 Task: Find connections with filter location Kaga Bandoro with filter topic #socialentrepreneurshipwith filter profile language English with filter current company Cambridge University Press & Assessment with filter school Loyola-ICAM College of Engineering and Technology with filter industry Investment Advice with filter service category Computer Repair with filter keywords title Actuary
Action: Mouse moved to (619, 95)
Screenshot: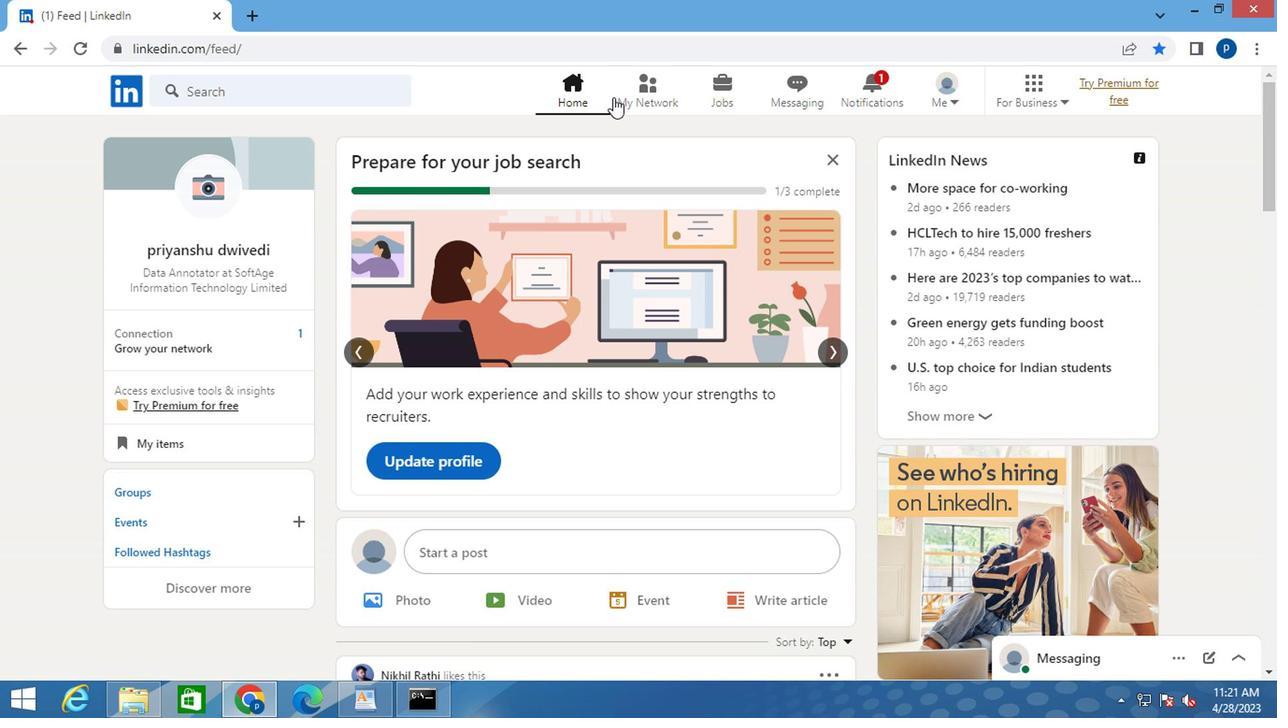 
Action: Mouse pressed left at (619, 95)
Screenshot: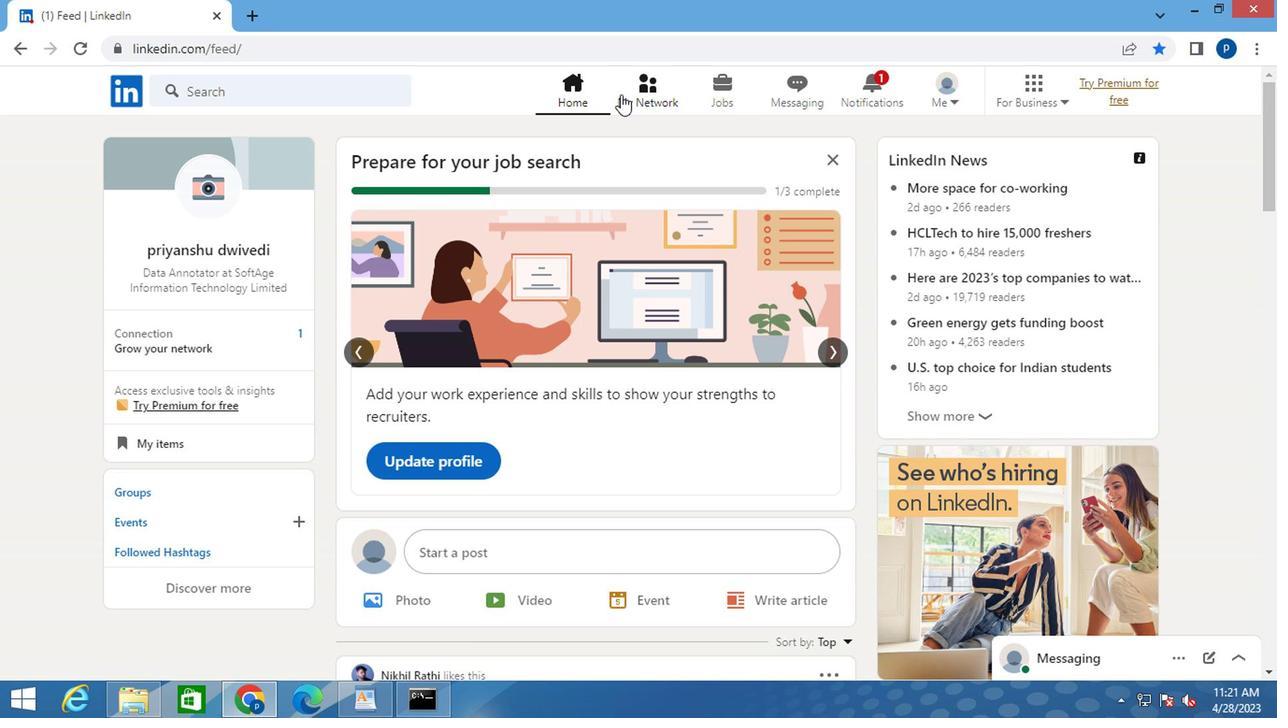 
Action: Mouse moved to (222, 196)
Screenshot: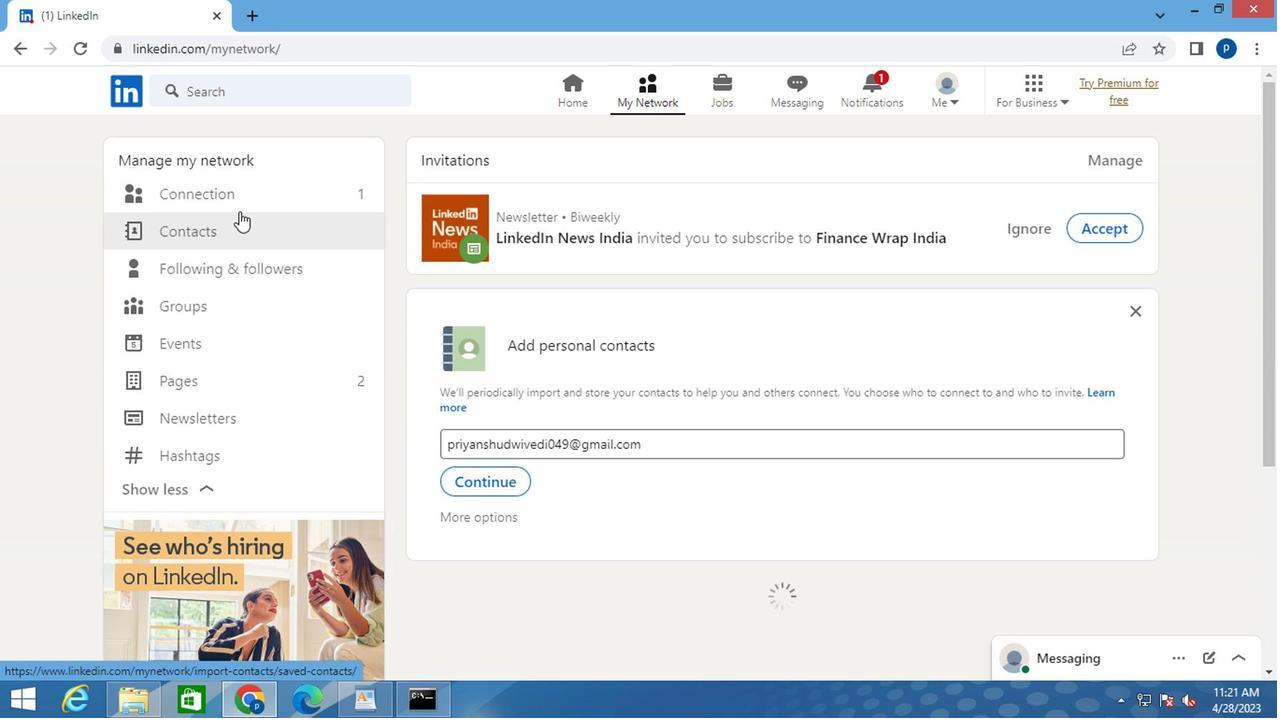 
Action: Mouse pressed left at (222, 196)
Screenshot: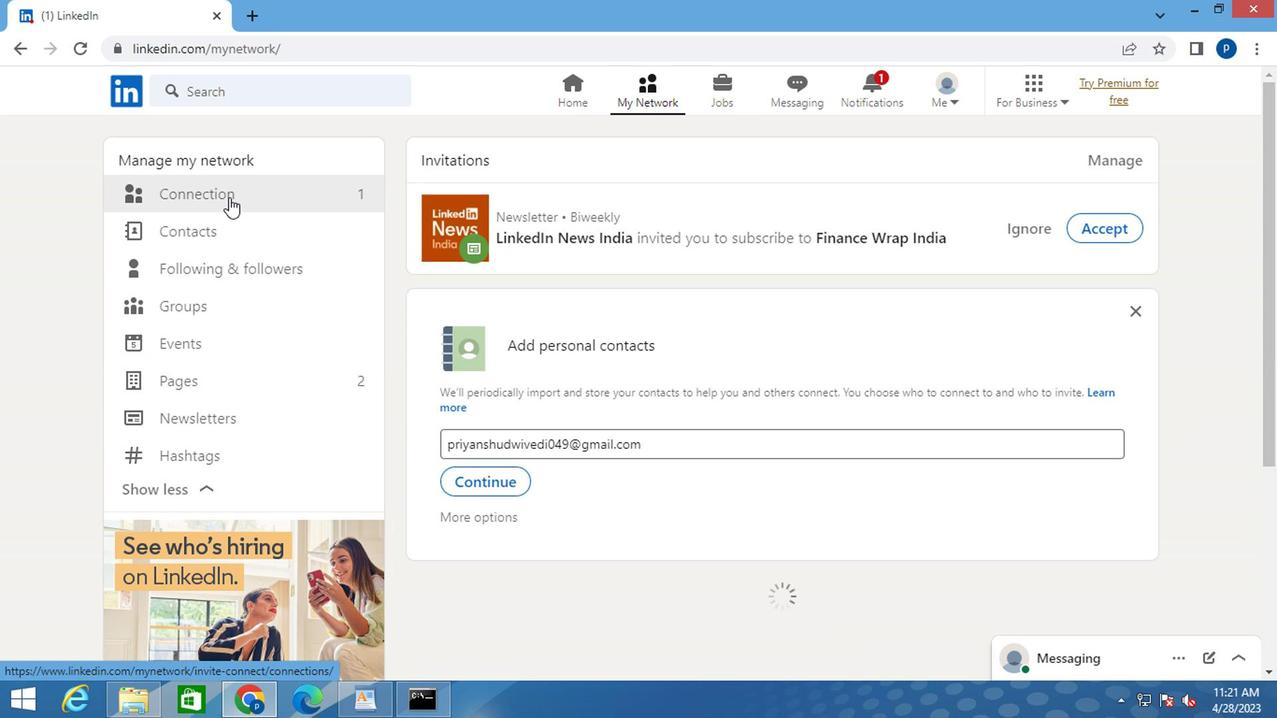
Action: Mouse moved to (776, 199)
Screenshot: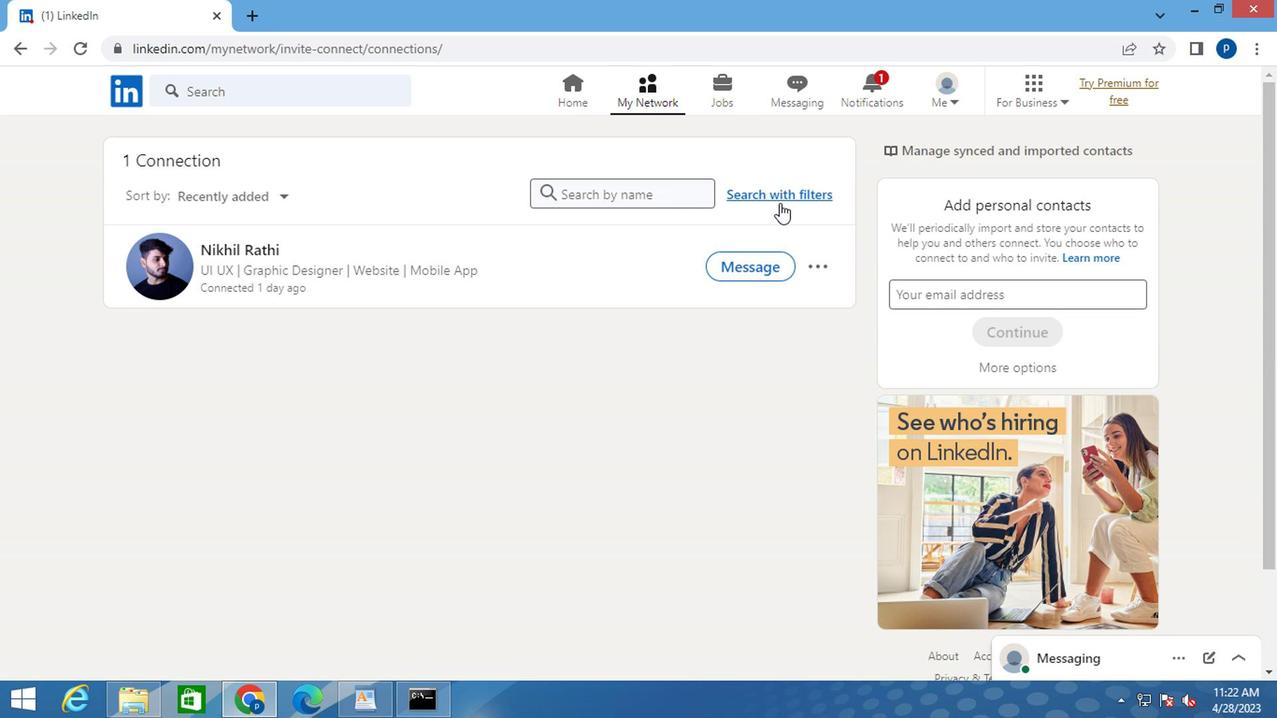 
Action: Mouse pressed left at (776, 199)
Screenshot: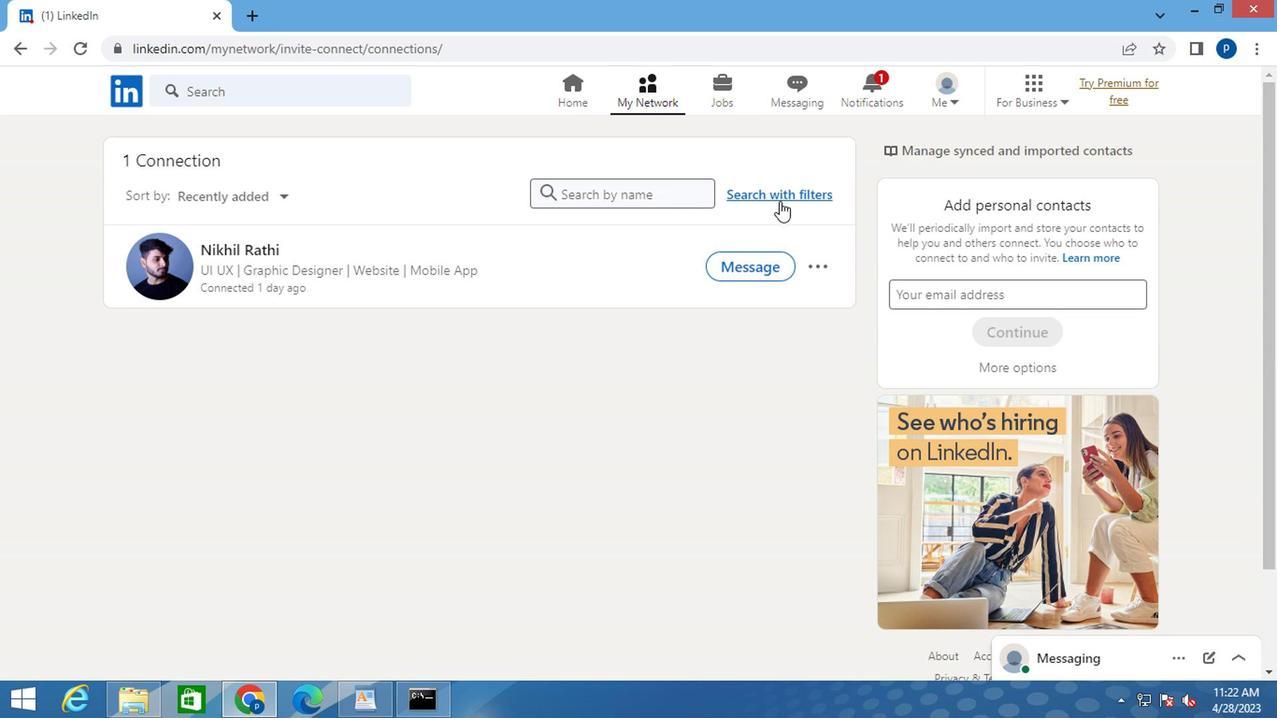 
Action: Mouse moved to (695, 149)
Screenshot: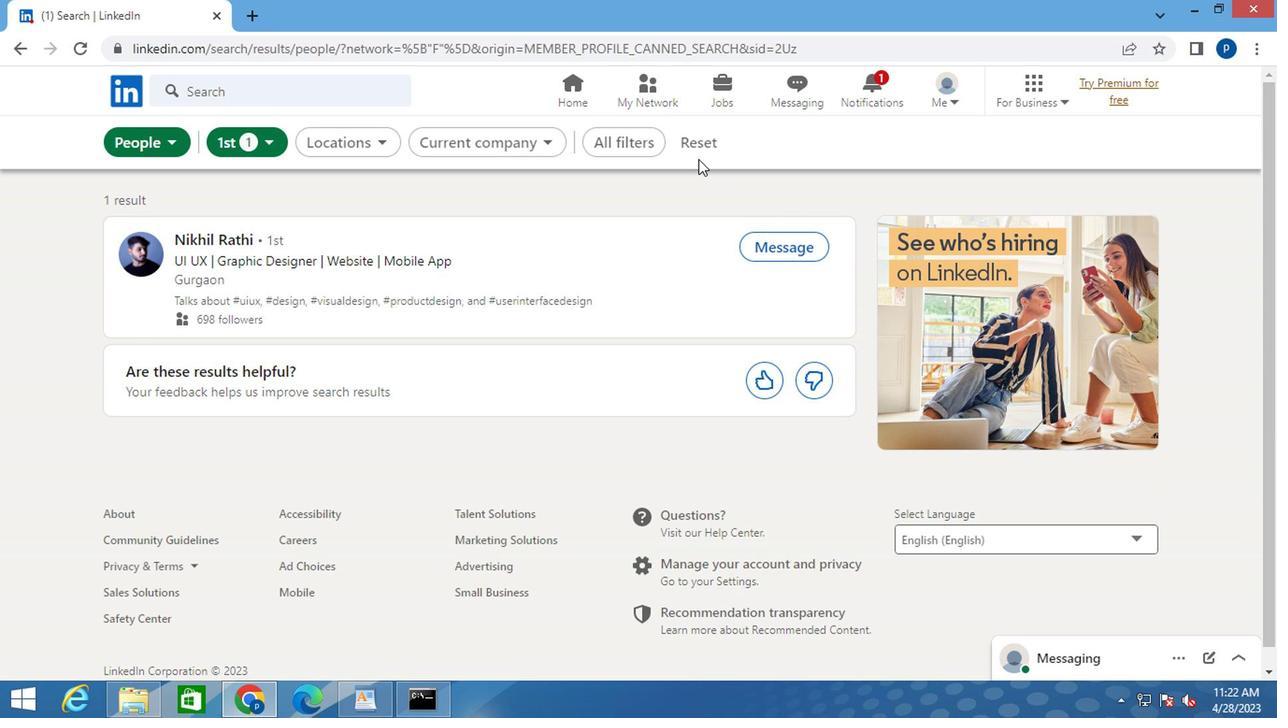 
Action: Mouse pressed left at (695, 149)
Screenshot: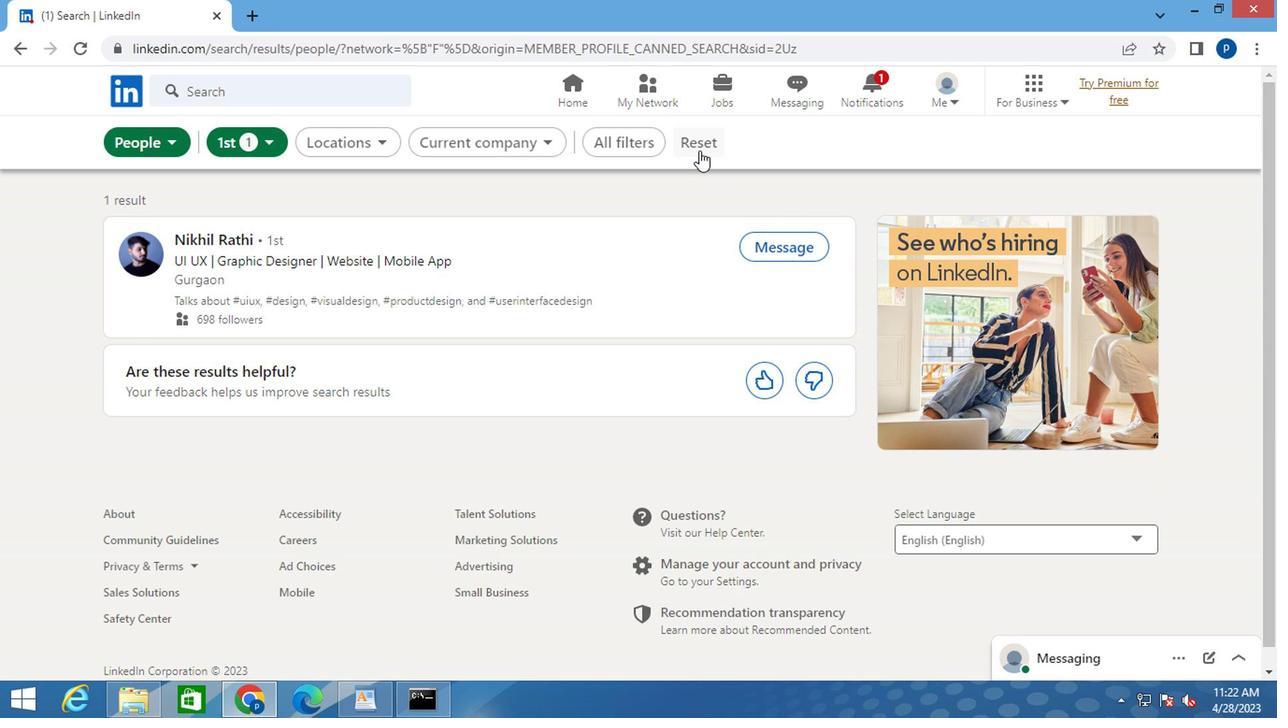 
Action: Mouse moved to (668, 147)
Screenshot: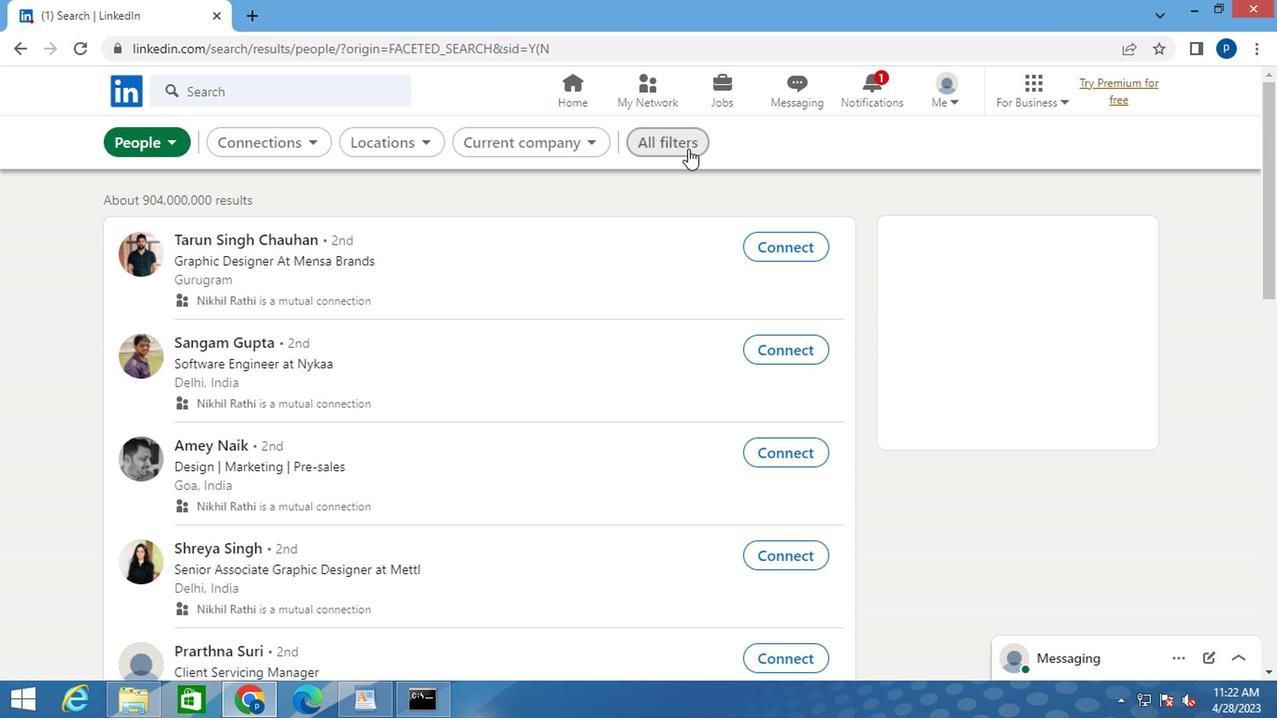 
Action: Mouse pressed left at (668, 147)
Screenshot: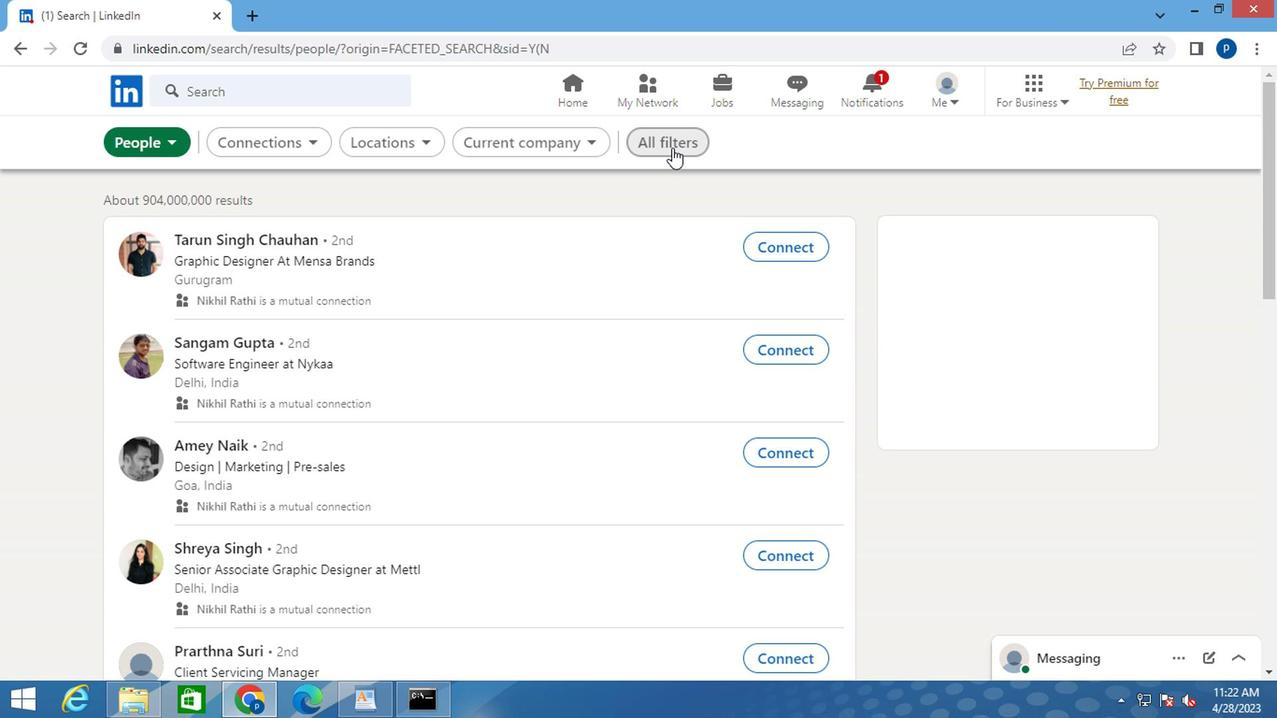 
Action: Mouse moved to (895, 498)
Screenshot: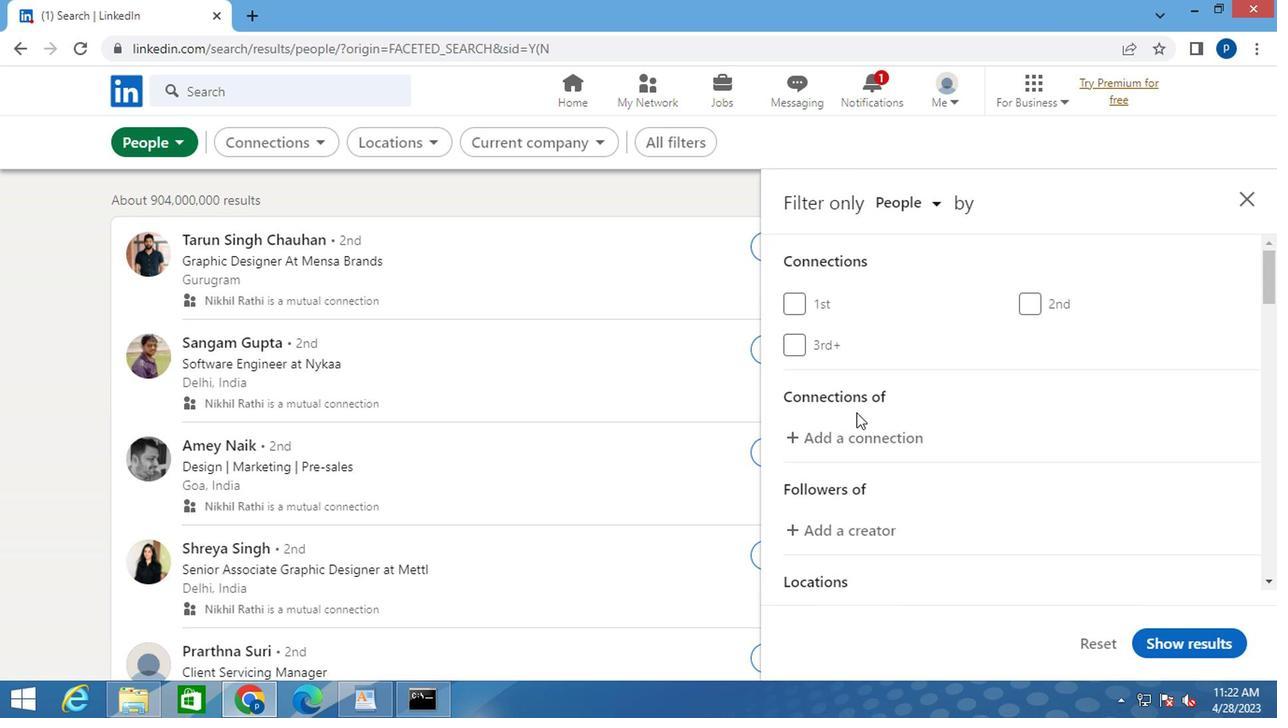 
Action: Mouse scrolled (895, 497) with delta (0, 0)
Screenshot: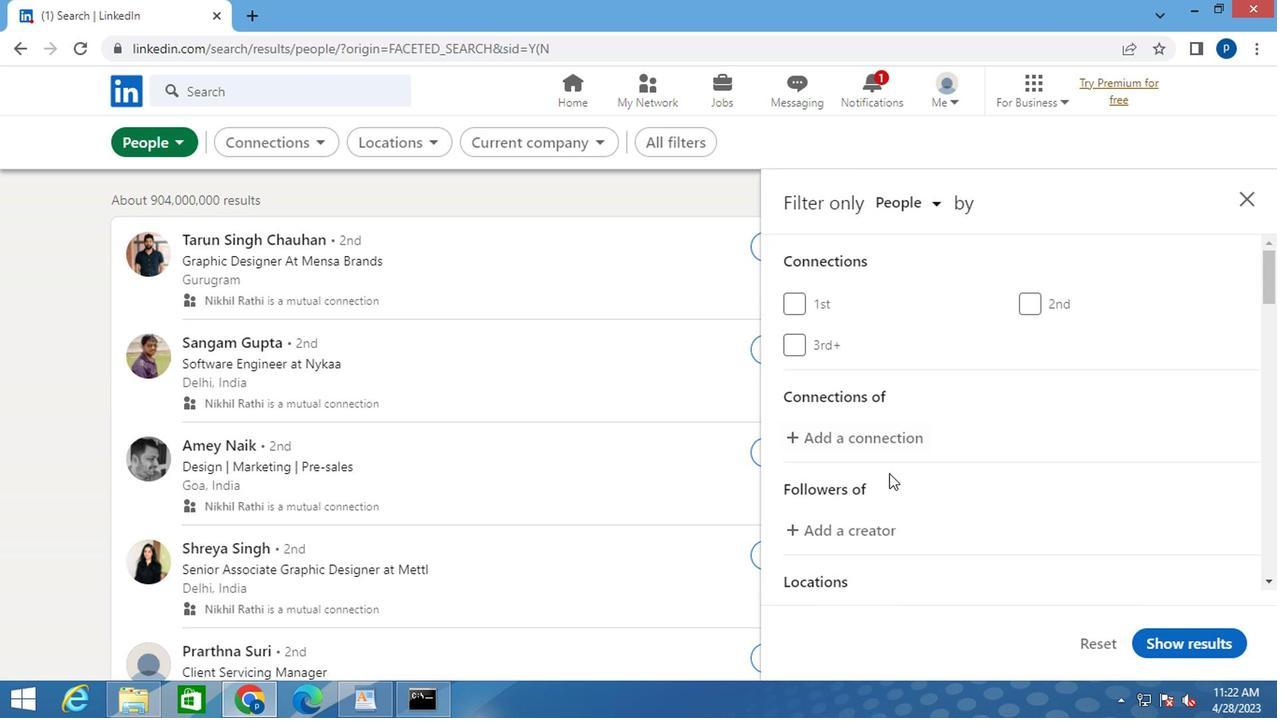 
Action: Mouse scrolled (895, 497) with delta (0, 0)
Screenshot: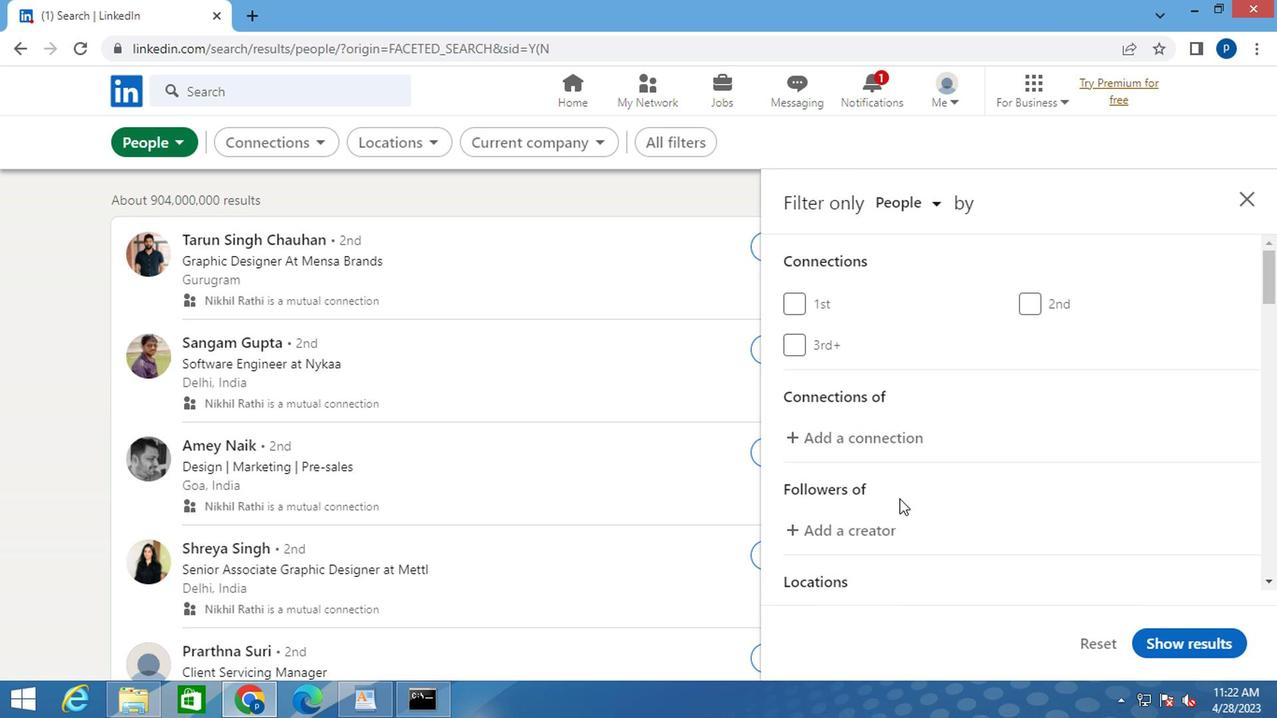 
Action: Mouse scrolled (895, 497) with delta (0, 0)
Screenshot: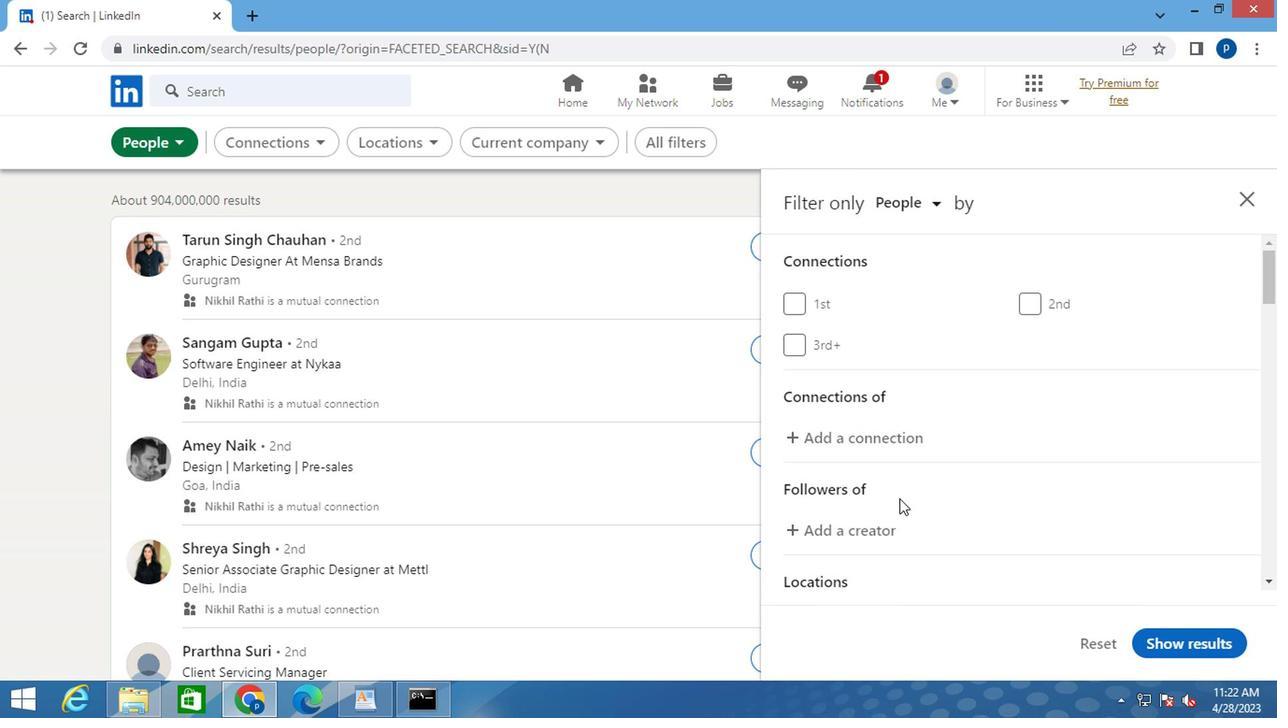 
Action: Mouse moved to (1054, 416)
Screenshot: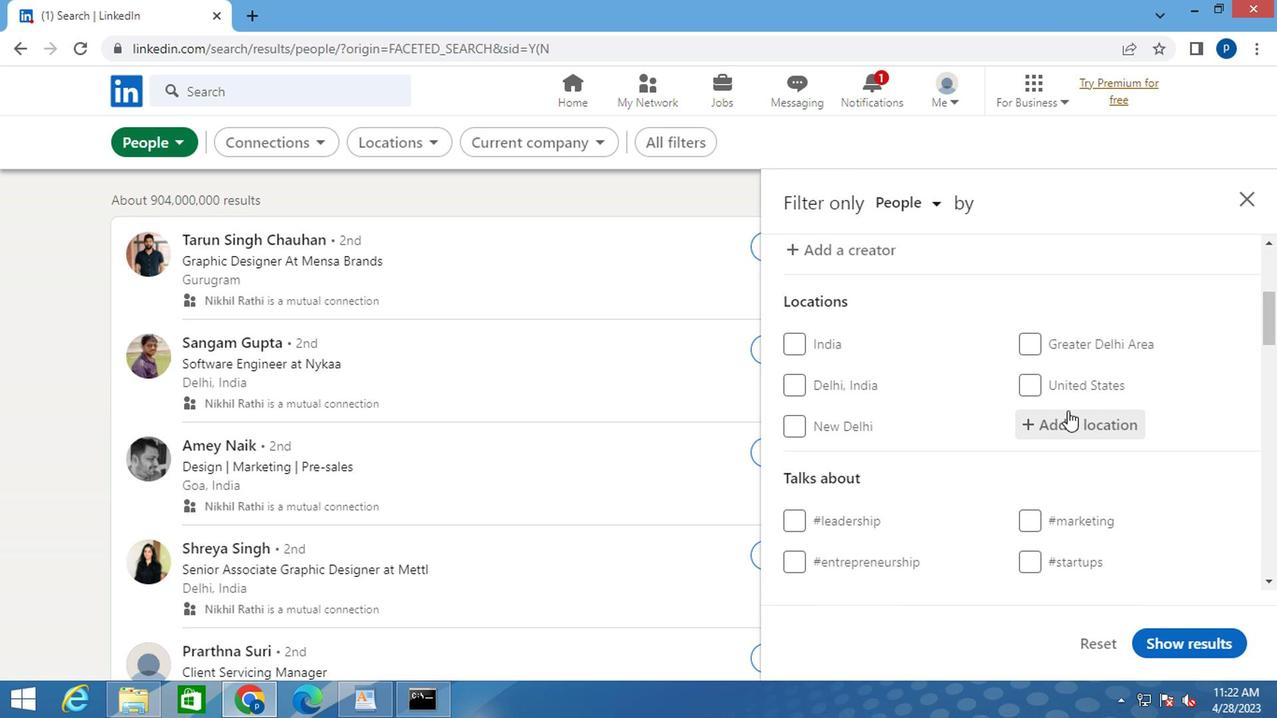 
Action: Mouse pressed left at (1054, 416)
Screenshot: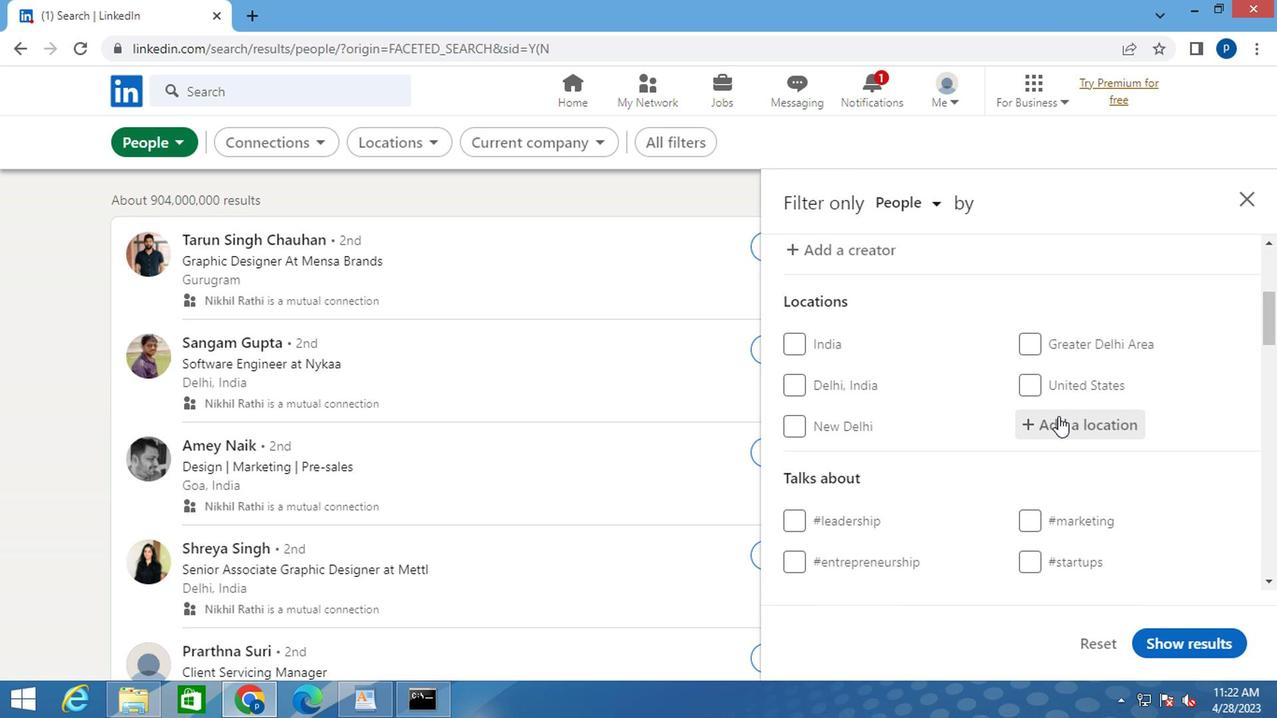 
Action: Mouse moved to (1053, 416)
Screenshot: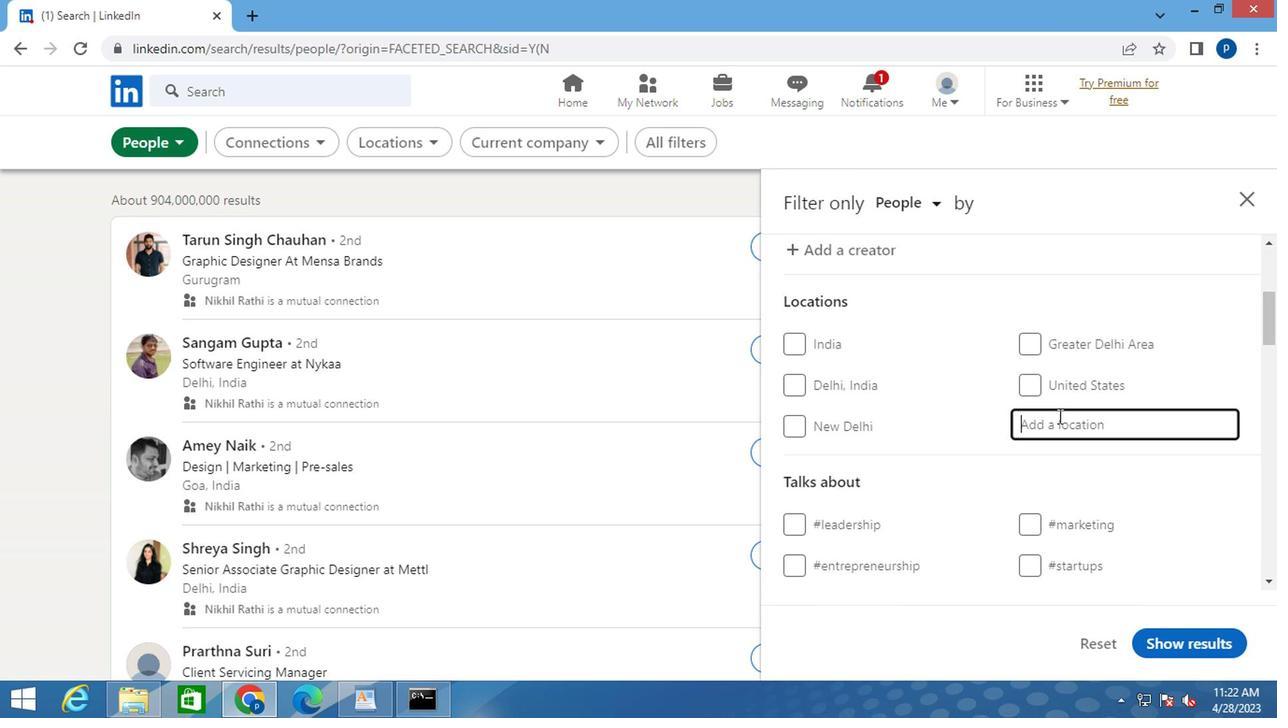 
Action: Key pressed <Key.caps_lock>k<Key.caps_lock>aga<Key.space><Key.caps_lock>b<Key.caps_lock>andoro<Key.space><Key.enter>
Screenshot: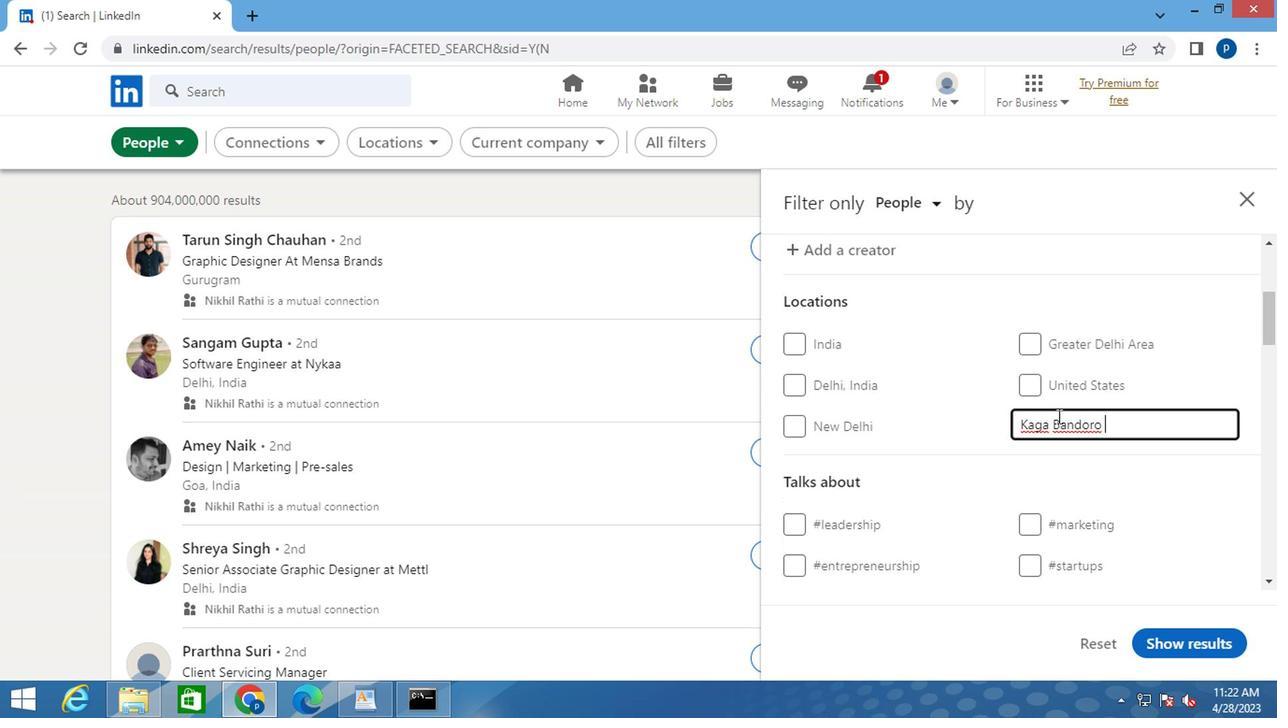 
Action: Mouse moved to (880, 441)
Screenshot: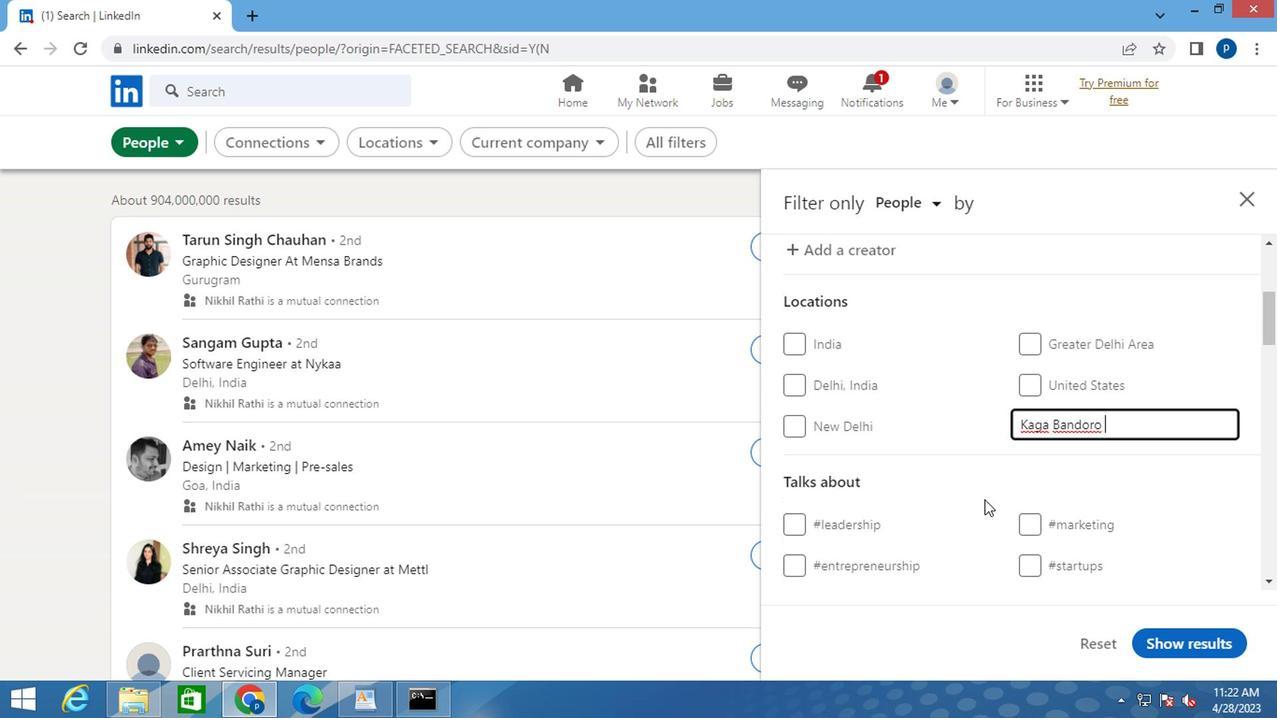 
Action: Mouse scrolled (880, 440) with delta (0, -1)
Screenshot: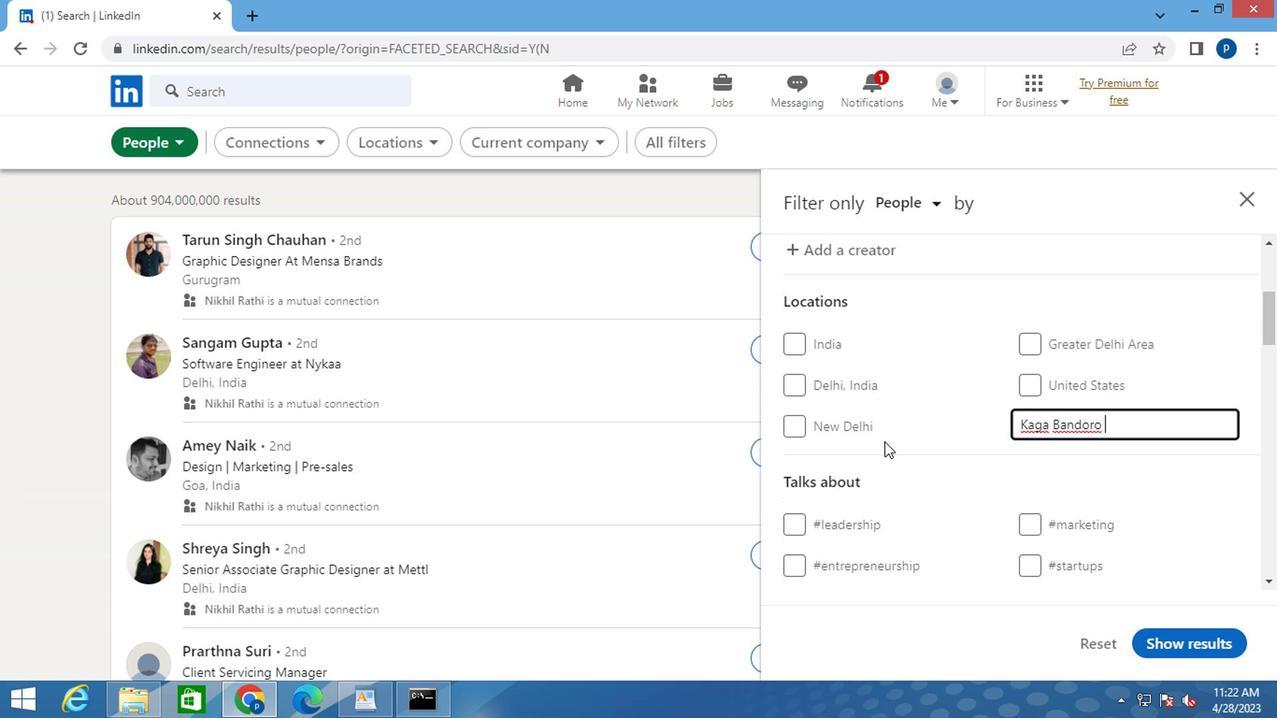
Action: Mouse scrolled (880, 440) with delta (0, -1)
Screenshot: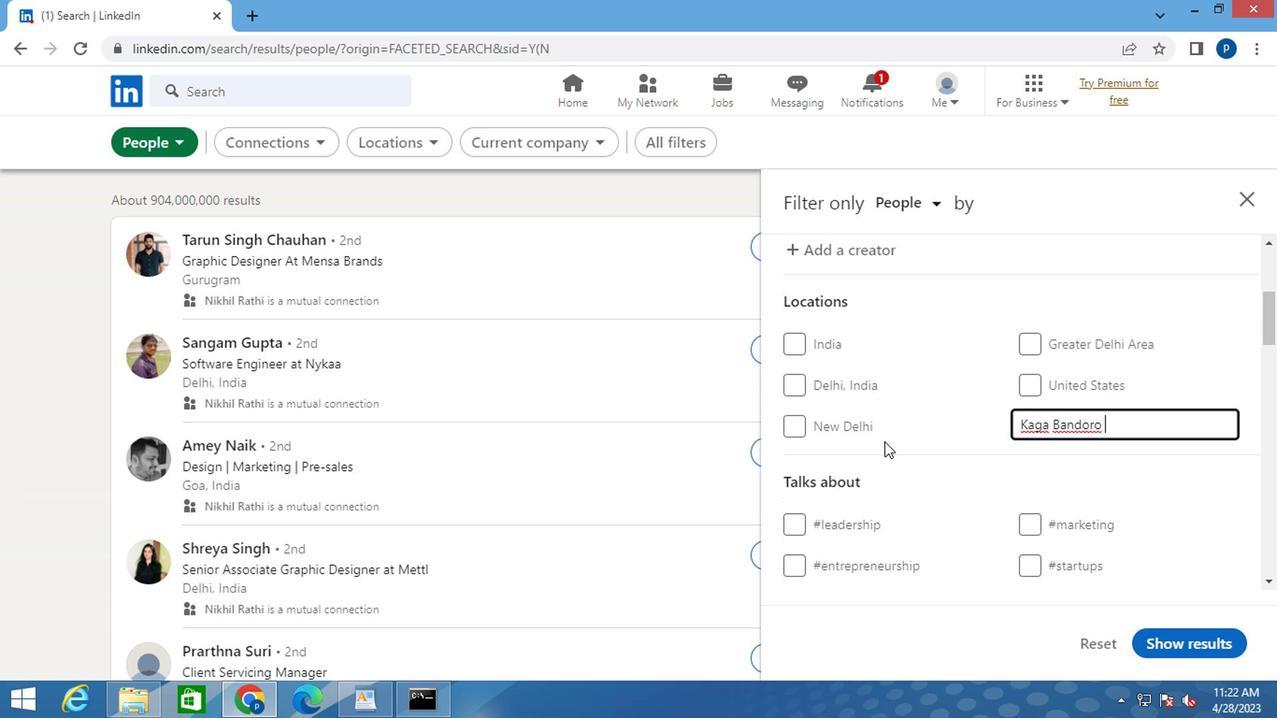 
Action: Mouse moved to (1045, 418)
Screenshot: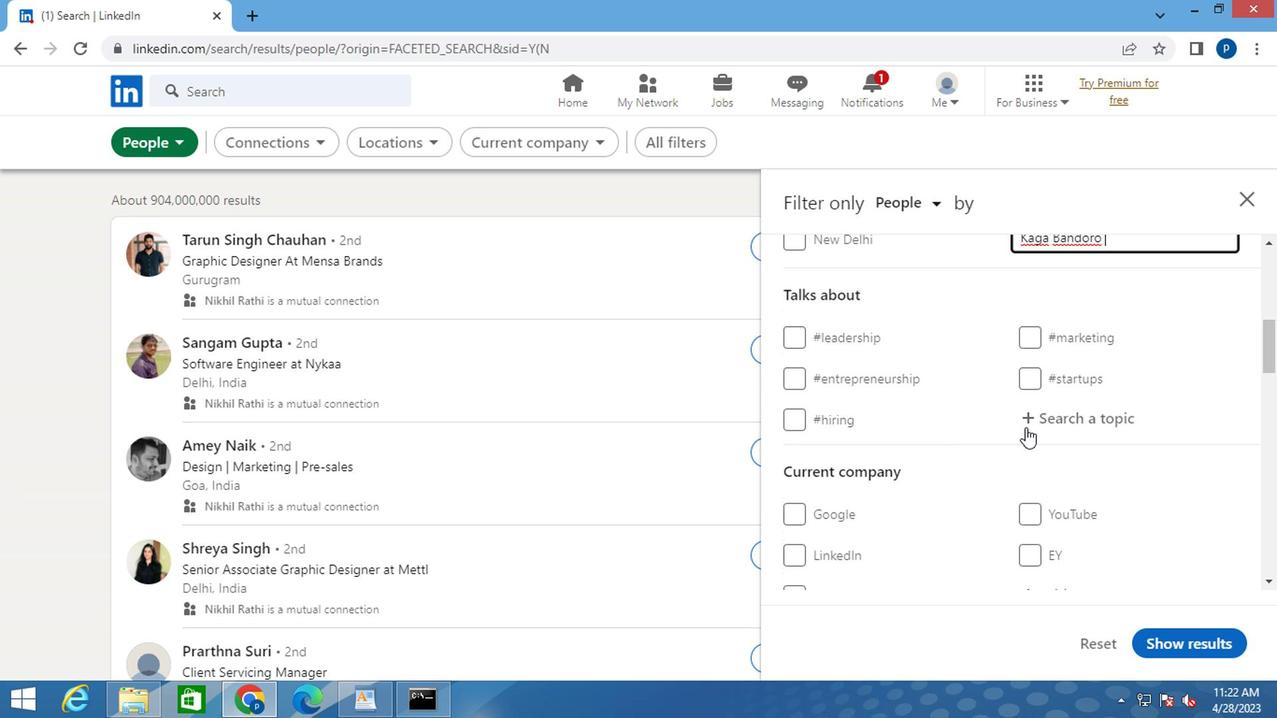 
Action: Mouse pressed left at (1045, 418)
Screenshot: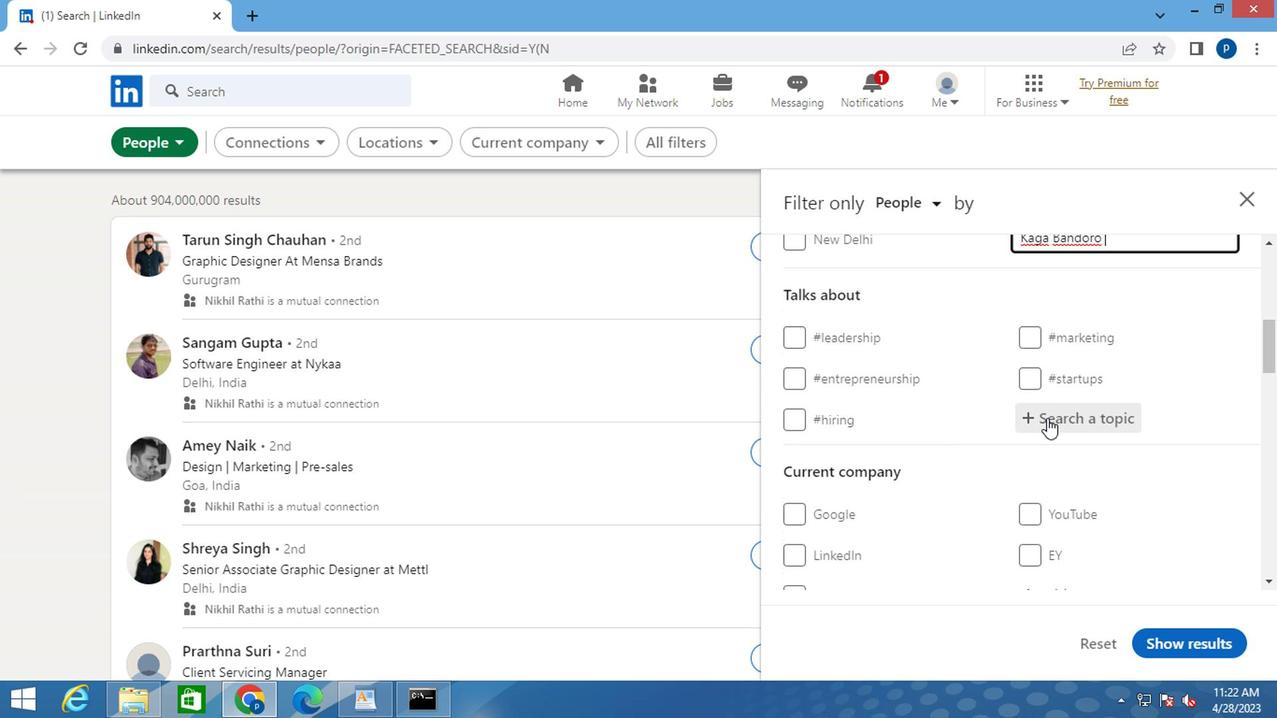 
Action: Mouse moved to (1045, 419)
Screenshot: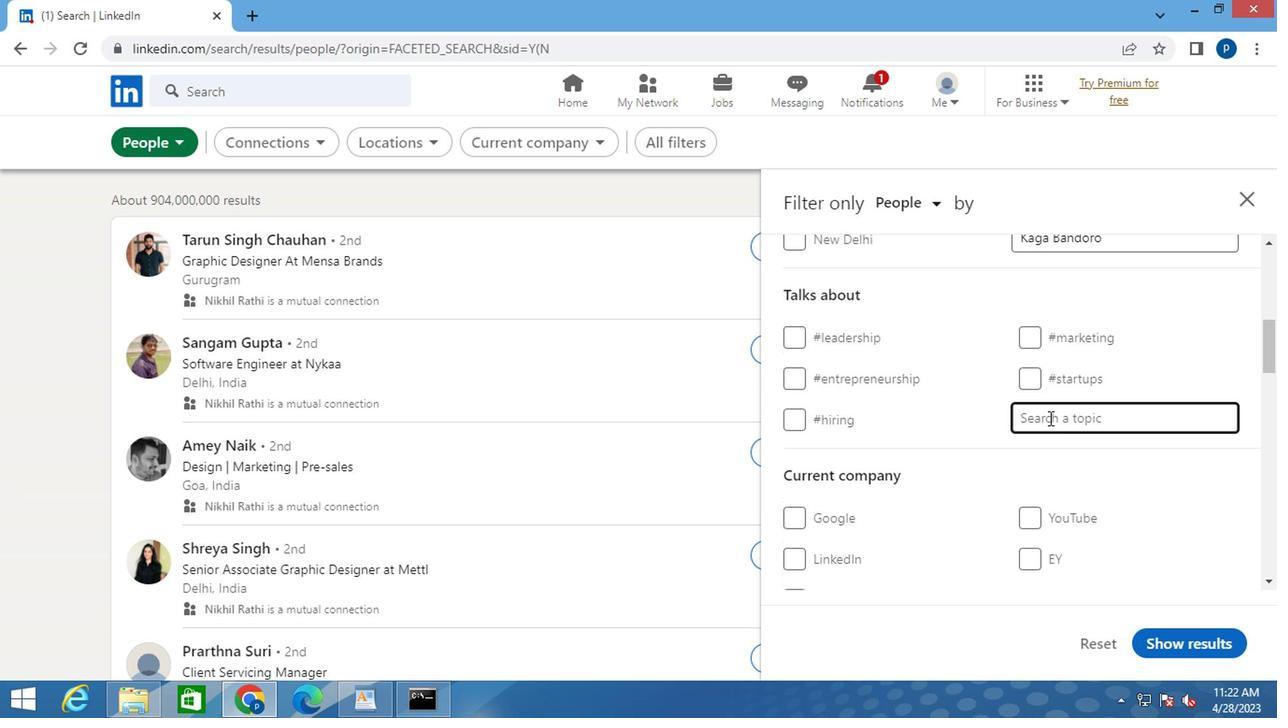 
Action: Key pressed <Key.shift>#SIC<Key.backspace><Key.backspace>OCIALENTREPRENUERSHIP
Screenshot: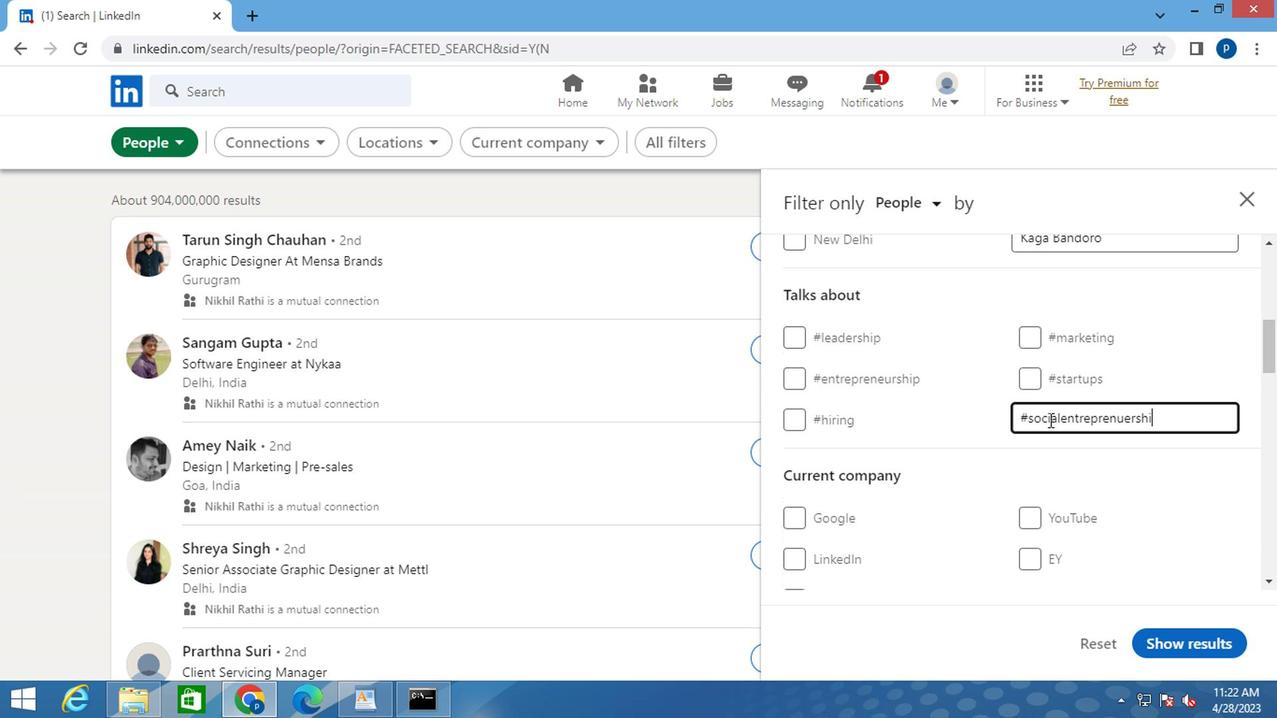 
Action: Mouse moved to (967, 445)
Screenshot: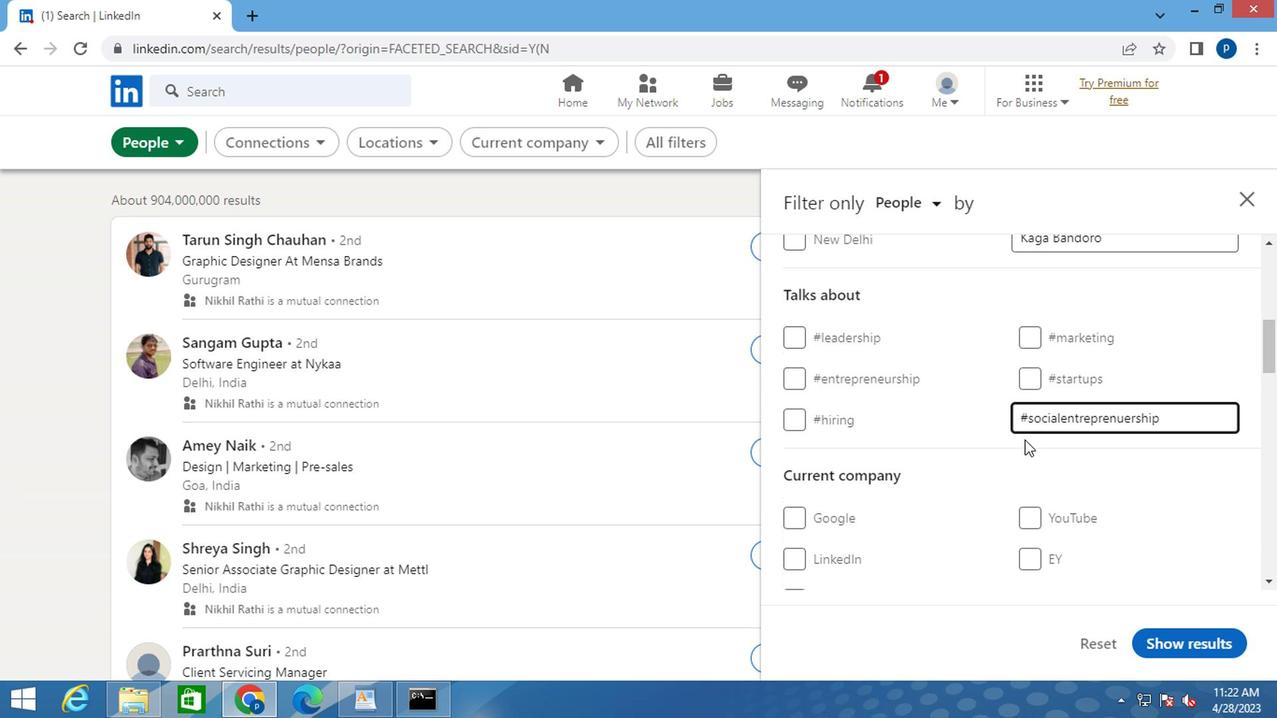 
Action: Mouse scrolled (967, 444) with delta (0, 0)
Screenshot: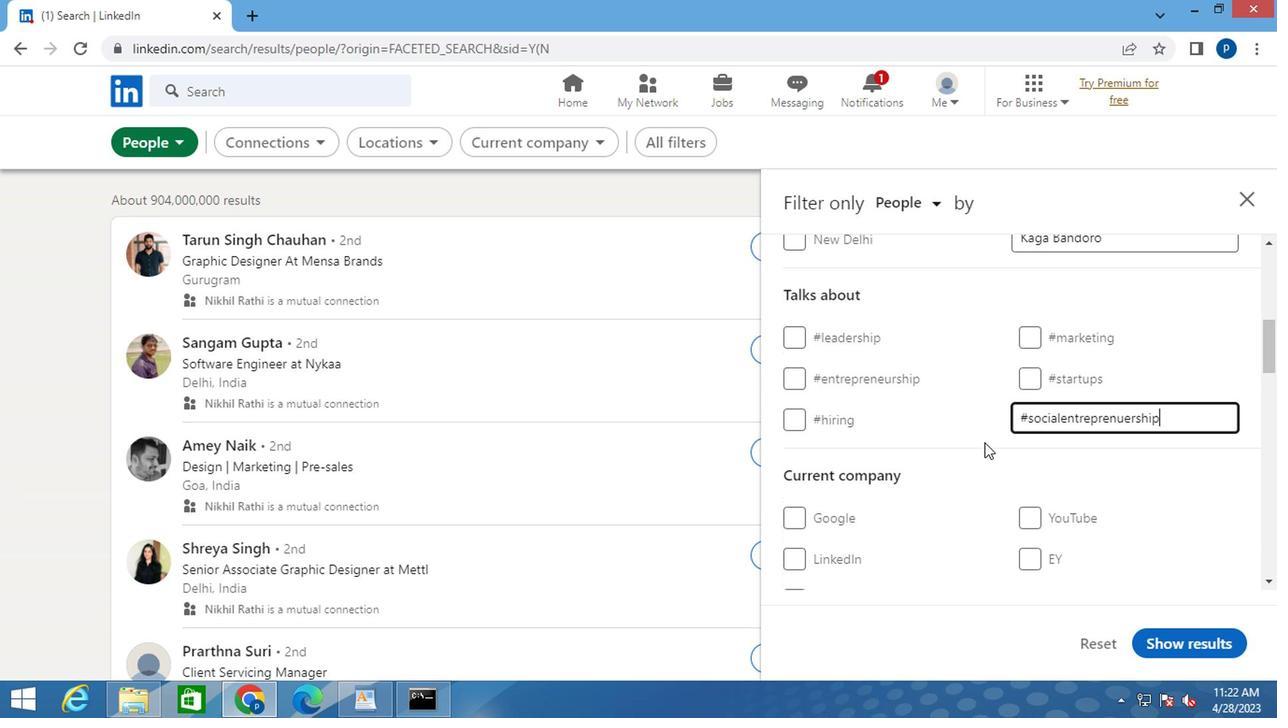 
Action: Mouse moved to (965, 445)
Screenshot: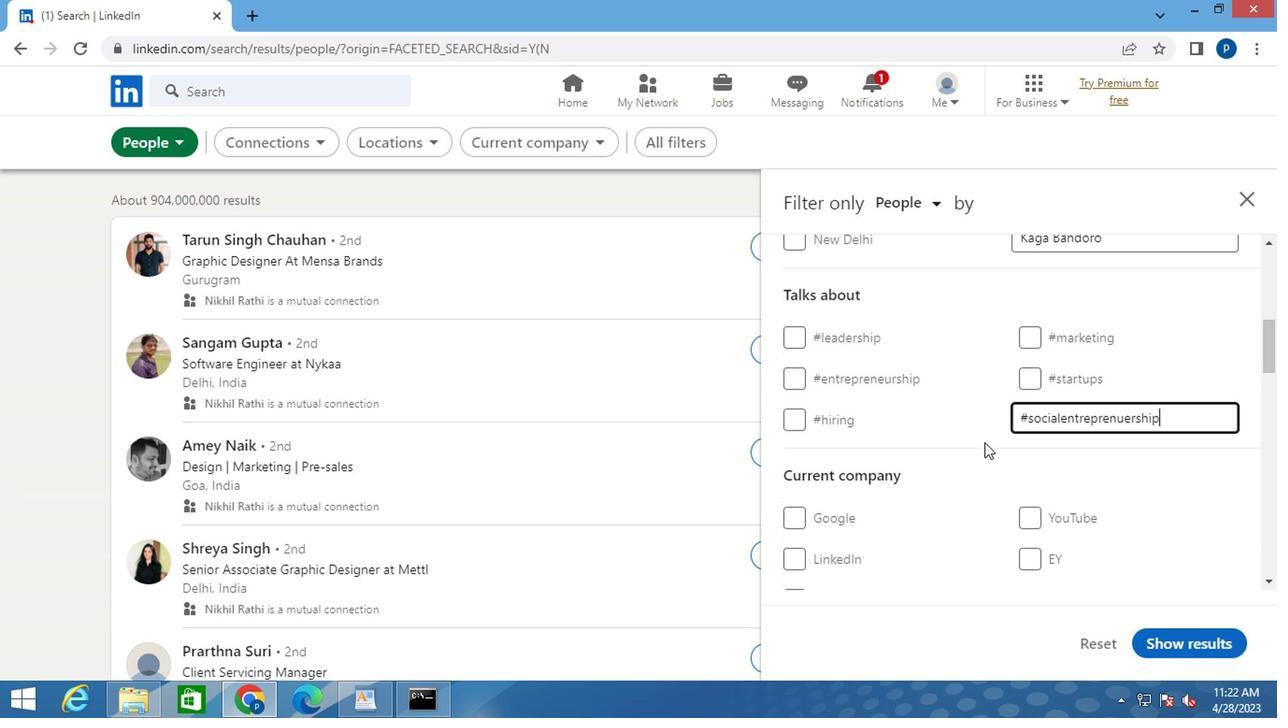 
Action: Mouse scrolled (965, 444) with delta (0, 0)
Screenshot: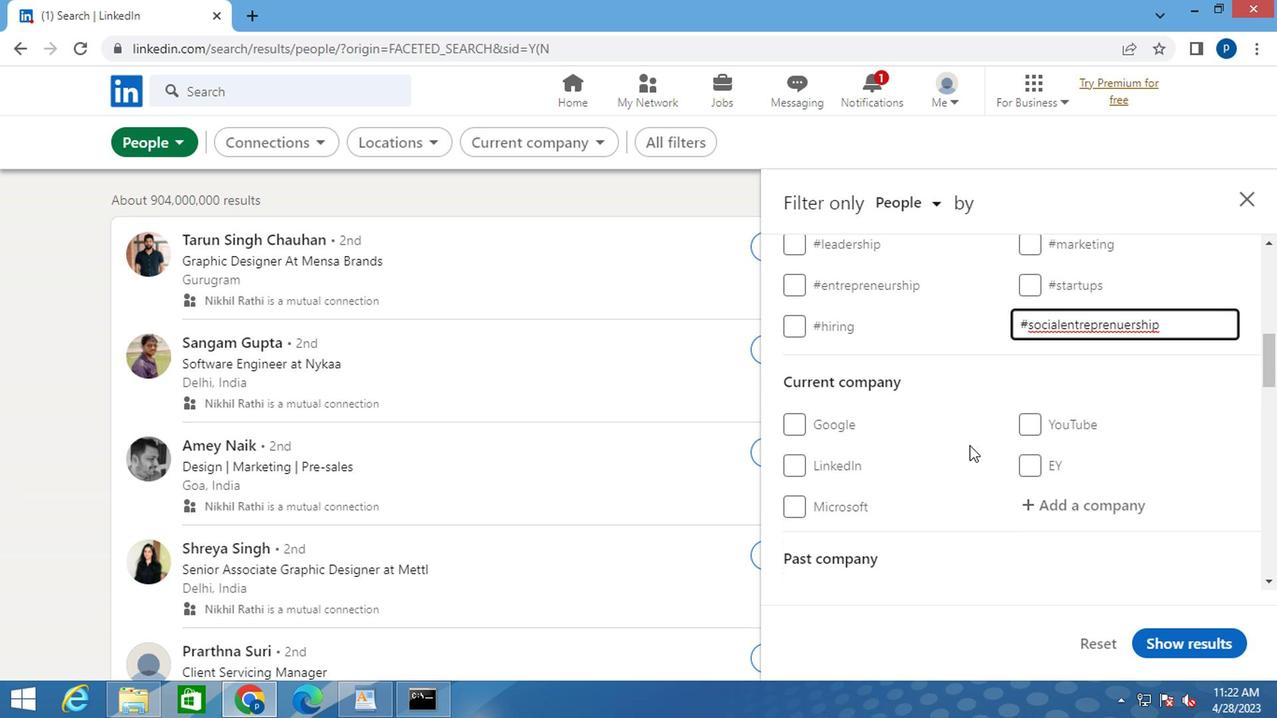 
Action: Mouse scrolled (965, 444) with delta (0, 0)
Screenshot: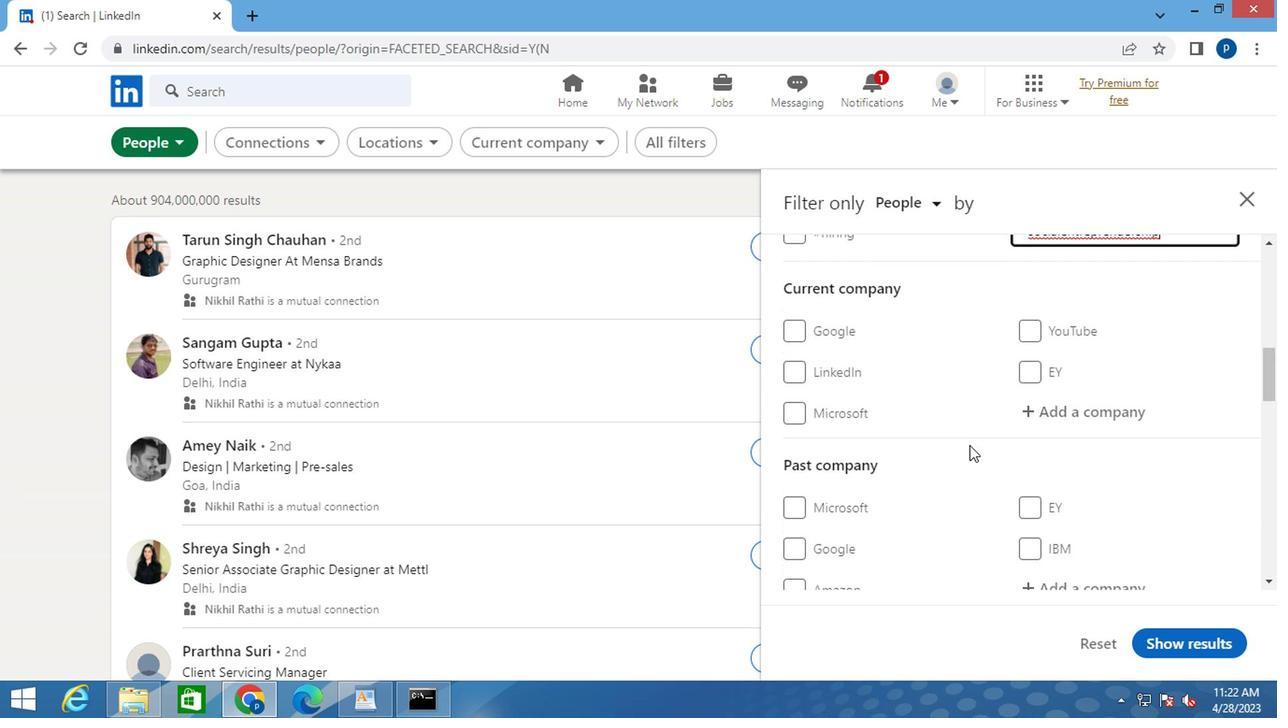
Action: Mouse scrolled (965, 444) with delta (0, 0)
Screenshot: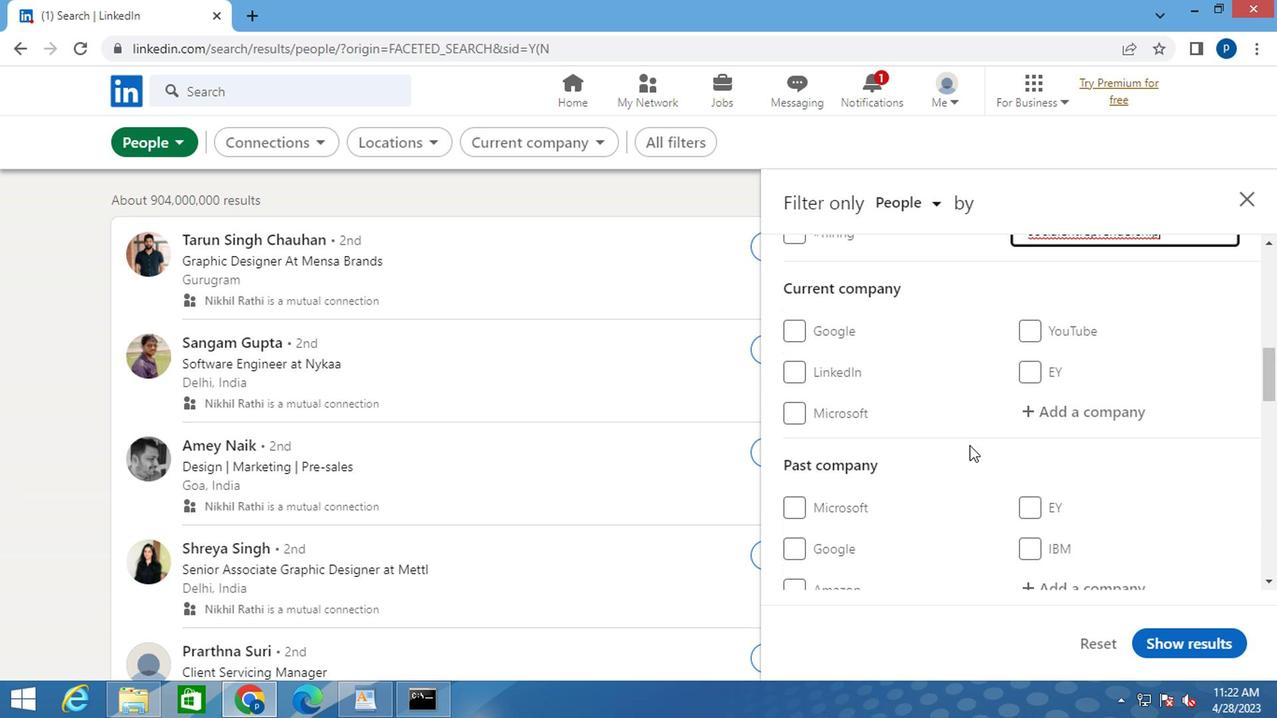
Action: Mouse scrolled (965, 444) with delta (0, 0)
Screenshot: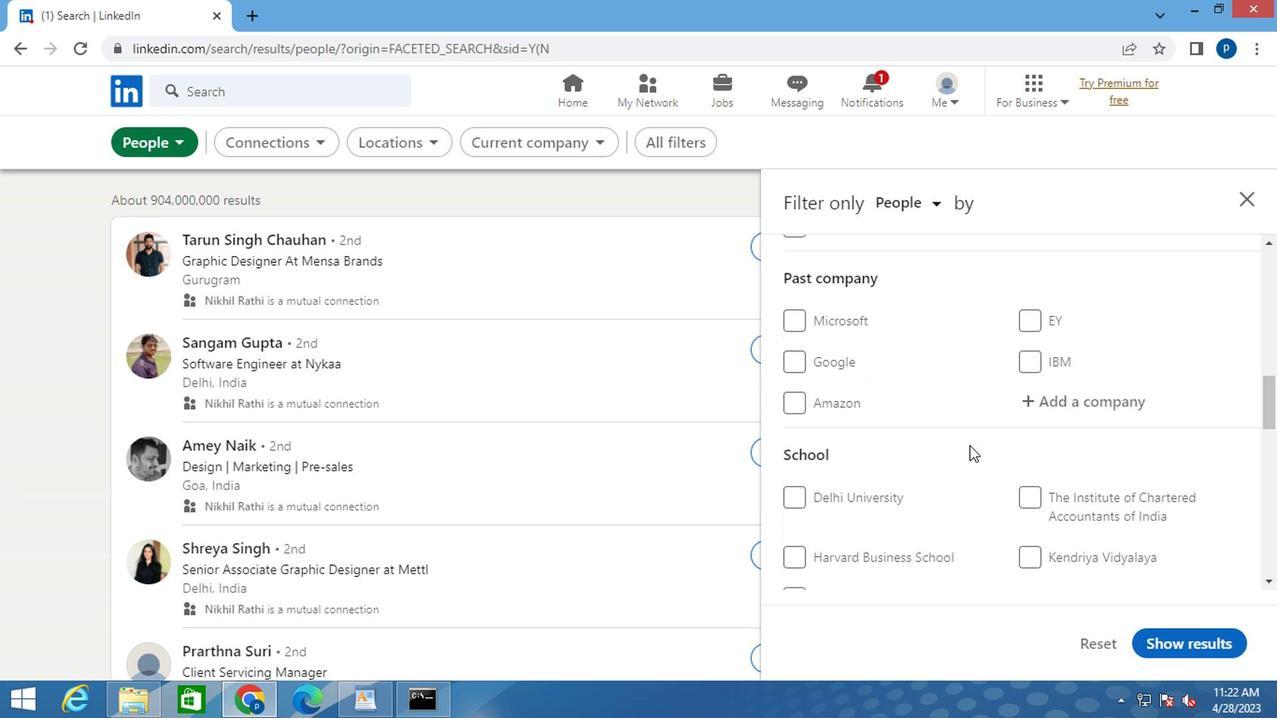 
Action: Mouse moved to (972, 481)
Screenshot: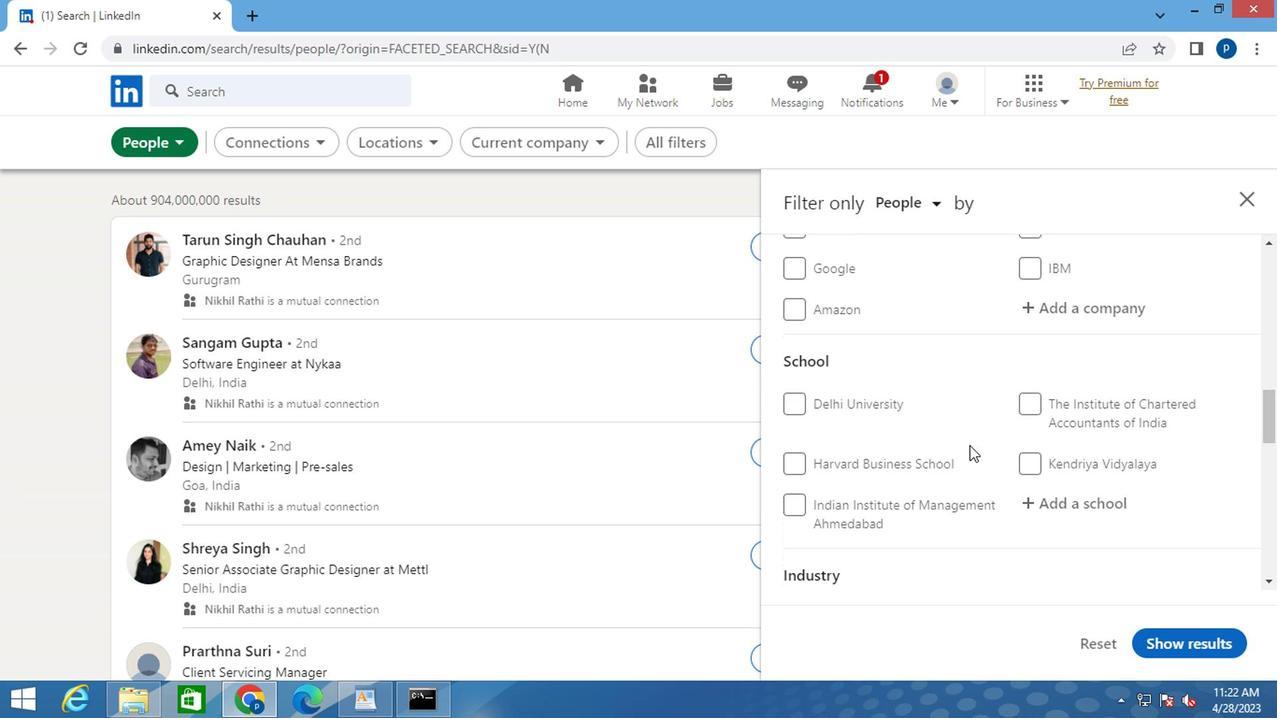 
Action: Mouse scrolled (972, 480) with delta (0, -1)
Screenshot: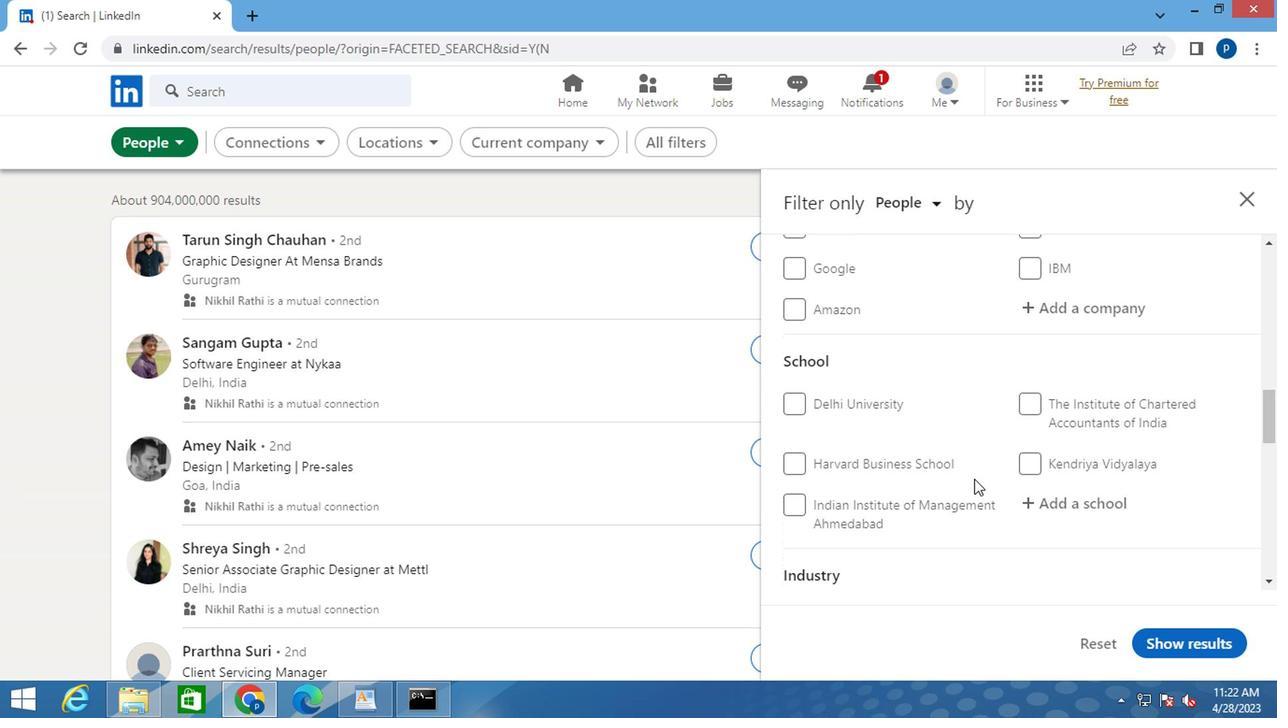 
Action: Mouse scrolled (972, 480) with delta (0, -1)
Screenshot: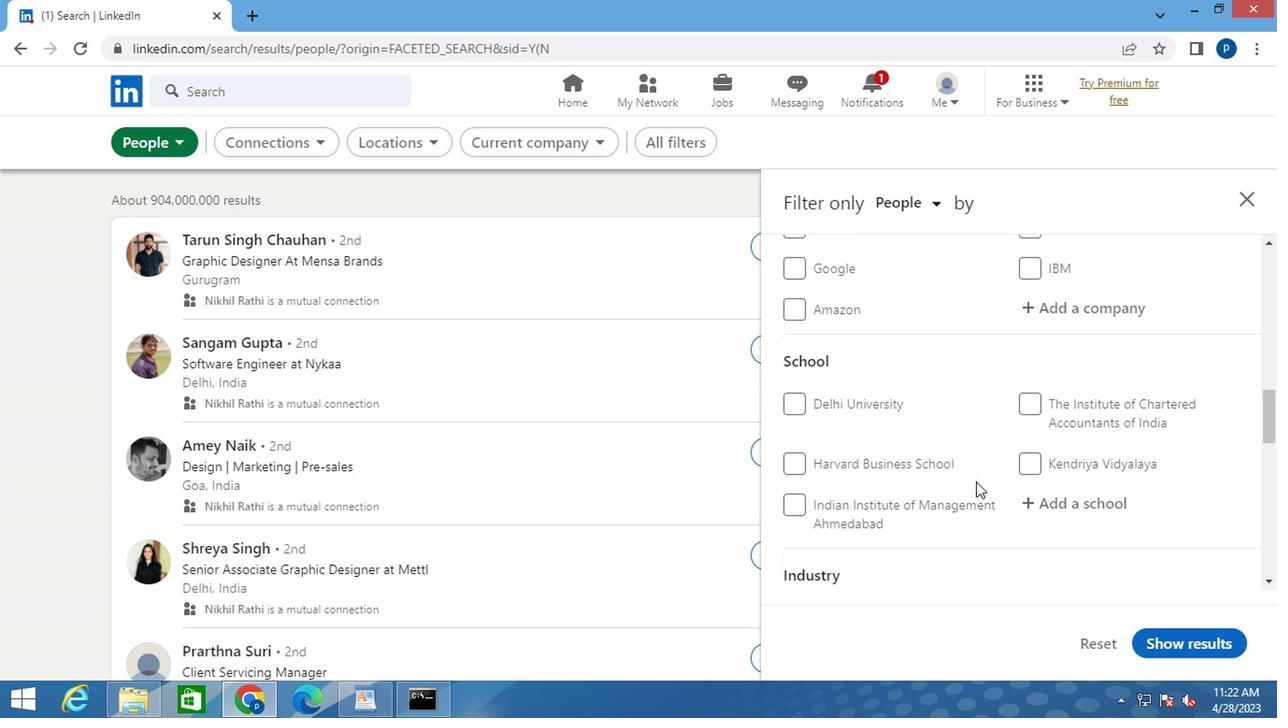 
Action: Mouse moved to (963, 472)
Screenshot: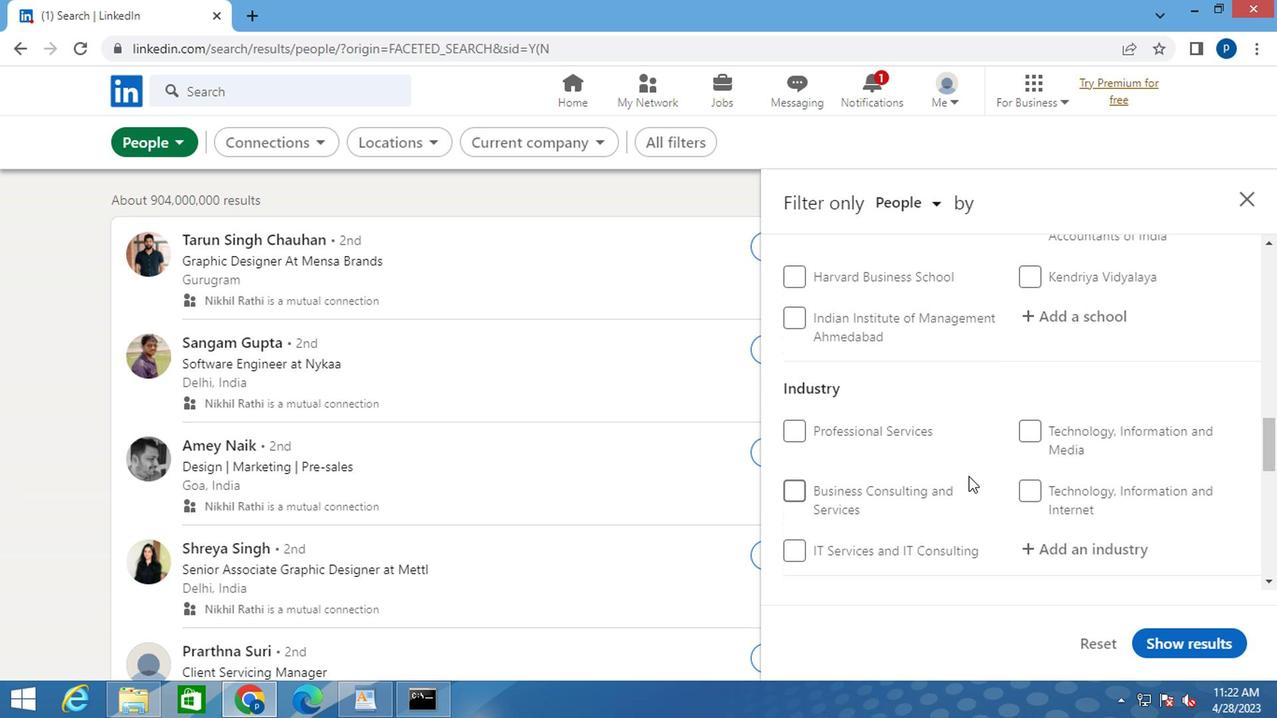 
Action: Mouse scrolled (963, 471) with delta (0, -1)
Screenshot: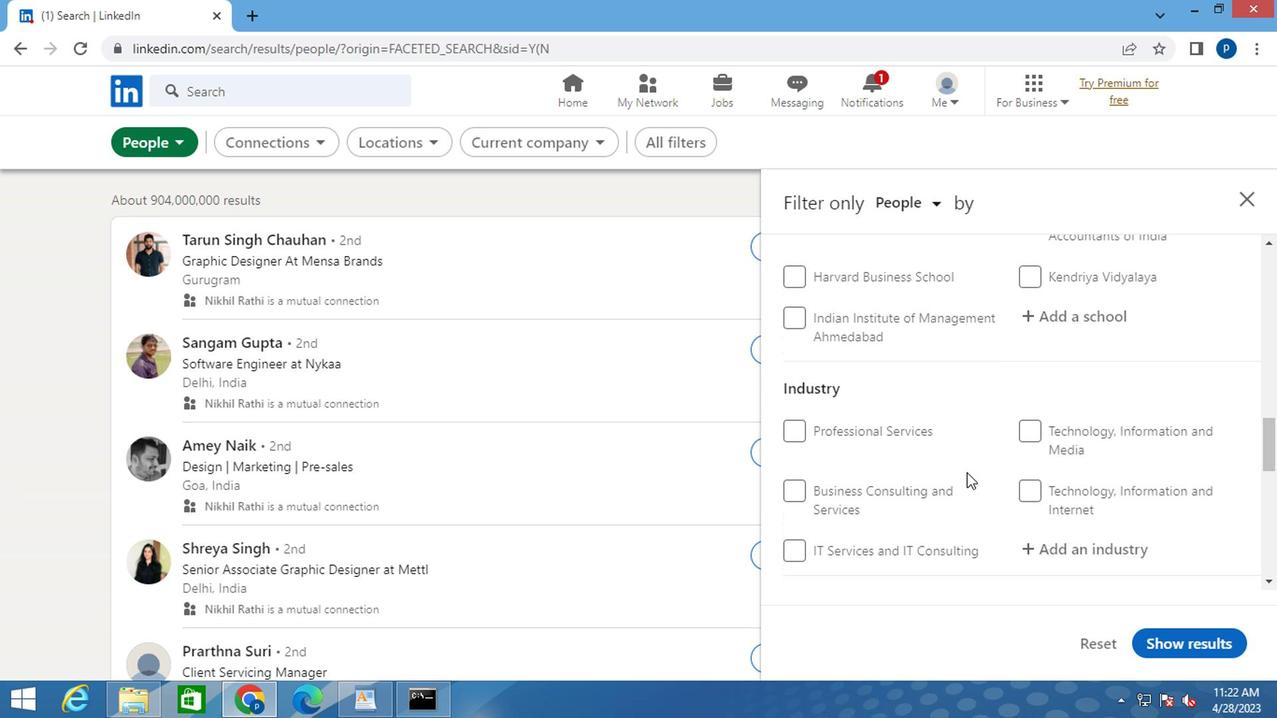
Action: Mouse moved to (977, 463)
Screenshot: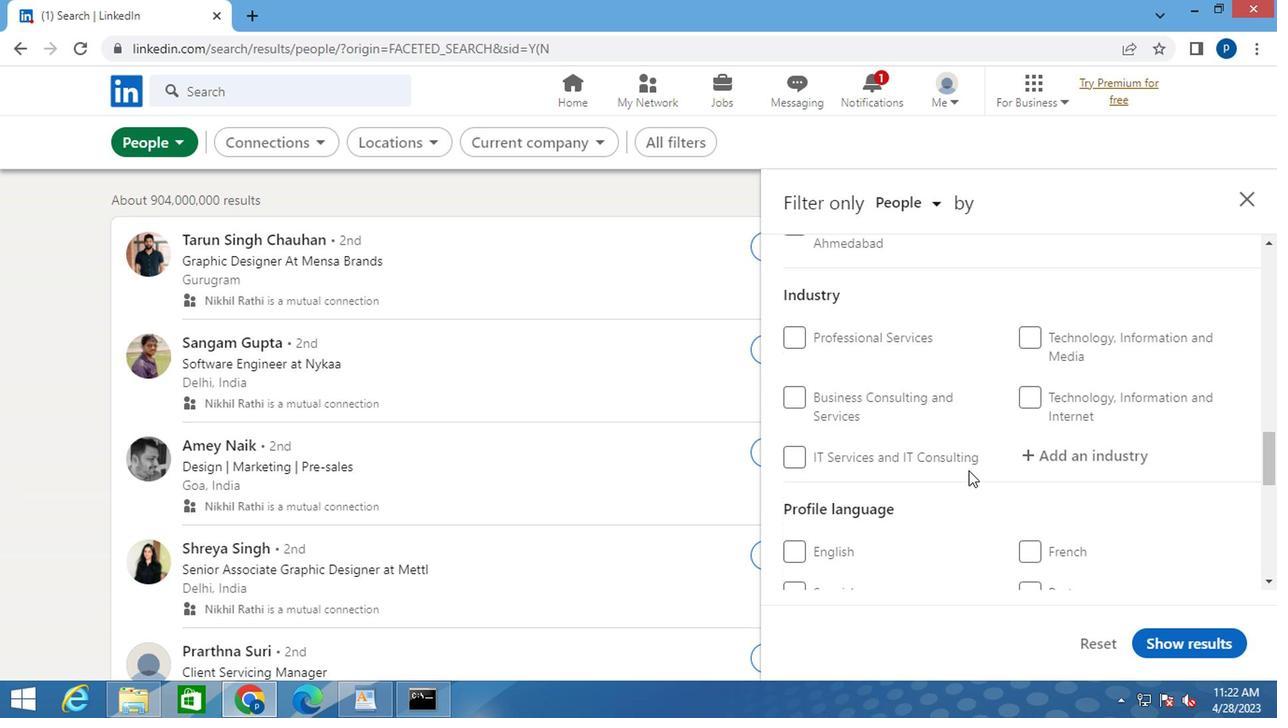 
Action: Mouse scrolled (977, 463) with delta (0, 0)
Screenshot: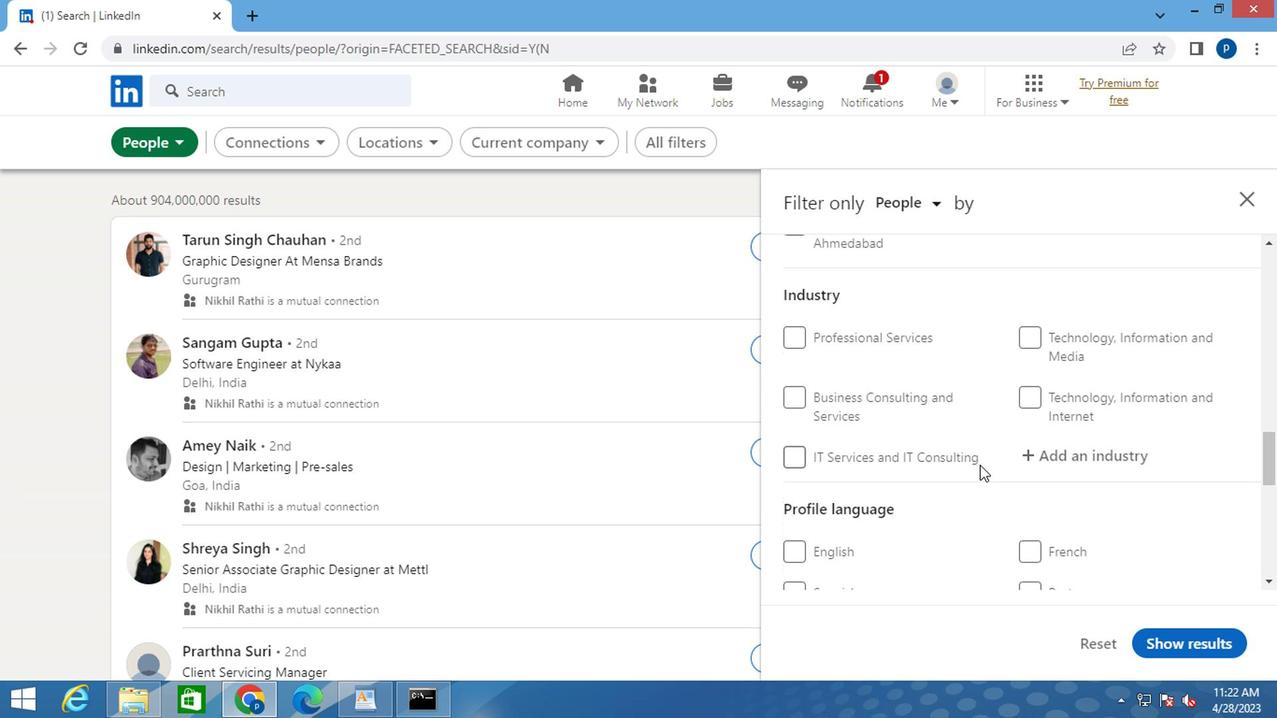 
Action: Mouse scrolled (977, 463) with delta (0, 0)
Screenshot: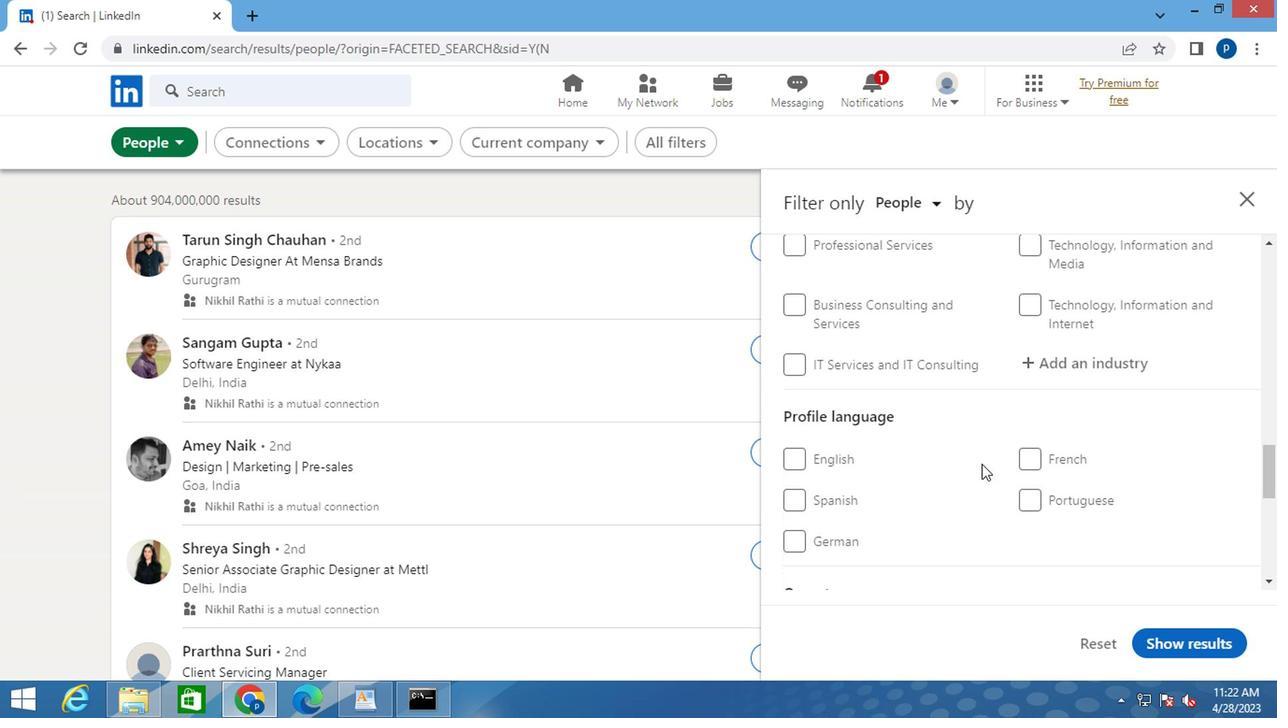 
Action: Mouse moved to (797, 368)
Screenshot: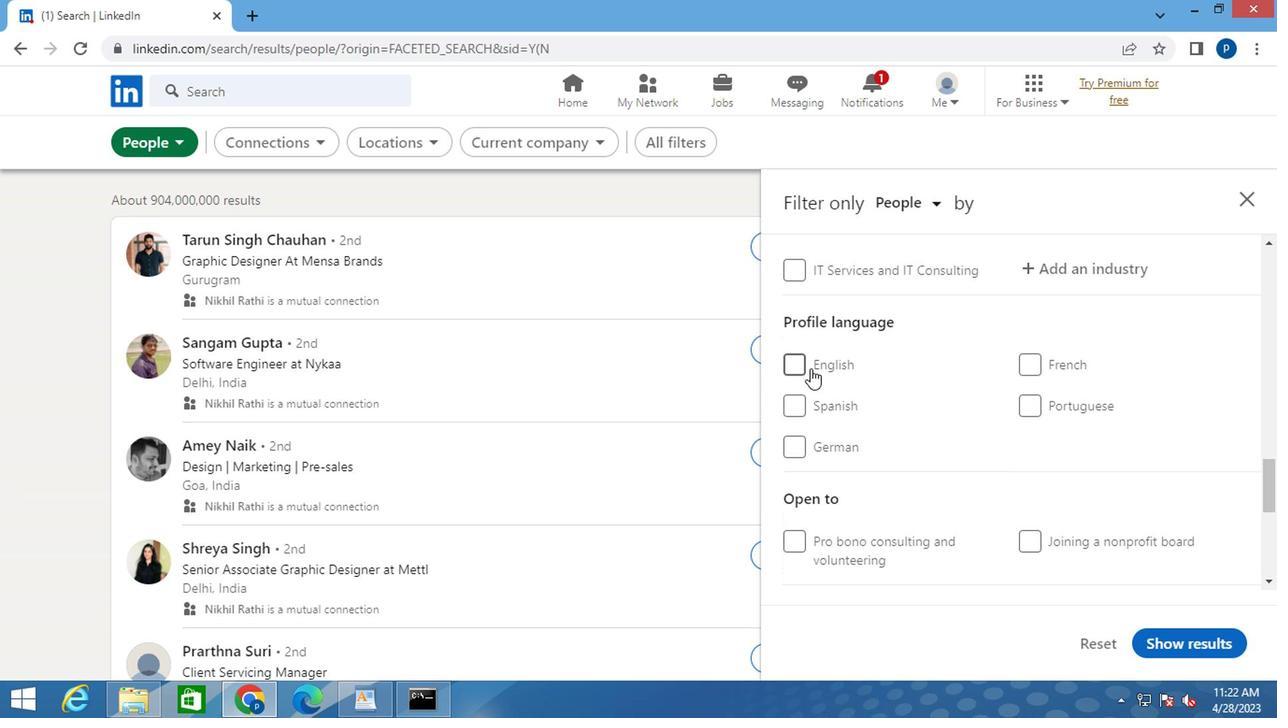 
Action: Mouse pressed left at (797, 368)
Screenshot: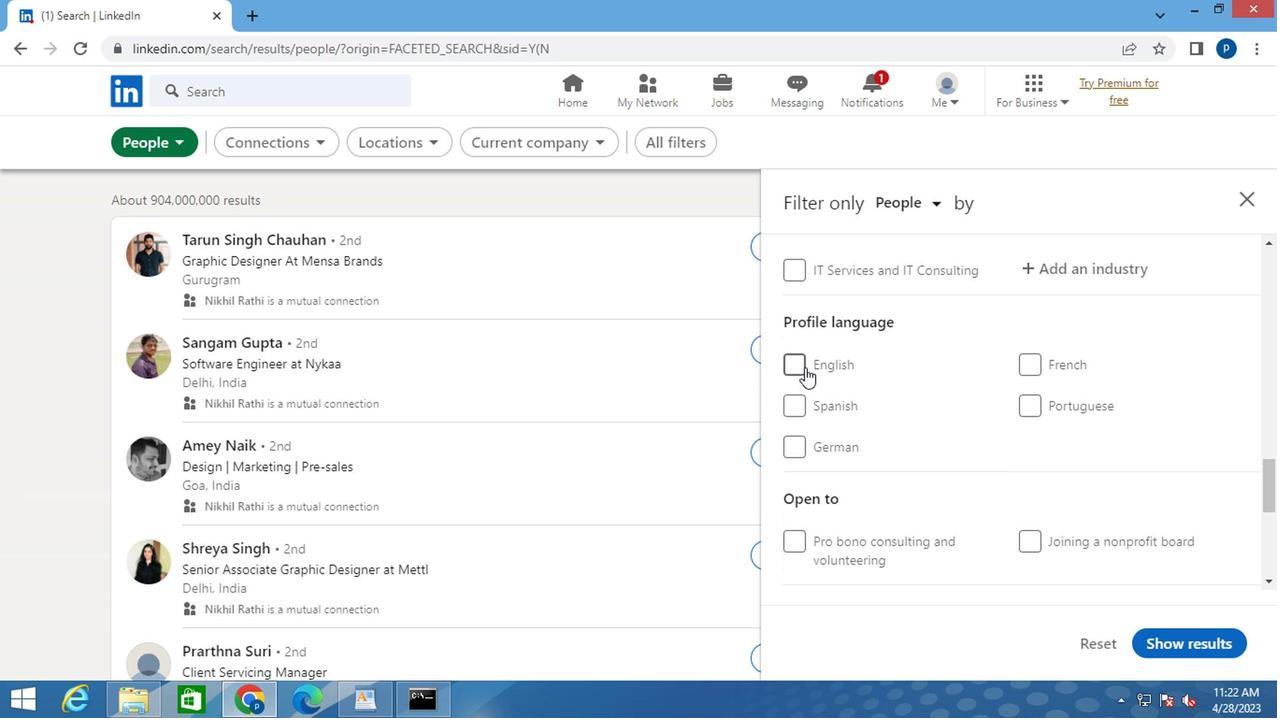 
Action: Mouse moved to (873, 391)
Screenshot: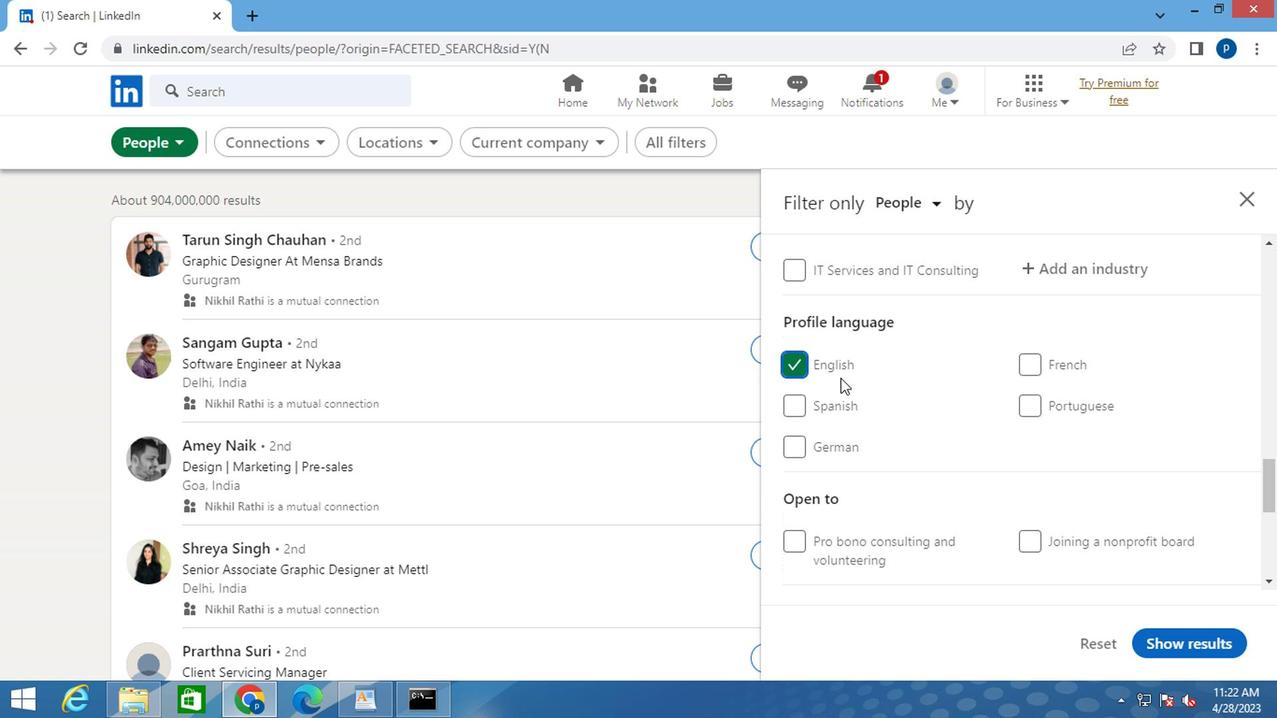 
Action: Mouse scrolled (873, 392) with delta (0, 0)
Screenshot: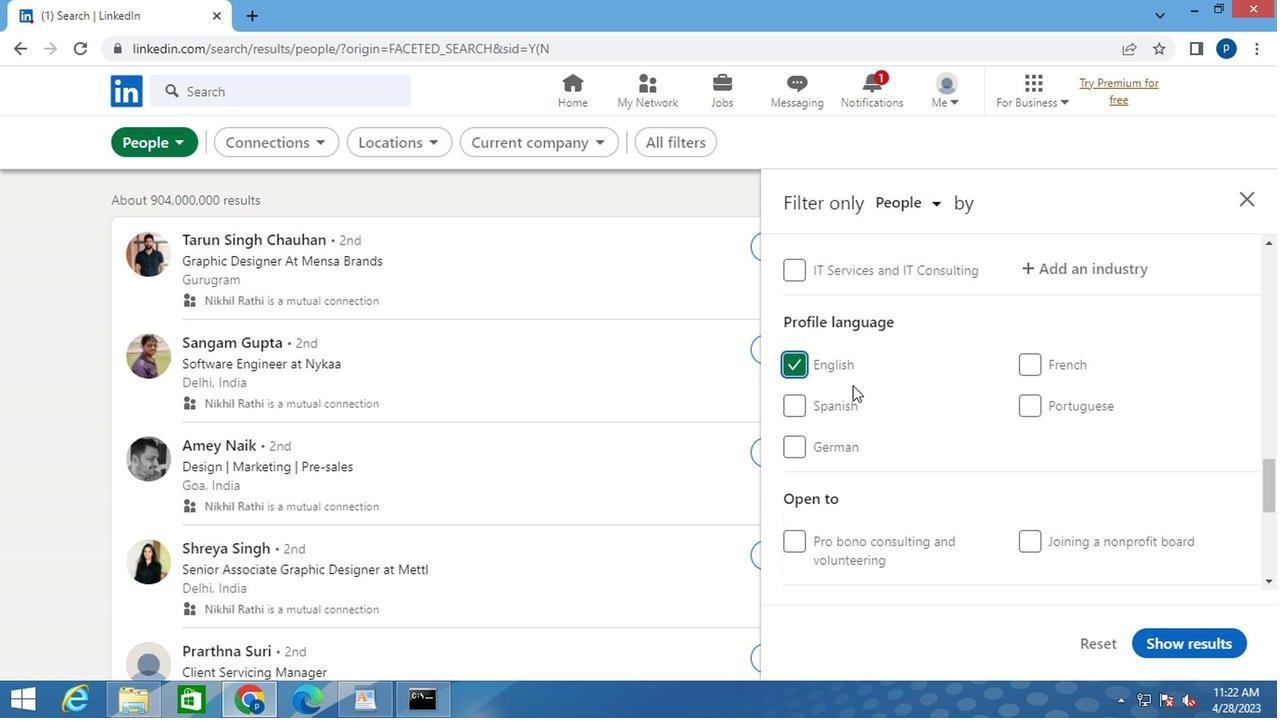 
Action: Mouse scrolled (873, 392) with delta (0, 0)
Screenshot: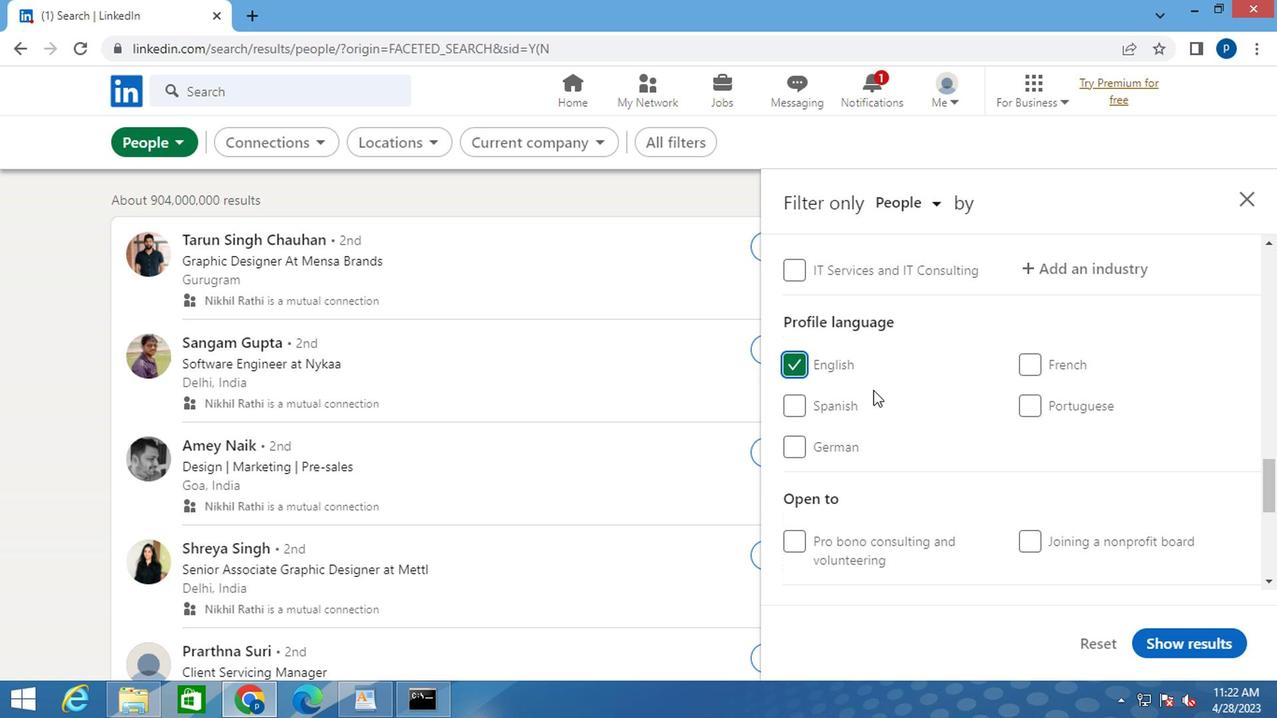 
Action: Mouse moved to (887, 401)
Screenshot: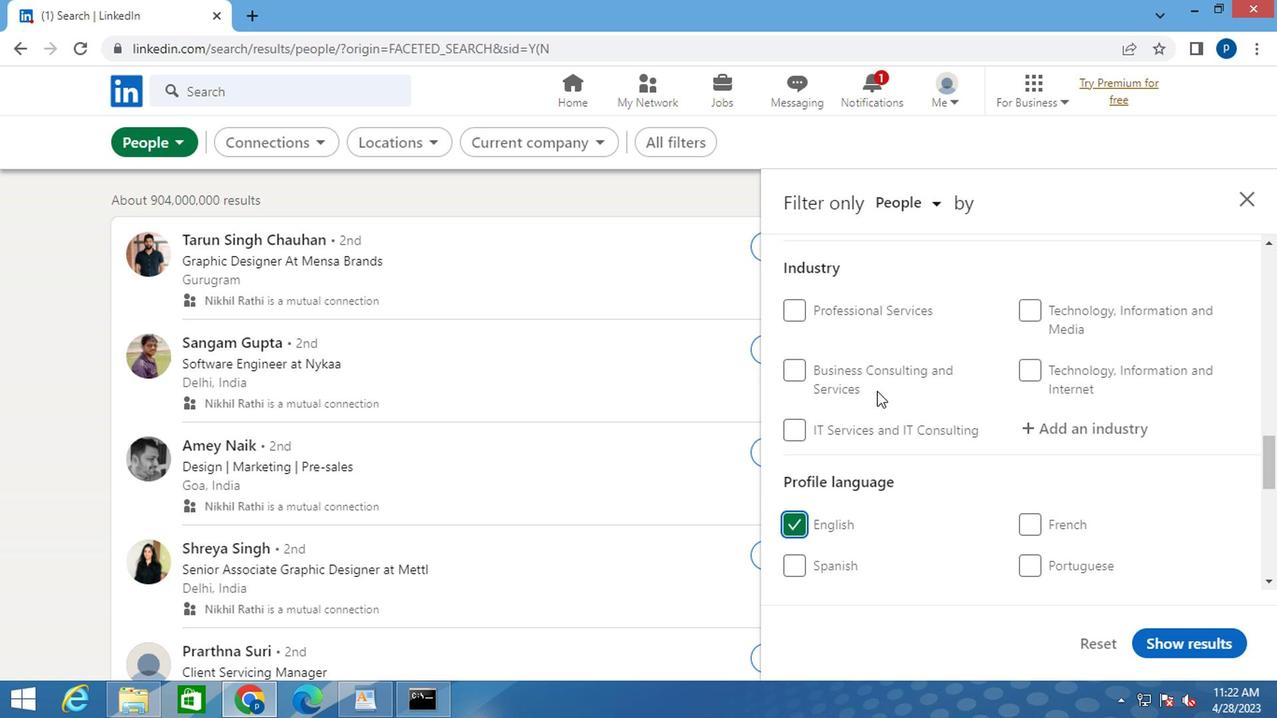 
Action: Mouse scrolled (887, 402) with delta (0, 1)
Screenshot: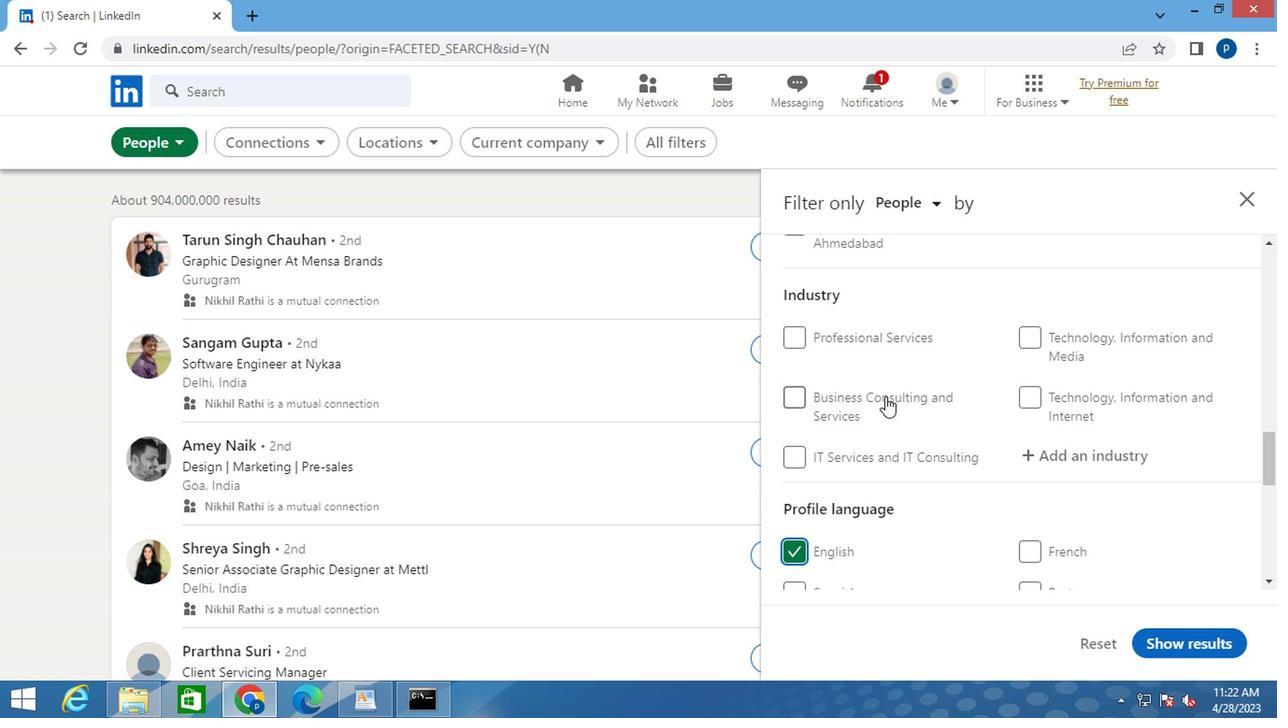 
Action: Mouse scrolled (887, 402) with delta (0, 1)
Screenshot: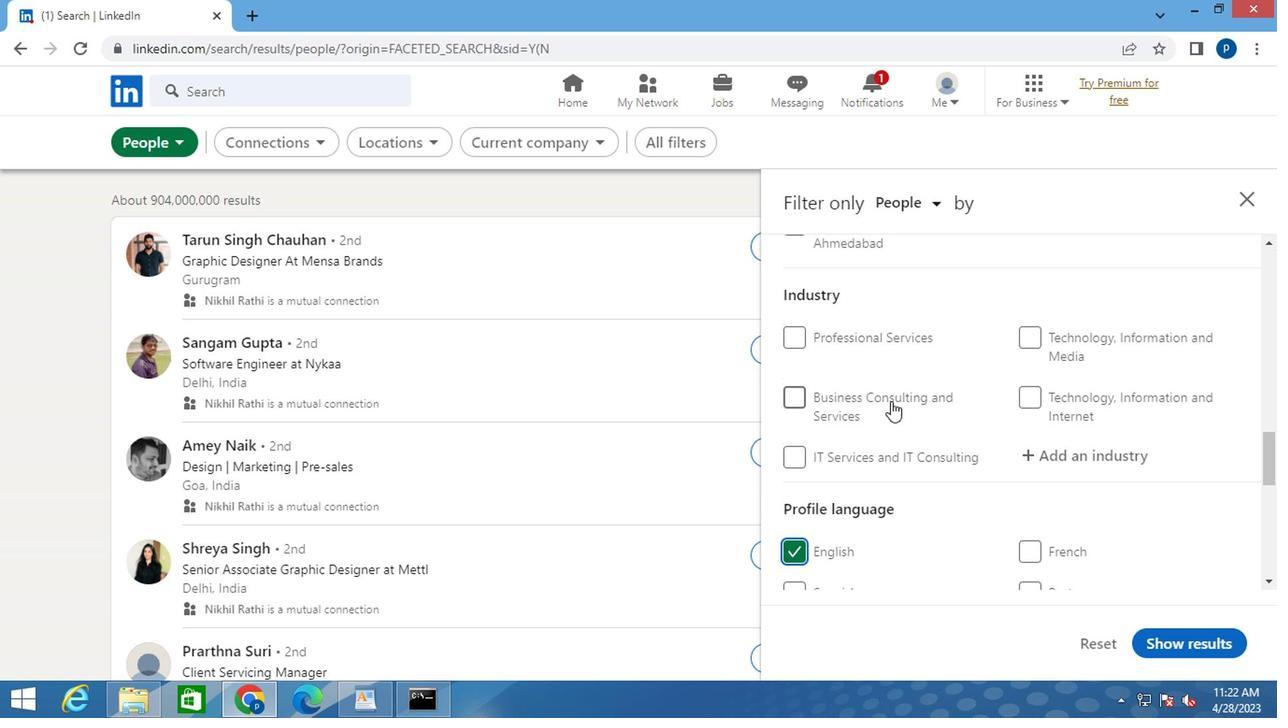 
Action: Mouse moved to (927, 405)
Screenshot: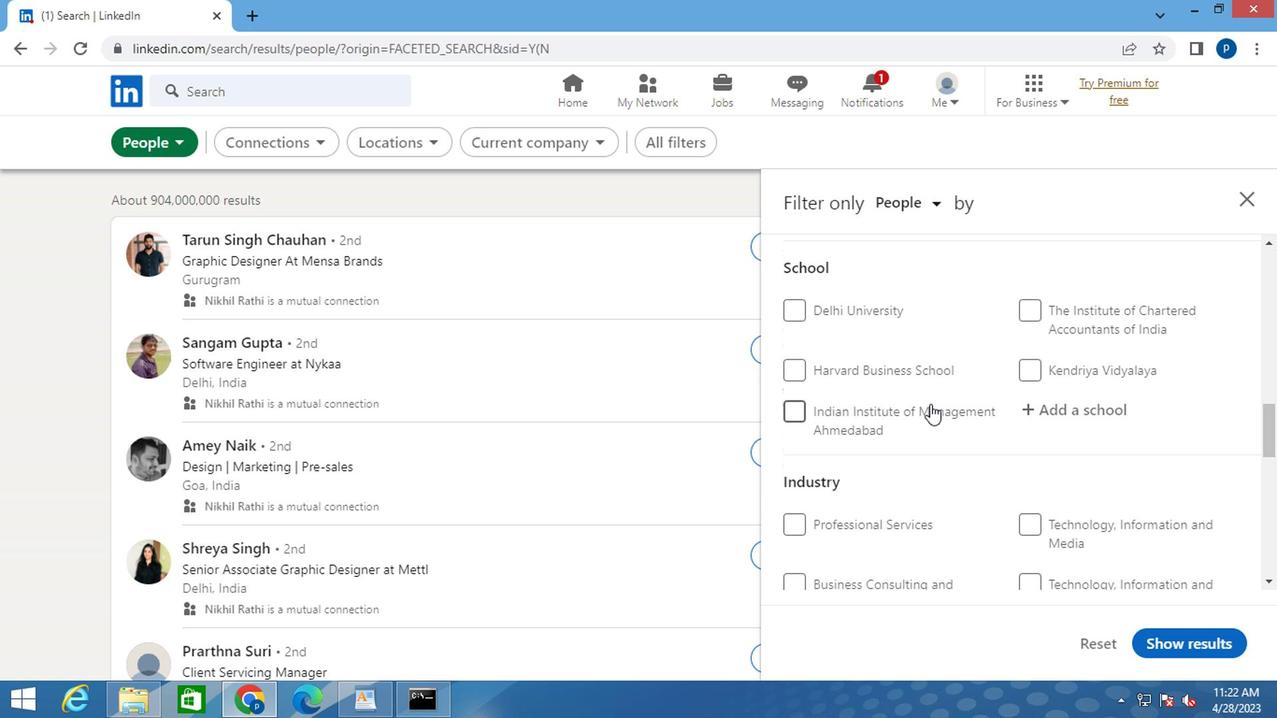 
Action: Mouse scrolled (927, 406) with delta (0, 0)
Screenshot: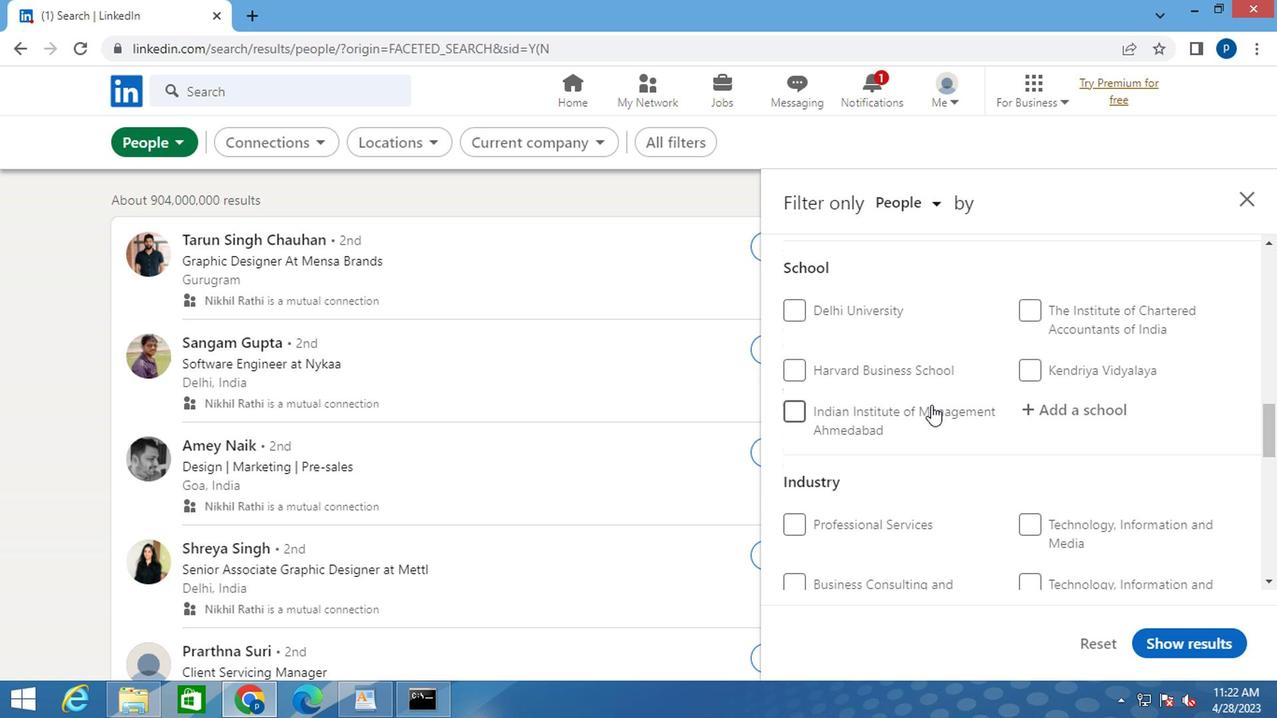
Action: Mouse scrolled (927, 406) with delta (0, 0)
Screenshot: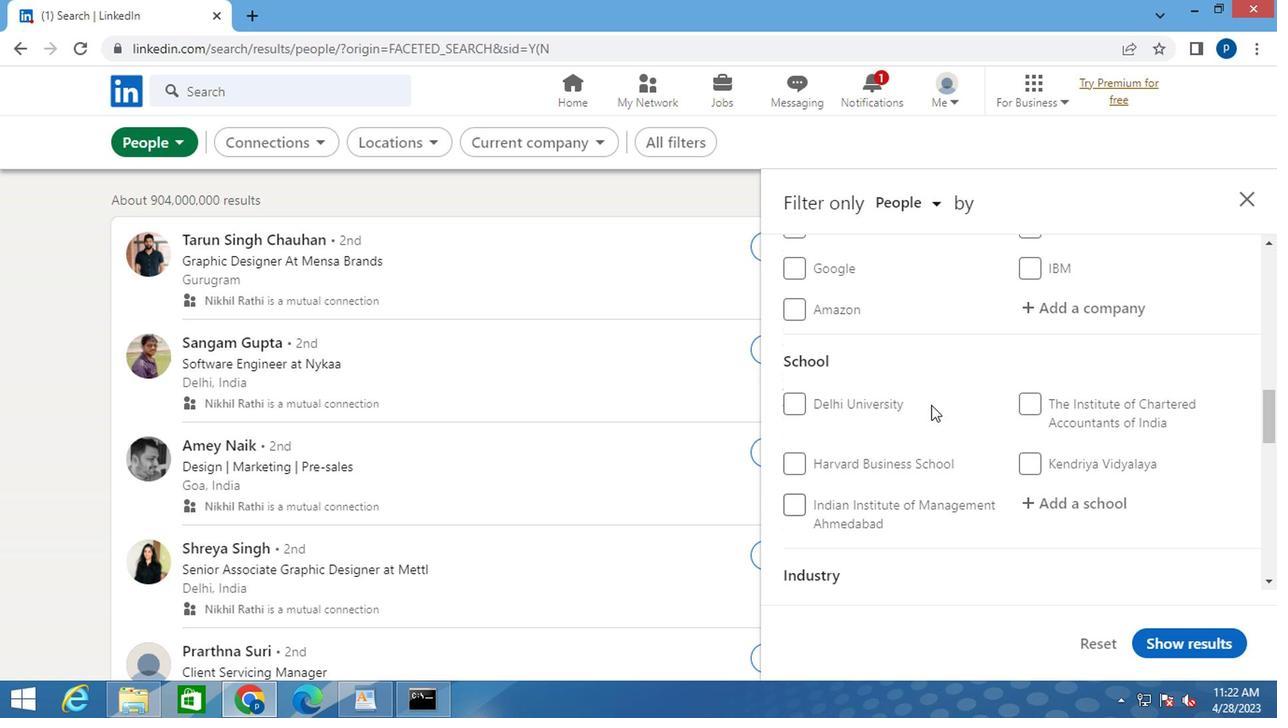 
Action: Mouse moved to (927, 406)
Screenshot: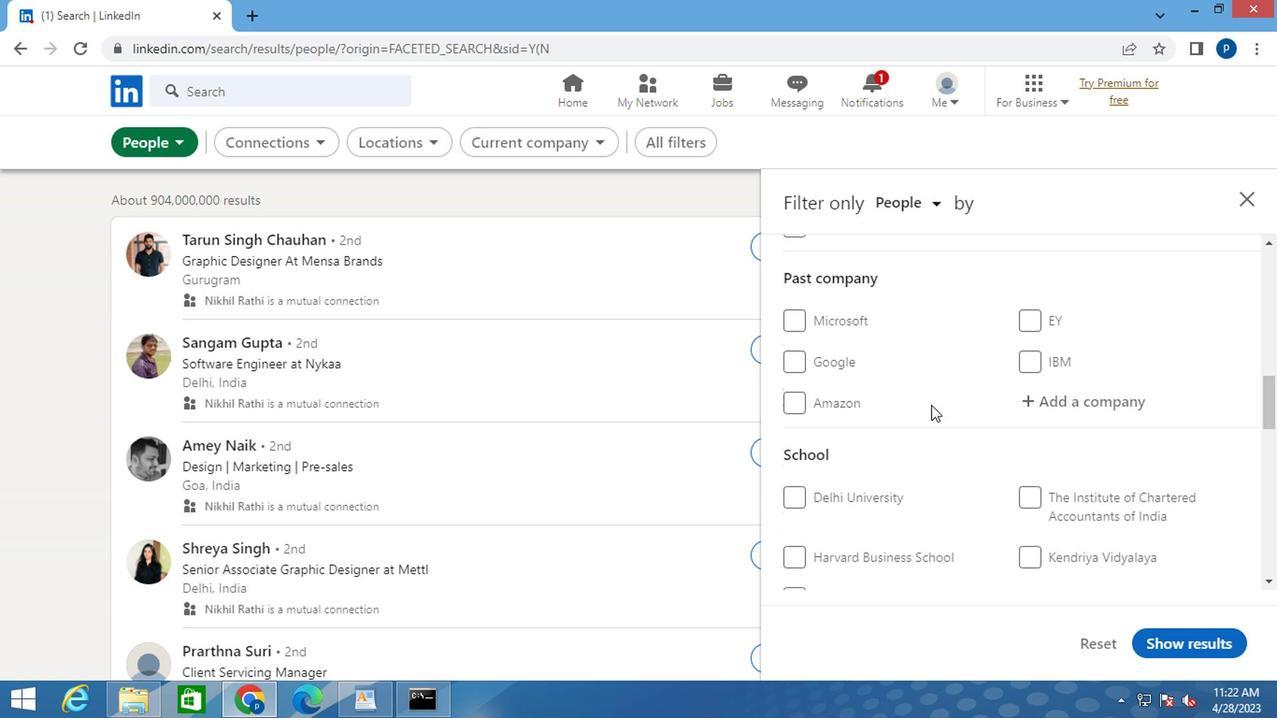 
Action: Mouse scrolled (927, 407) with delta (0, 1)
Screenshot: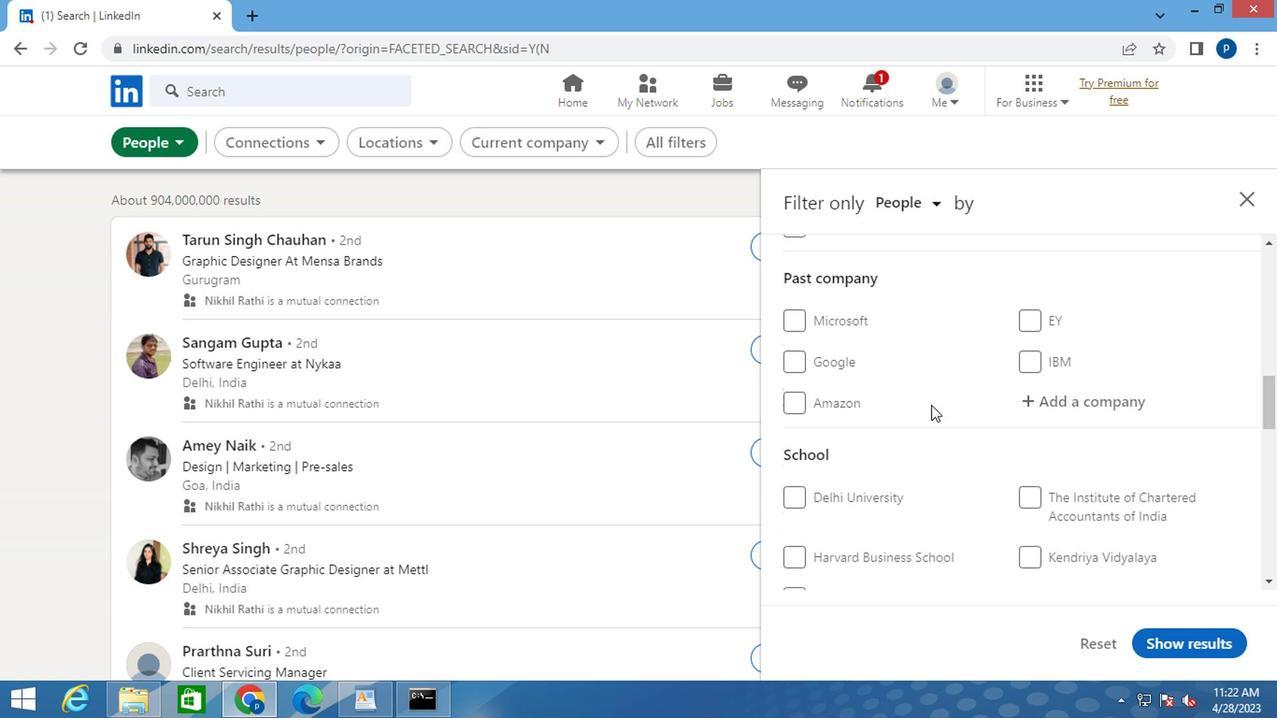 
Action: Mouse moved to (1002, 404)
Screenshot: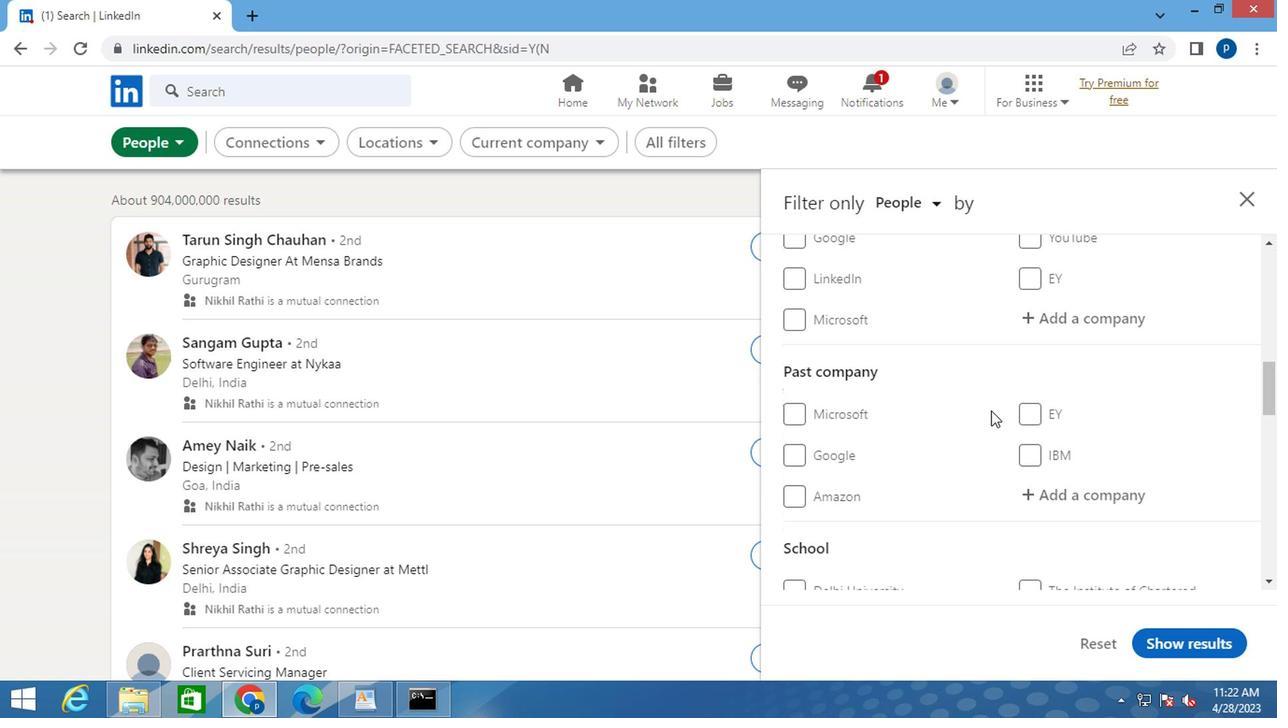 
Action: Mouse scrolled (1002, 405) with delta (0, 0)
Screenshot: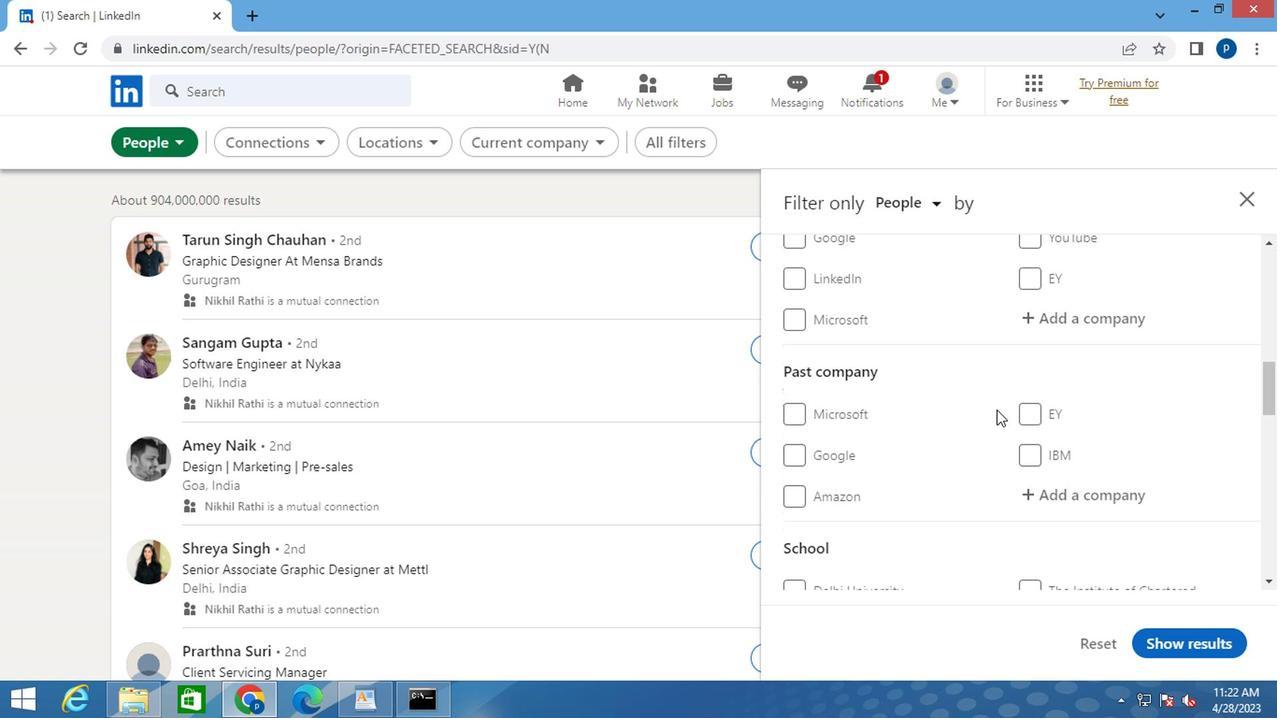 
Action: Mouse moved to (1041, 409)
Screenshot: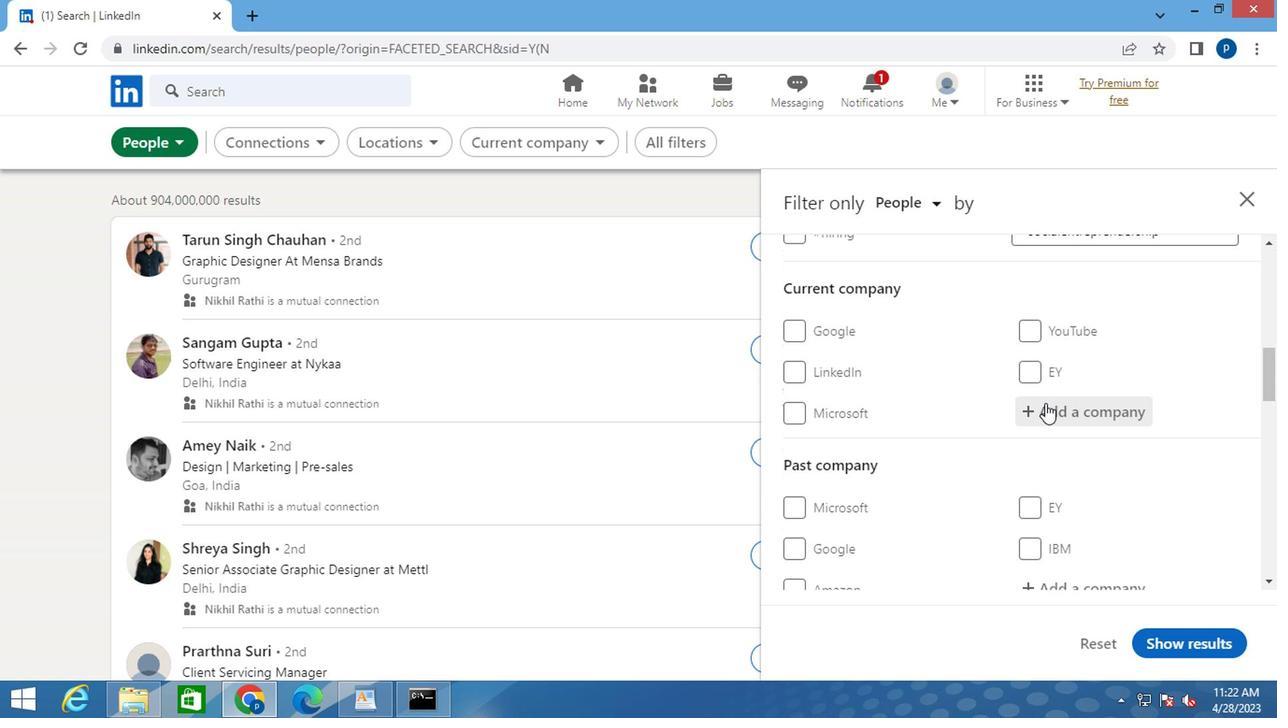 
Action: Mouse pressed left at (1041, 409)
Screenshot: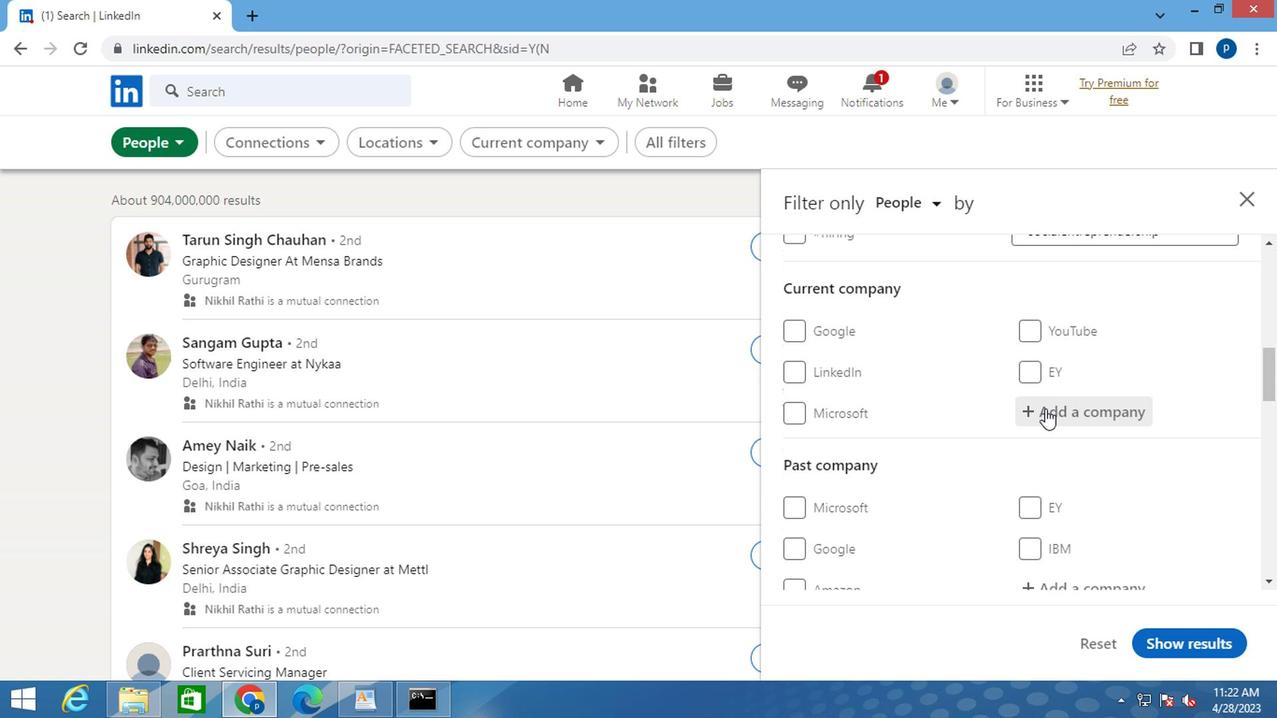 
Action: Key pressed <Key.caps_lock>C<Key.caps_lock>M<Key.backspace>AMBRID<Key.caps_lock>U<Key.caps_lock>NIVERSITY
Screenshot: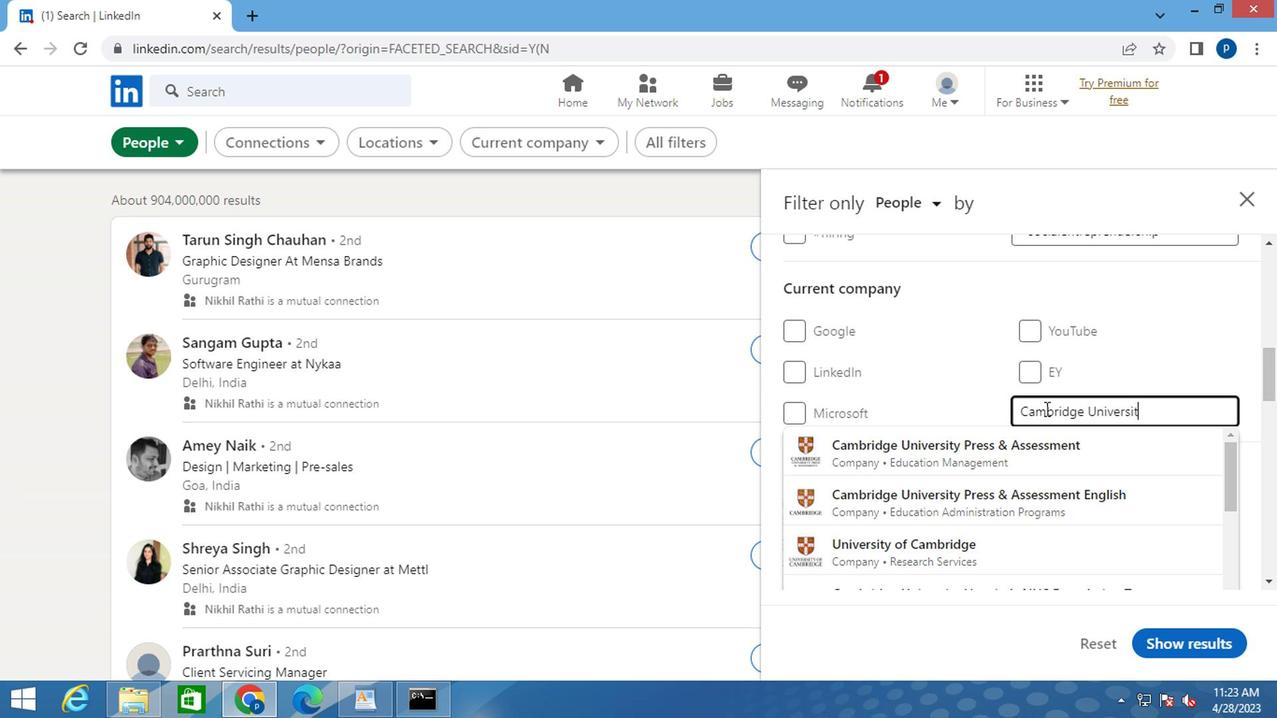 
Action: Mouse moved to (1020, 458)
Screenshot: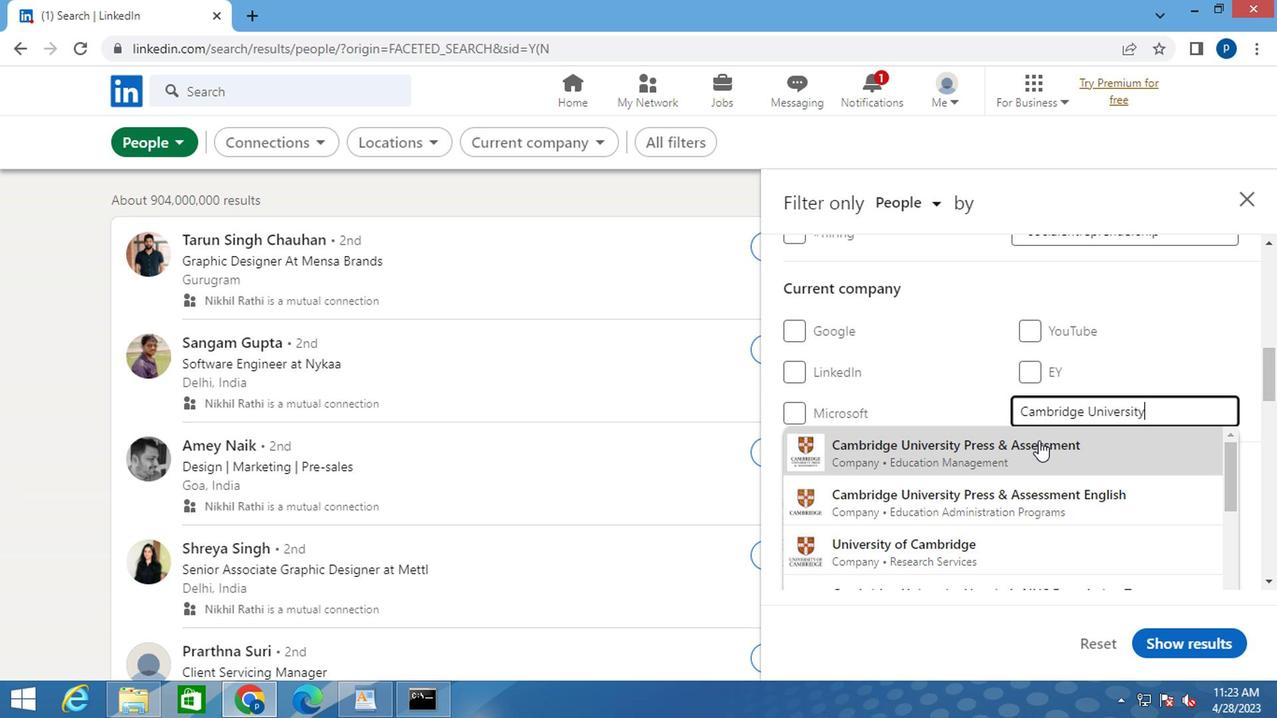 
Action: Mouse pressed left at (1020, 458)
Screenshot: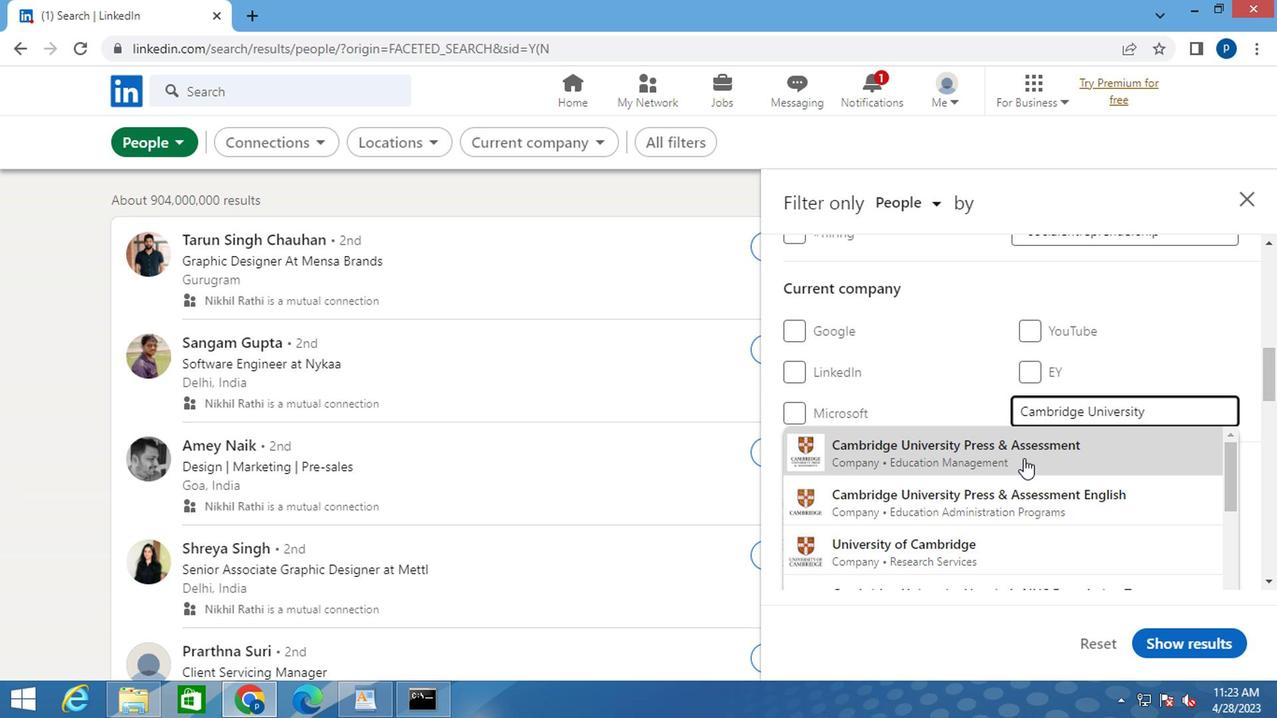 
Action: Mouse moved to (991, 468)
Screenshot: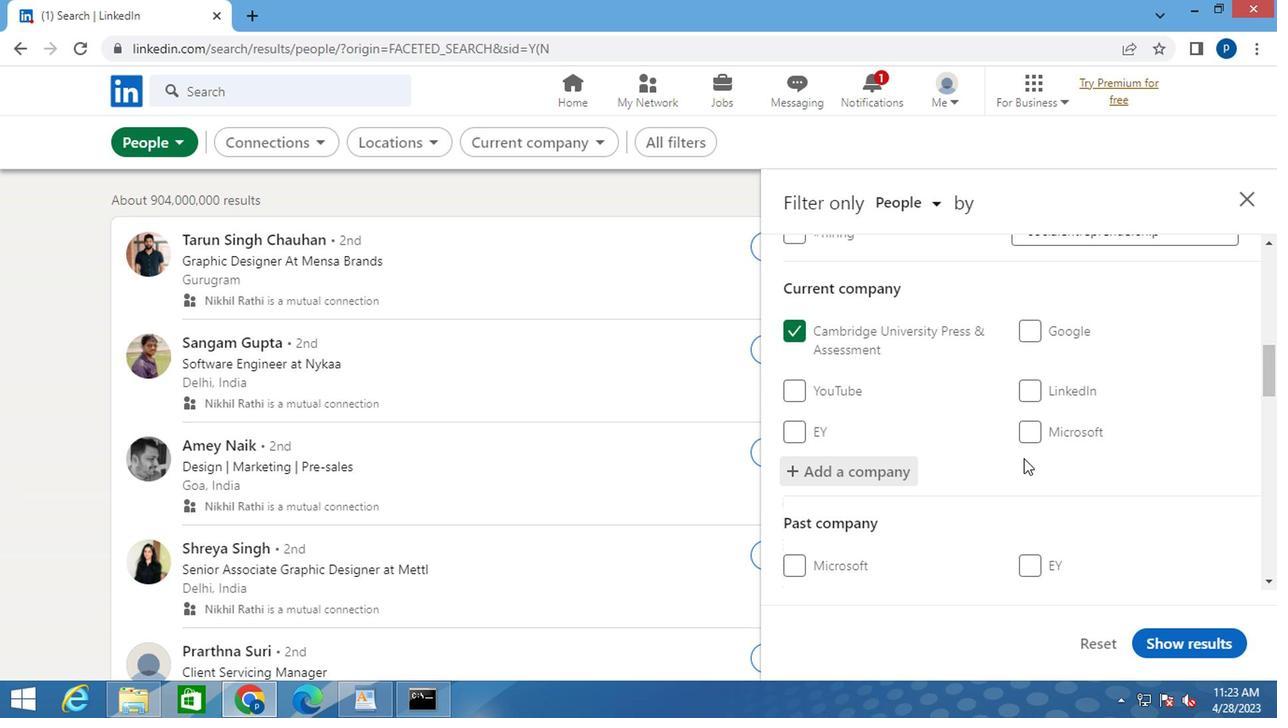 
Action: Mouse scrolled (991, 467) with delta (0, 0)
Screenshot: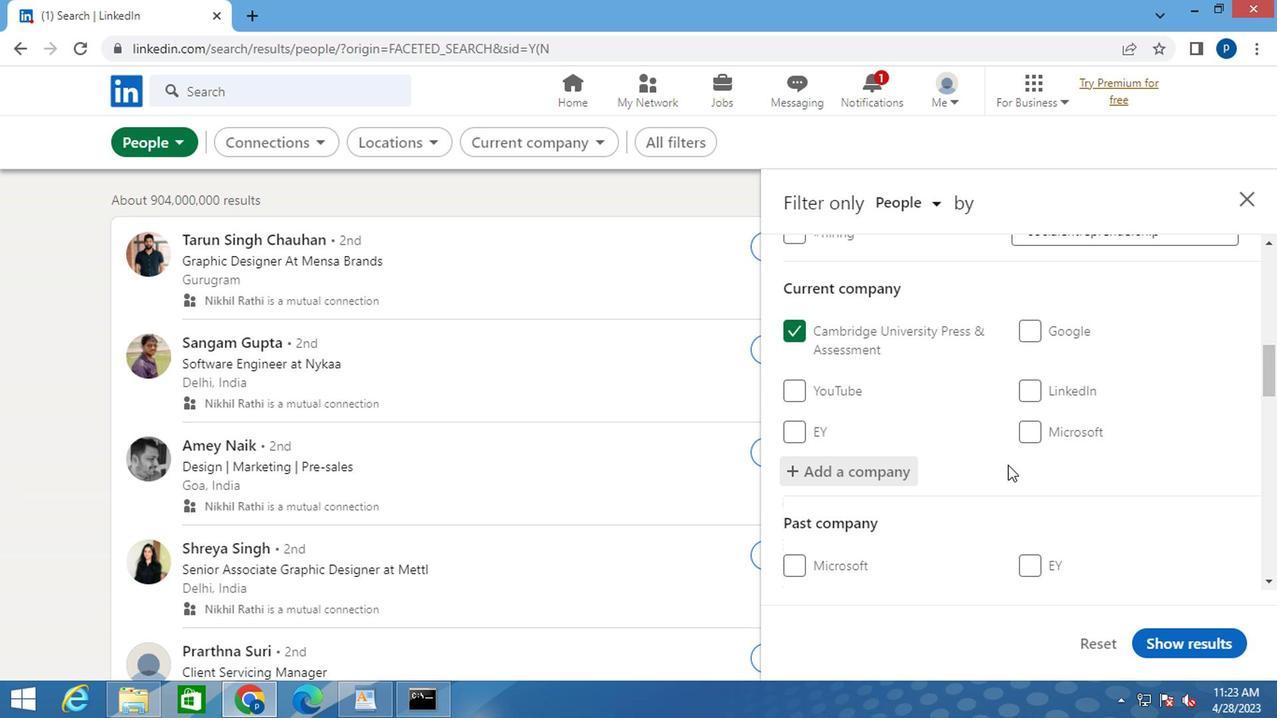 
Action: Mouse moved to (990, 468)
Screenshot: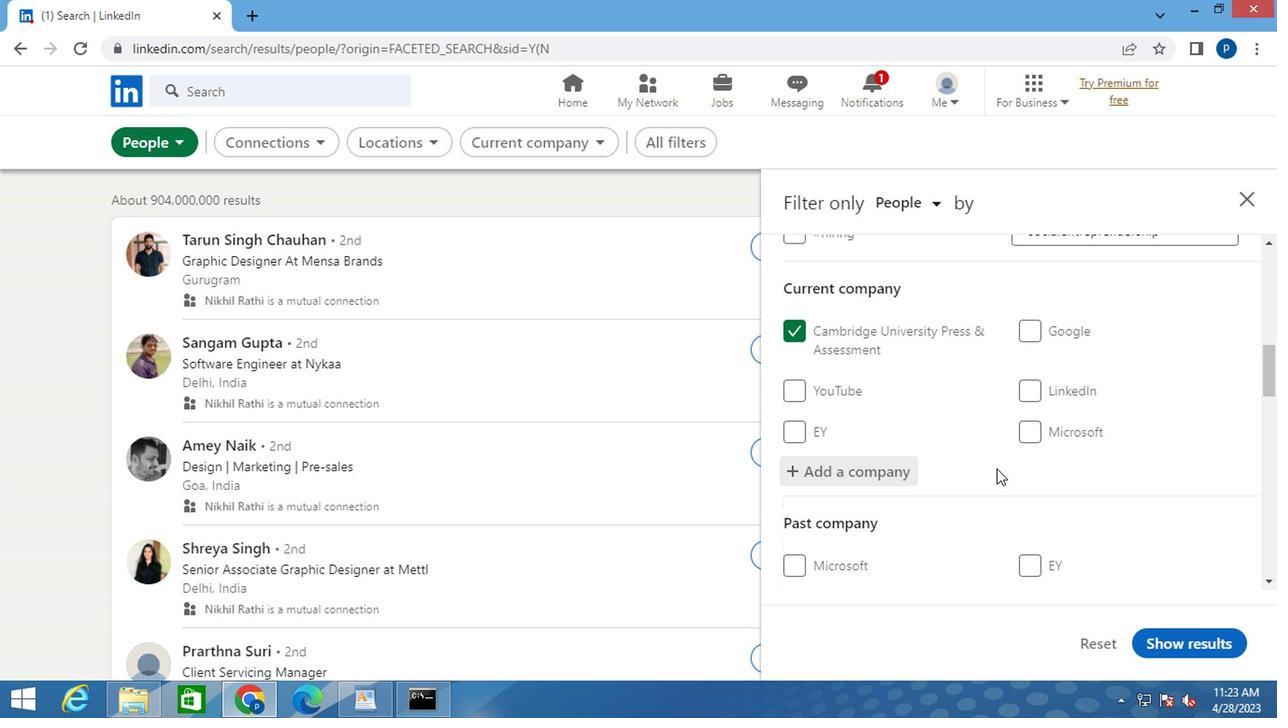 
Action: Mouse scrolled (990, 467) with delta (0, 0)
Screenshot: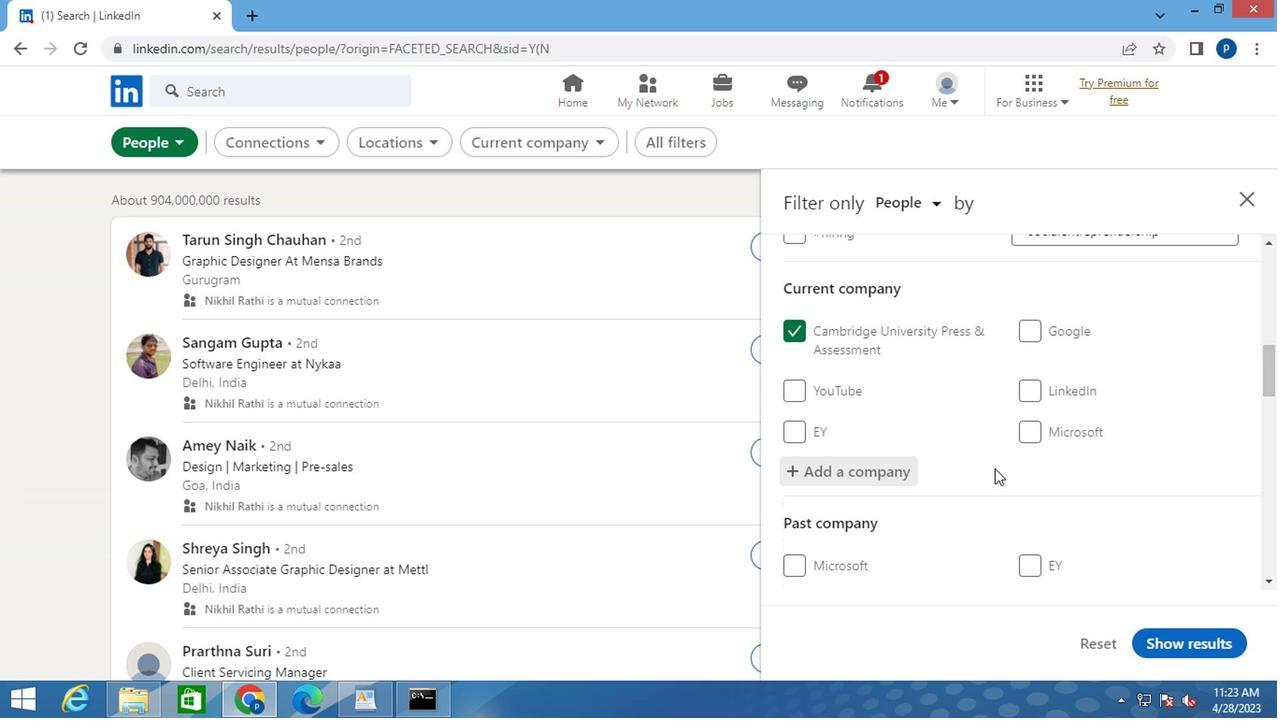 
Action: Mouse moved to (1029, 466)
Screenshot: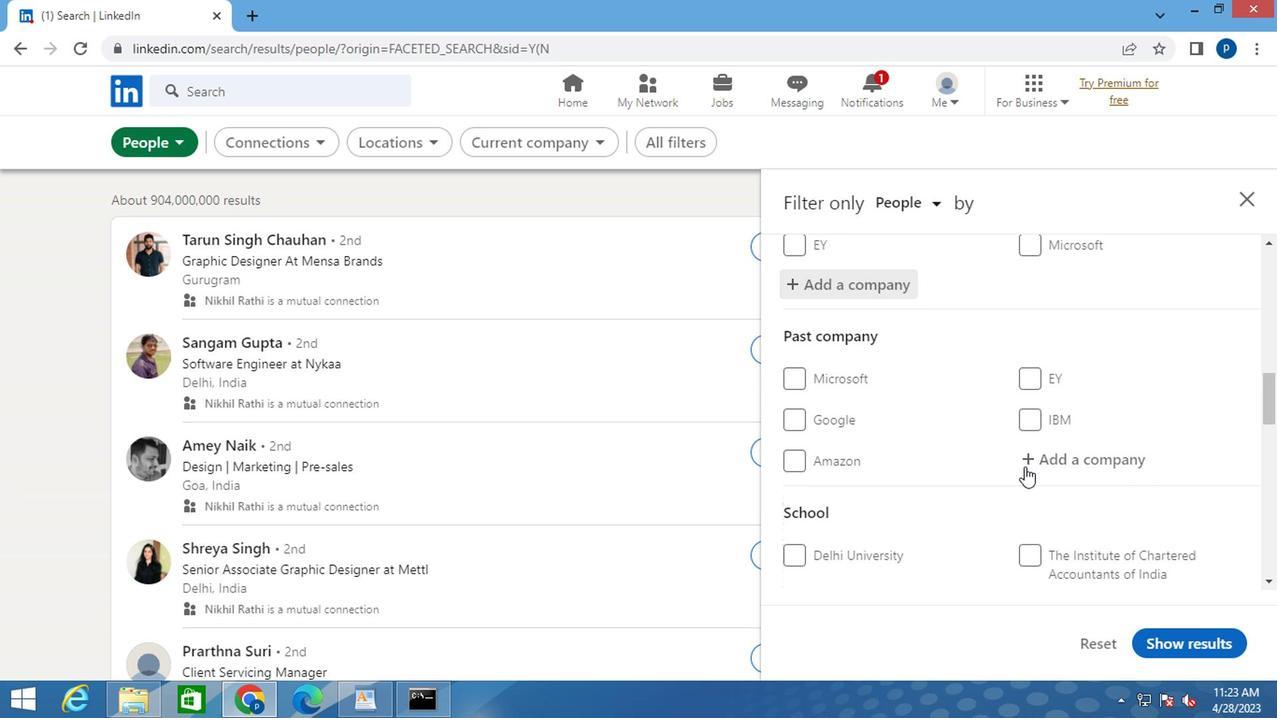 
Action: Mouse scrolled (1029, 465) with delta (0, 0)
Screenshot: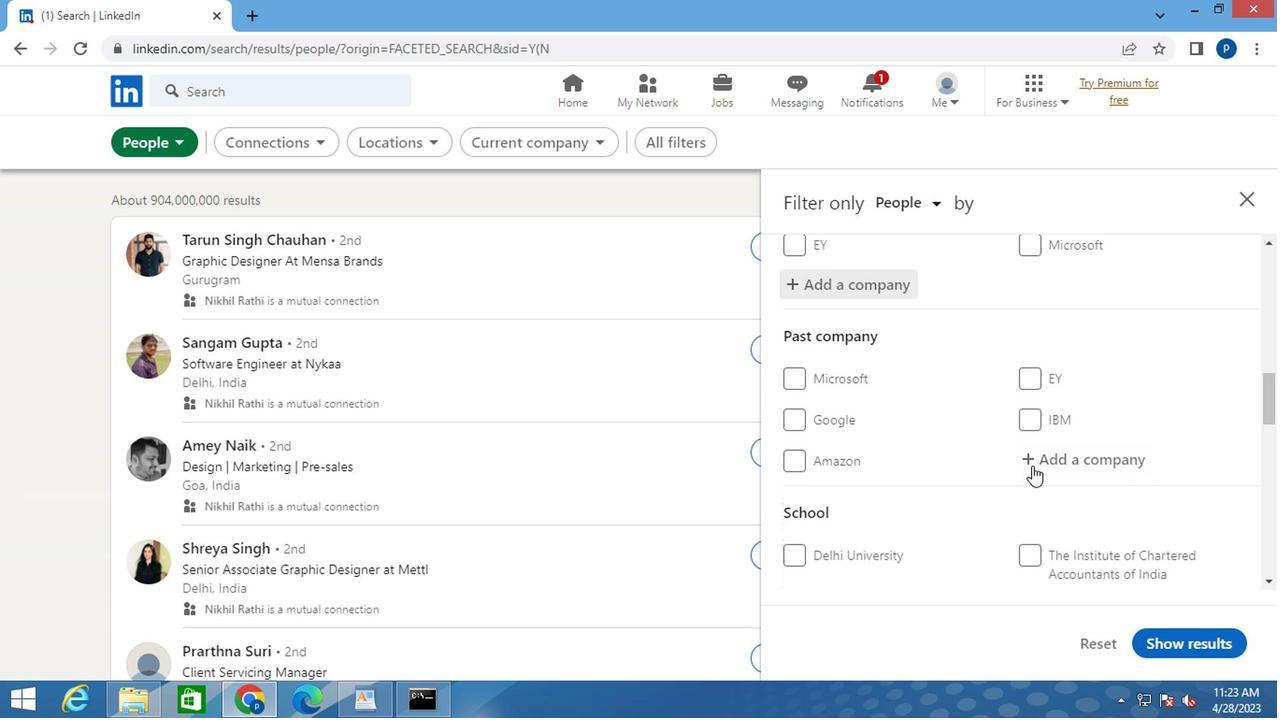 
Action: Mouse moved to (1028, 466)
Screenshot: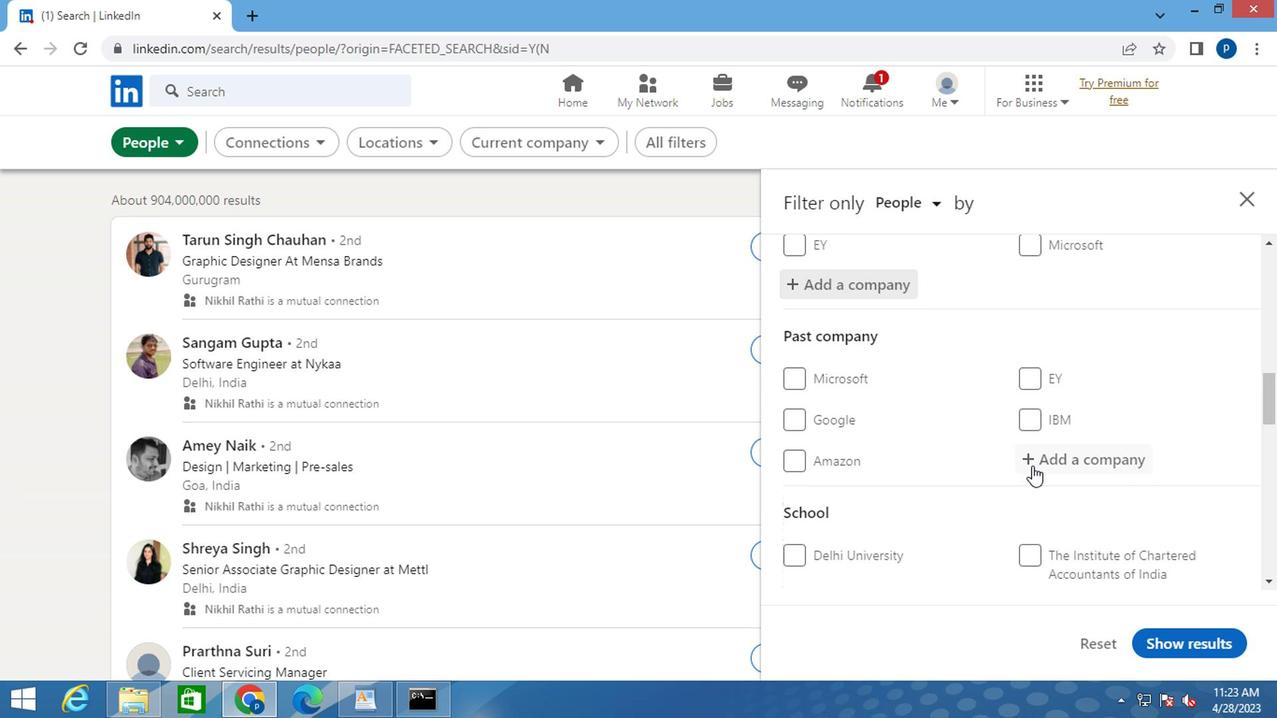 
Action: Mouse scrolled (1028, 465) with delta (0, 0)
Screenshot: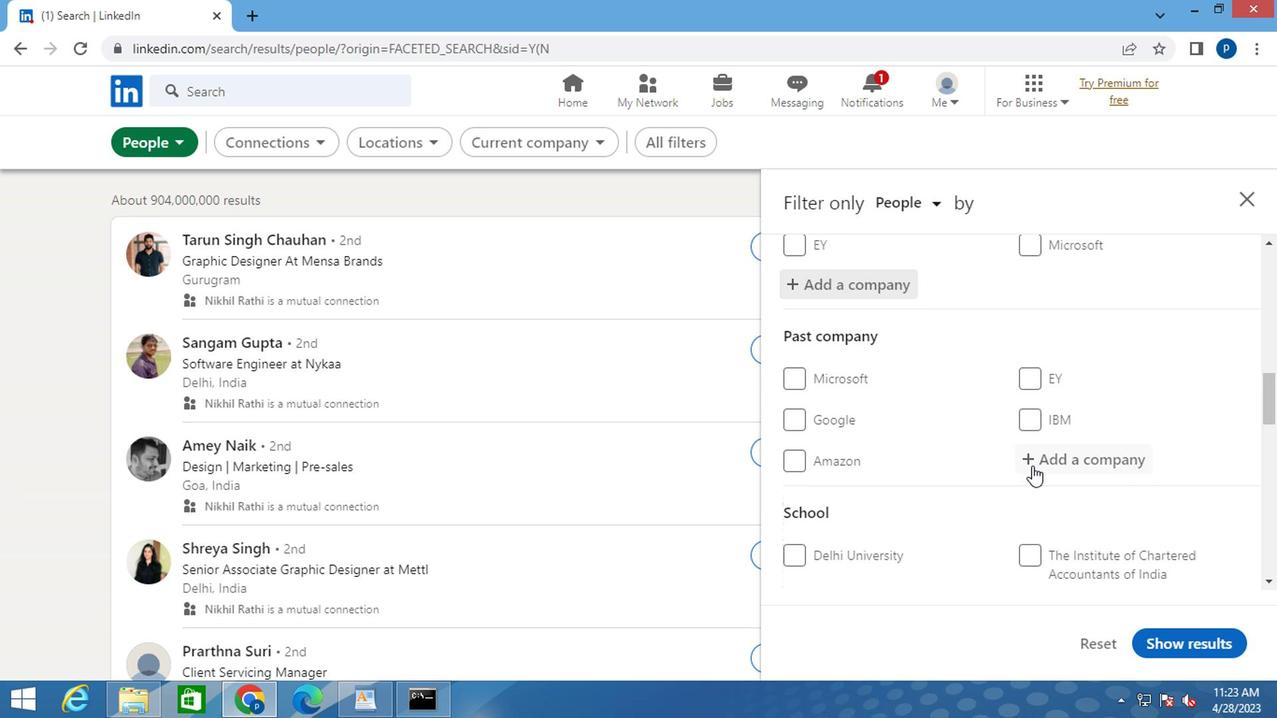 
Action: Mouse moved to (1042, 465)
Screenshot: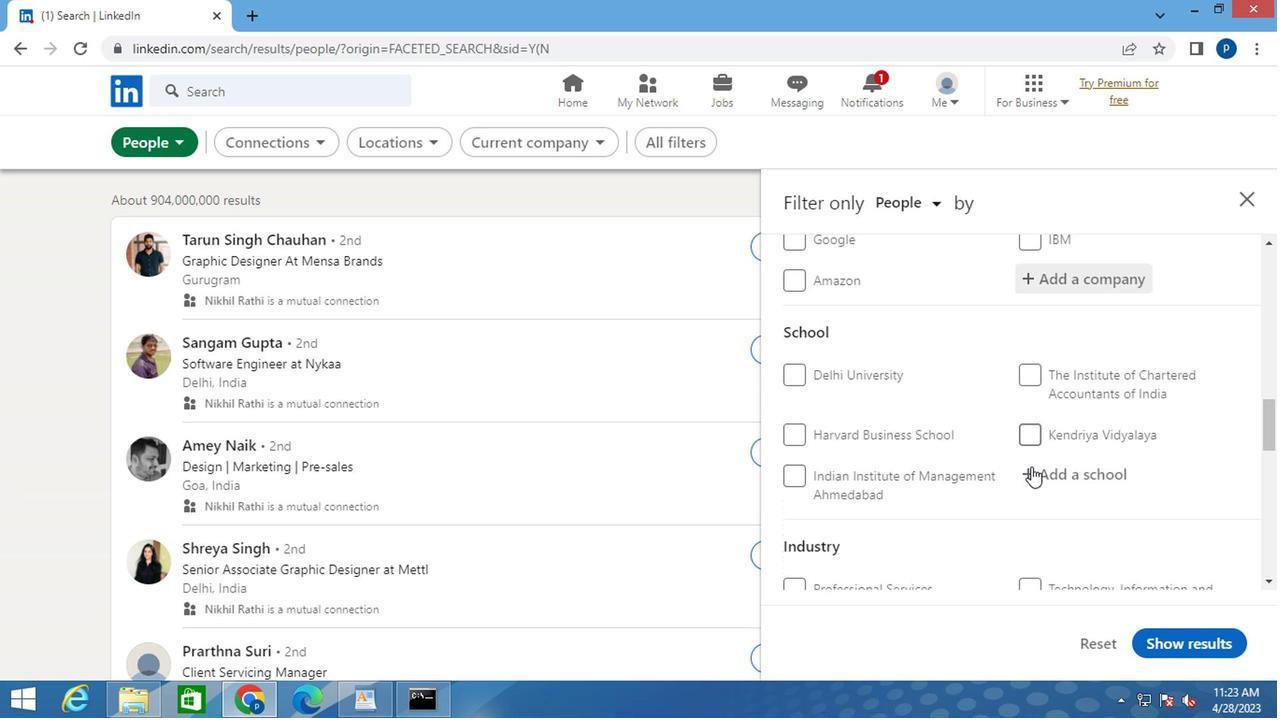 
Action: Mouse pressed left at (1042, 465)
Screenshot: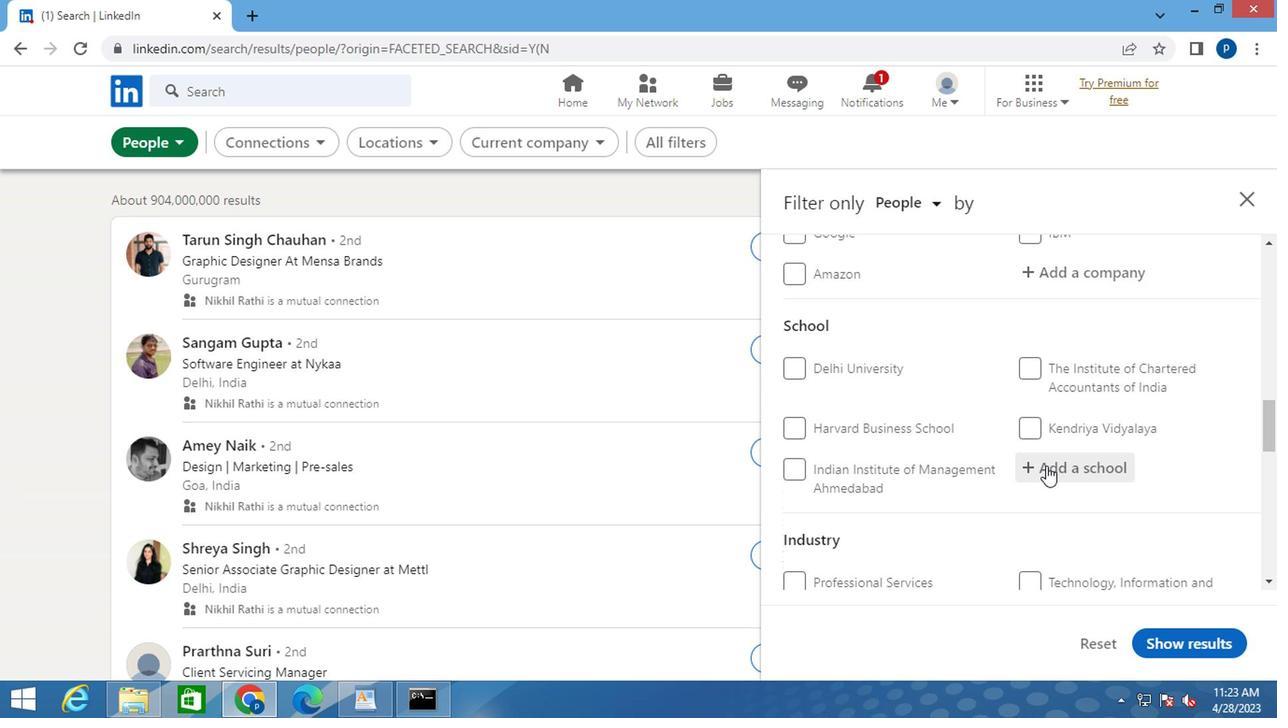 
Action: Key pressed <Key.caps_lock>L<Key.caps_lock>OYOLA-<Key.space><Key.backspace><Key.caps_lock>ICAM
Screenshot: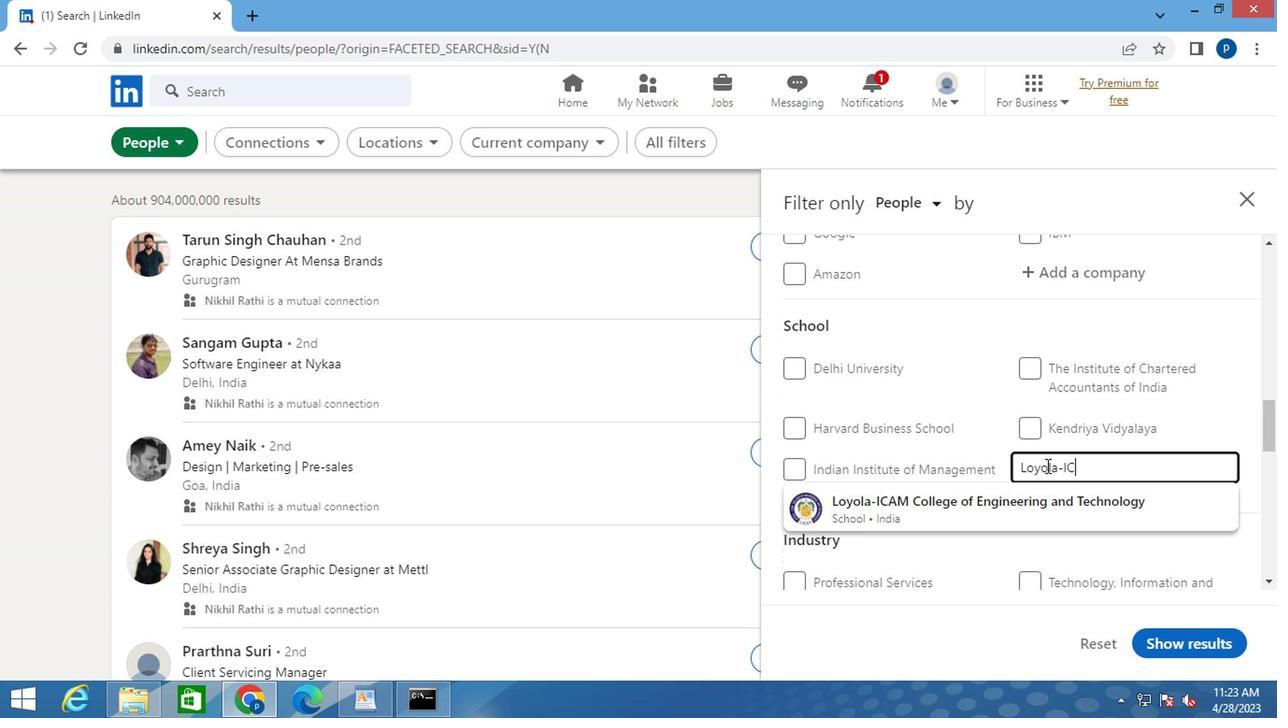 
Action: Mouse moved to (977, 514)
Screenshot: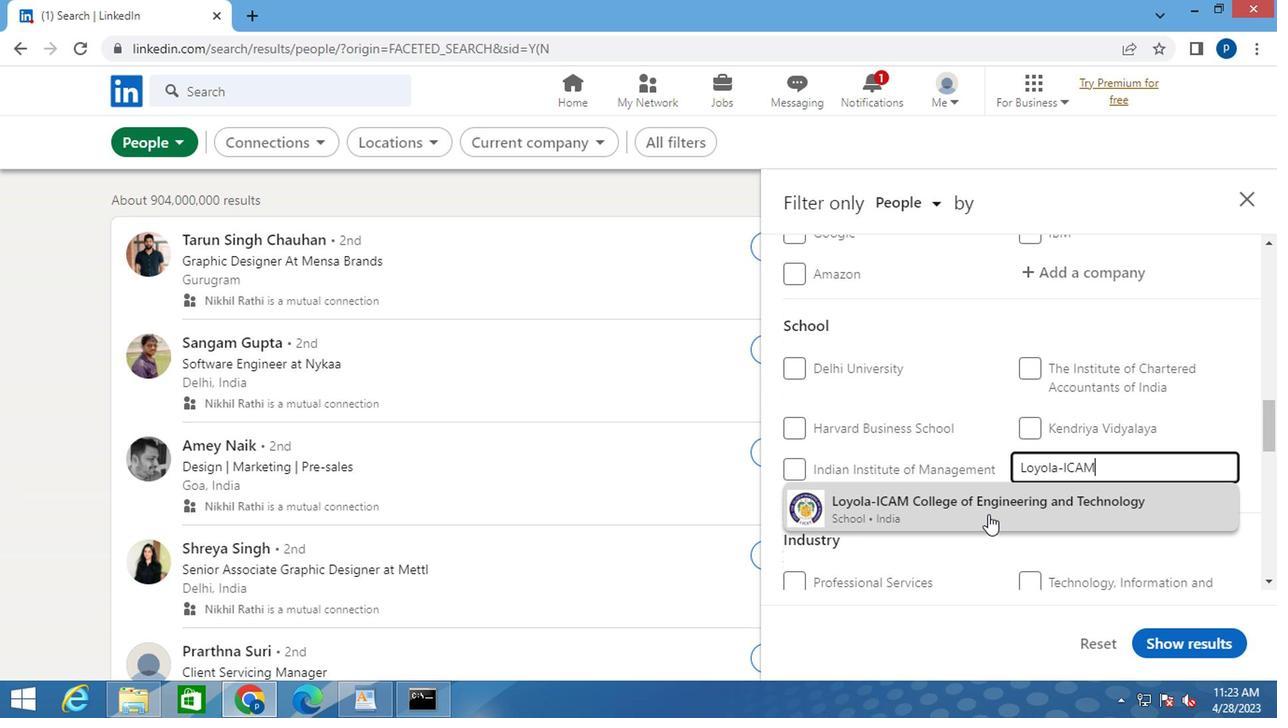 
Action: Mouse pressed left at (977, 514)
Screenshot: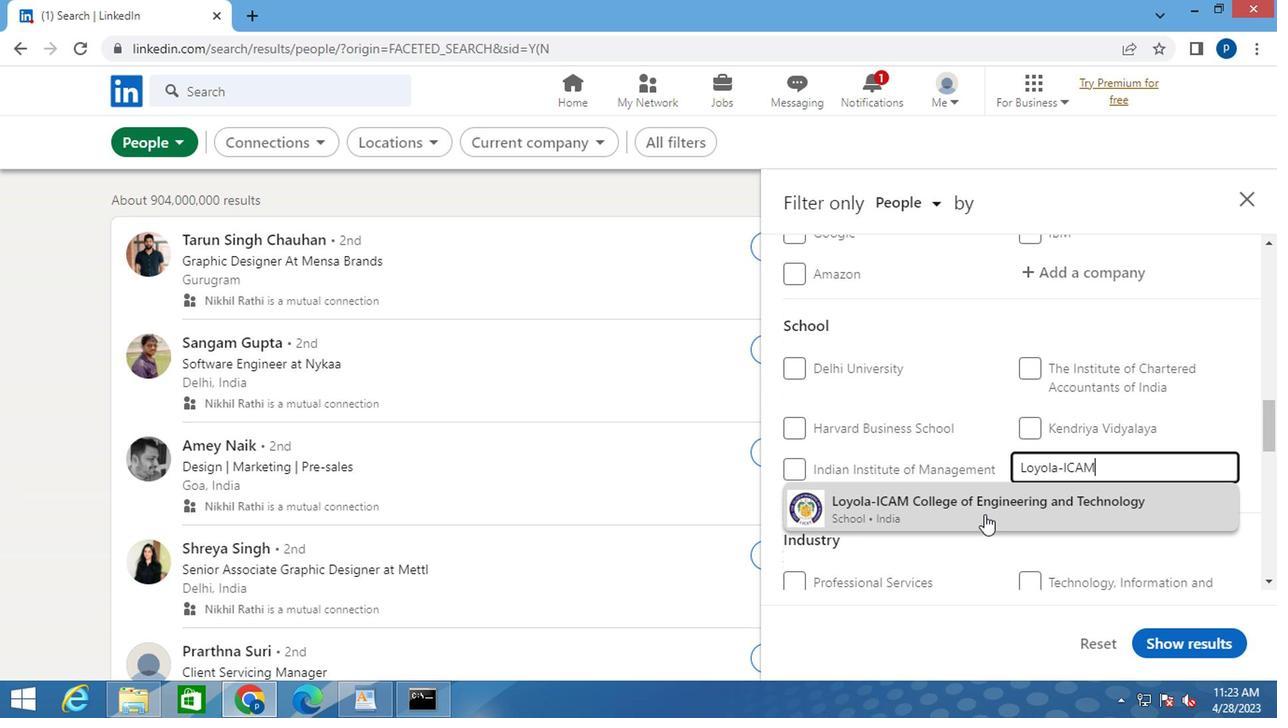 
Action: Mouse moved to (965, 497)
Screenshot: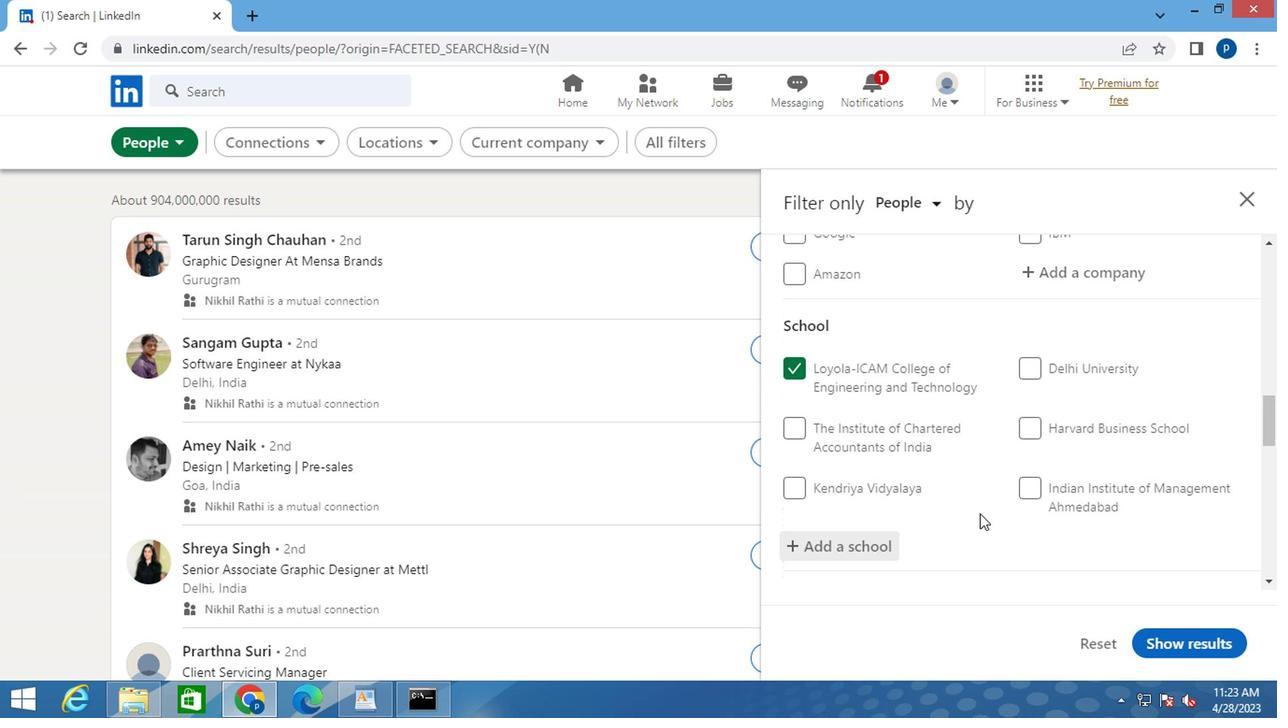 
Action: Mouse scrolled (965, 496) with delta (0, -1)
Screenshot: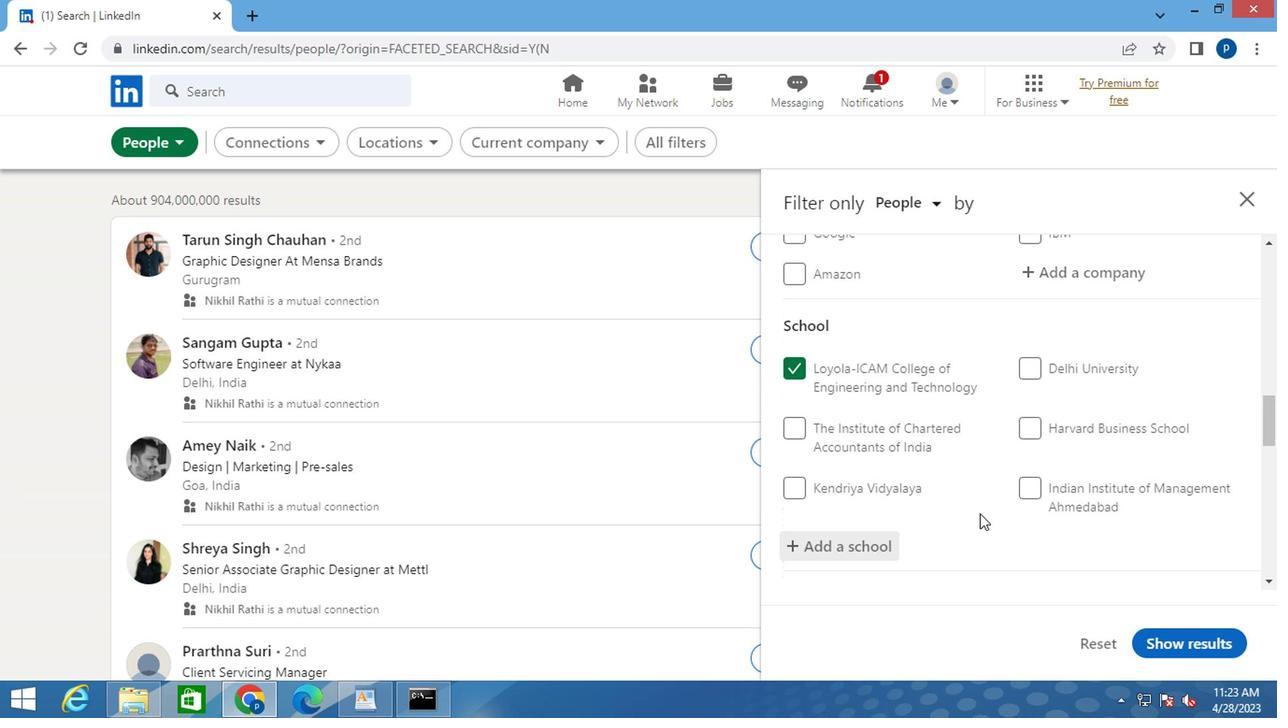 
Action: Mouse moved to (965, 496)
Screenshot: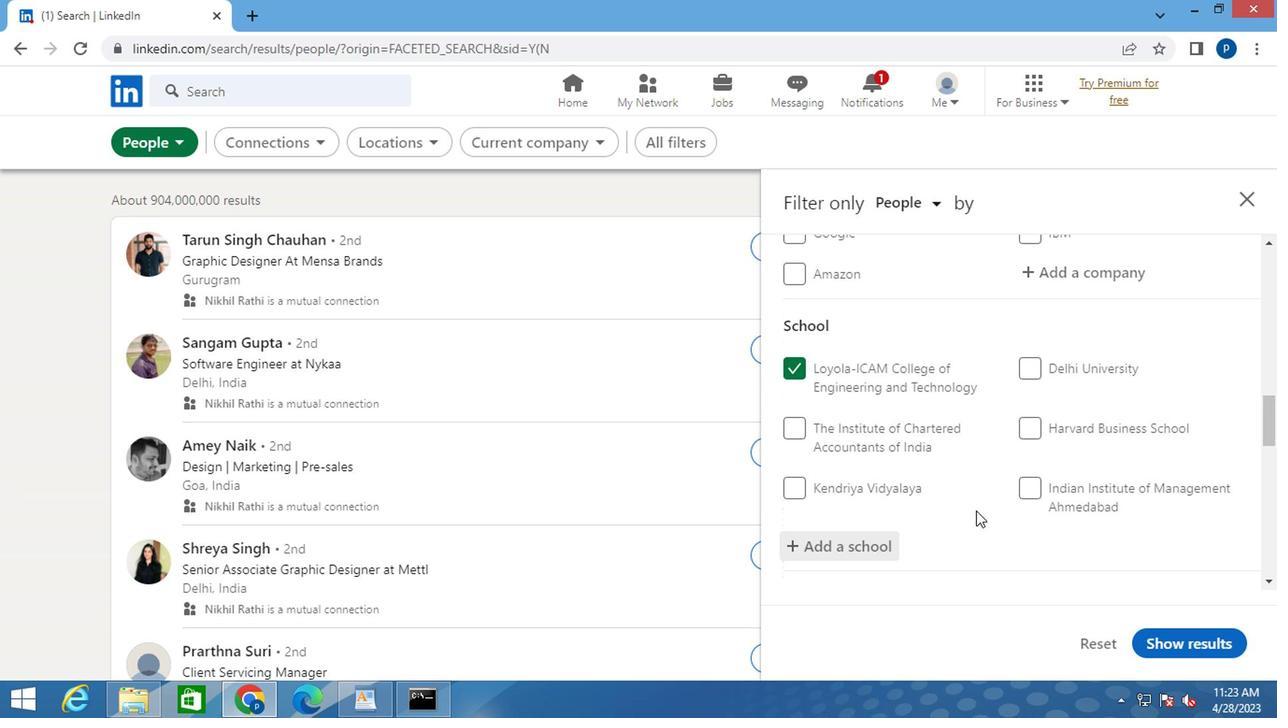 
Action: Mouse scrolled (965, 495) with delta (0, 0)
Screenshot: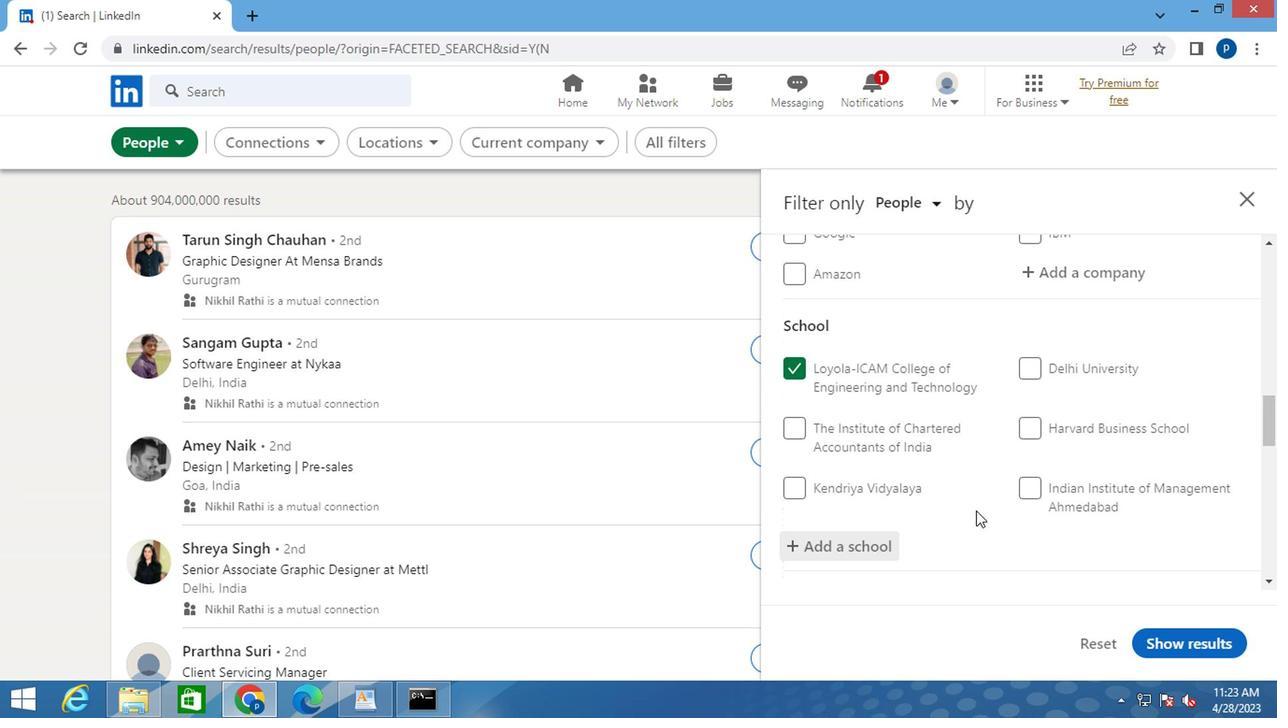 
Action: Mouse moved to (944, 456)
Screenshot: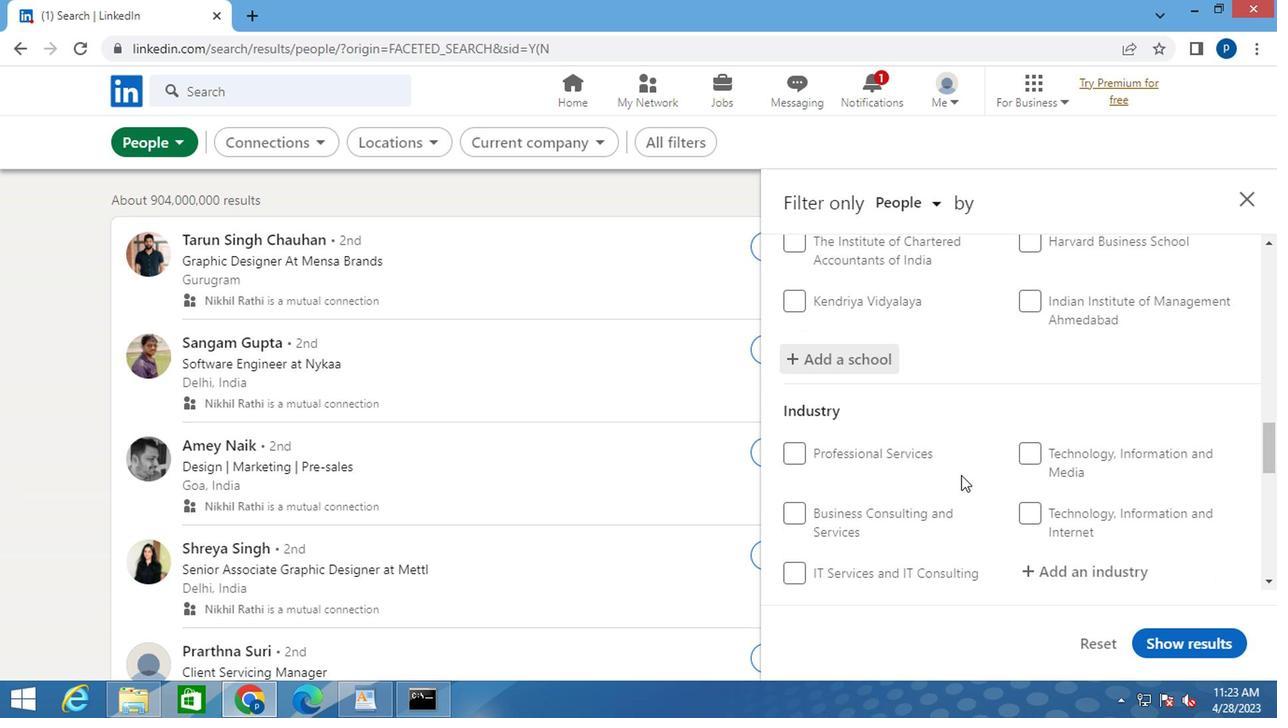 
Action: Mouse scrolled (944, 455) with delta (0, 0)
Screenshot: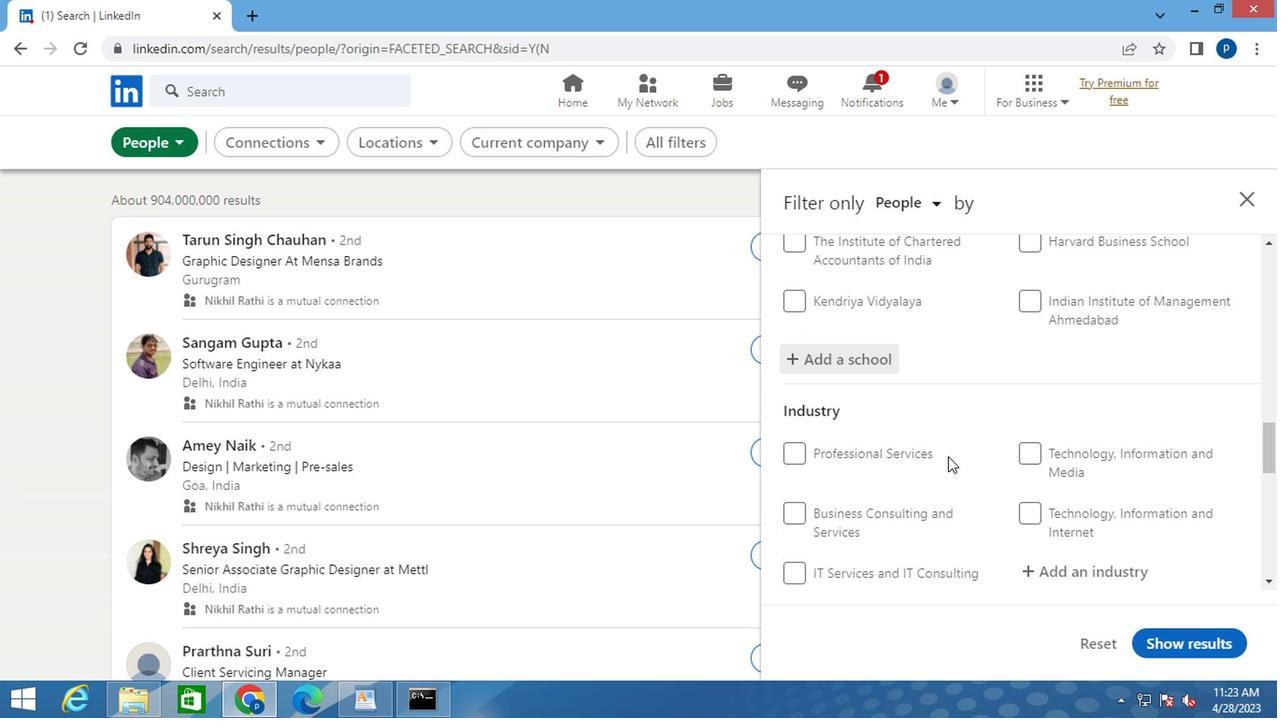 
Action: Mouse moved to (943, 455)
Screenshot: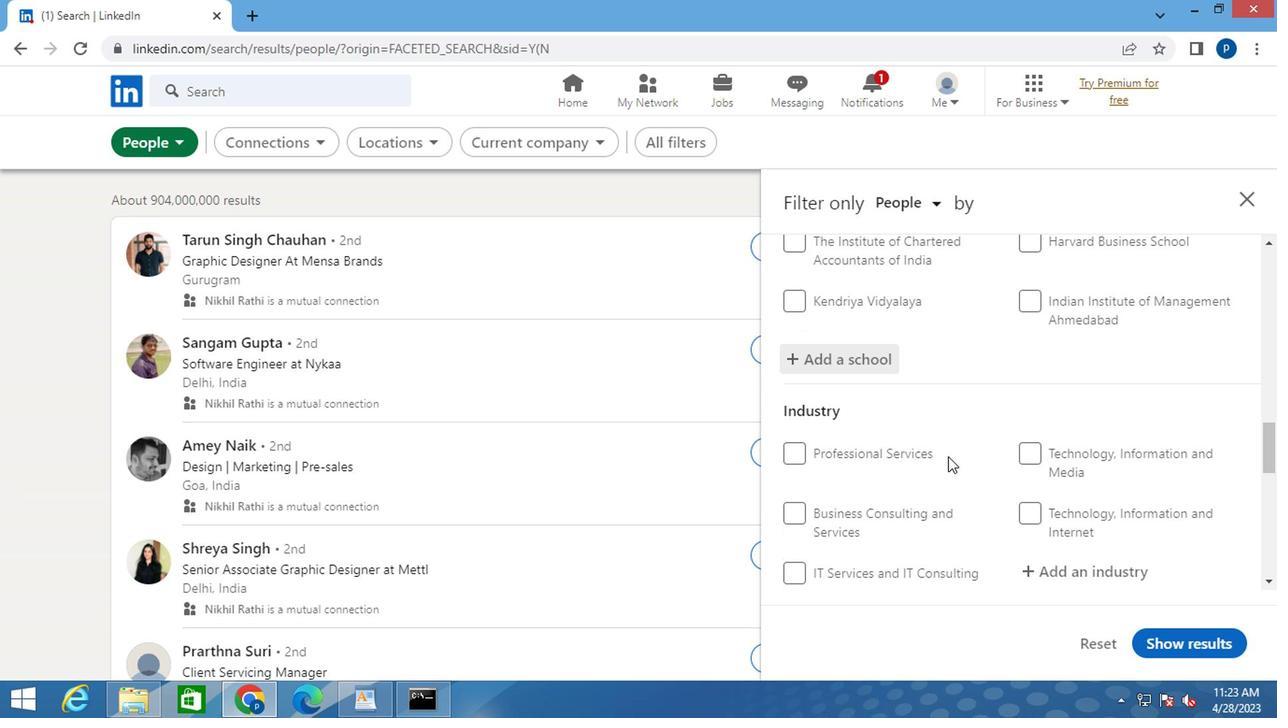 
Action: Mouse scrolled (943, 454) with delta (0, -1)
Screenshot: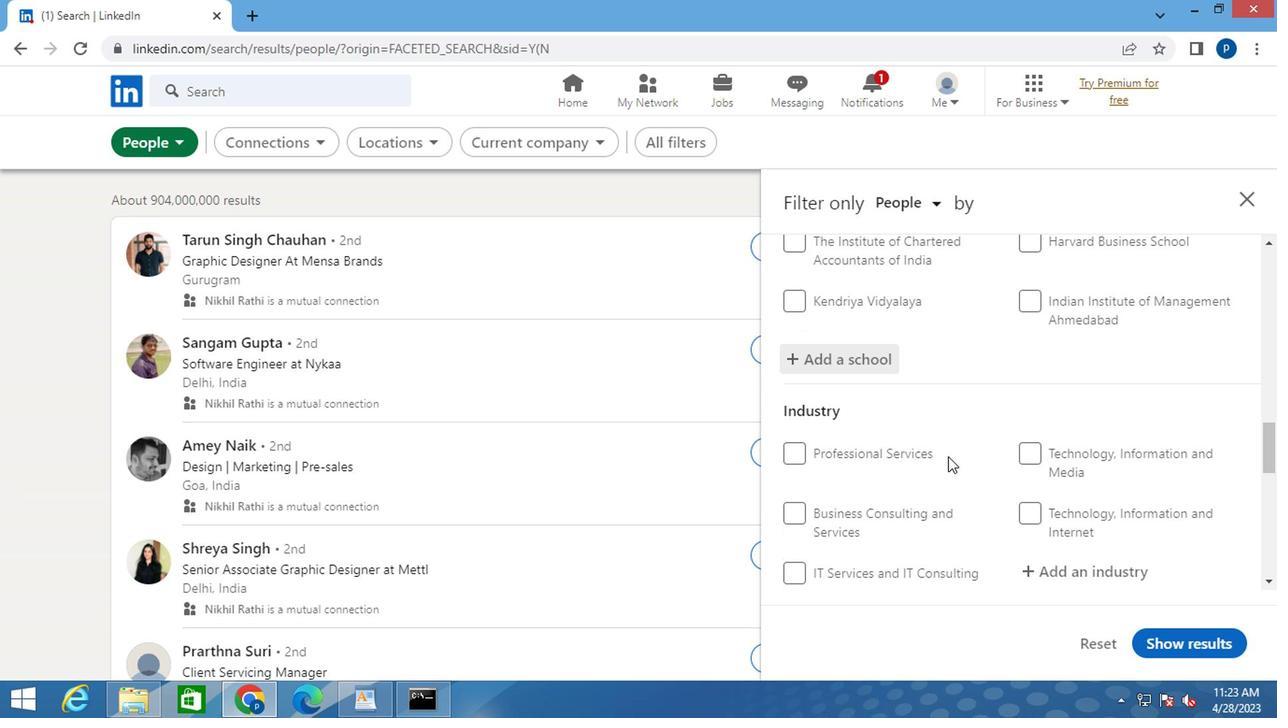 
Action: Mouse moved to (1052, 382)
Screenshot: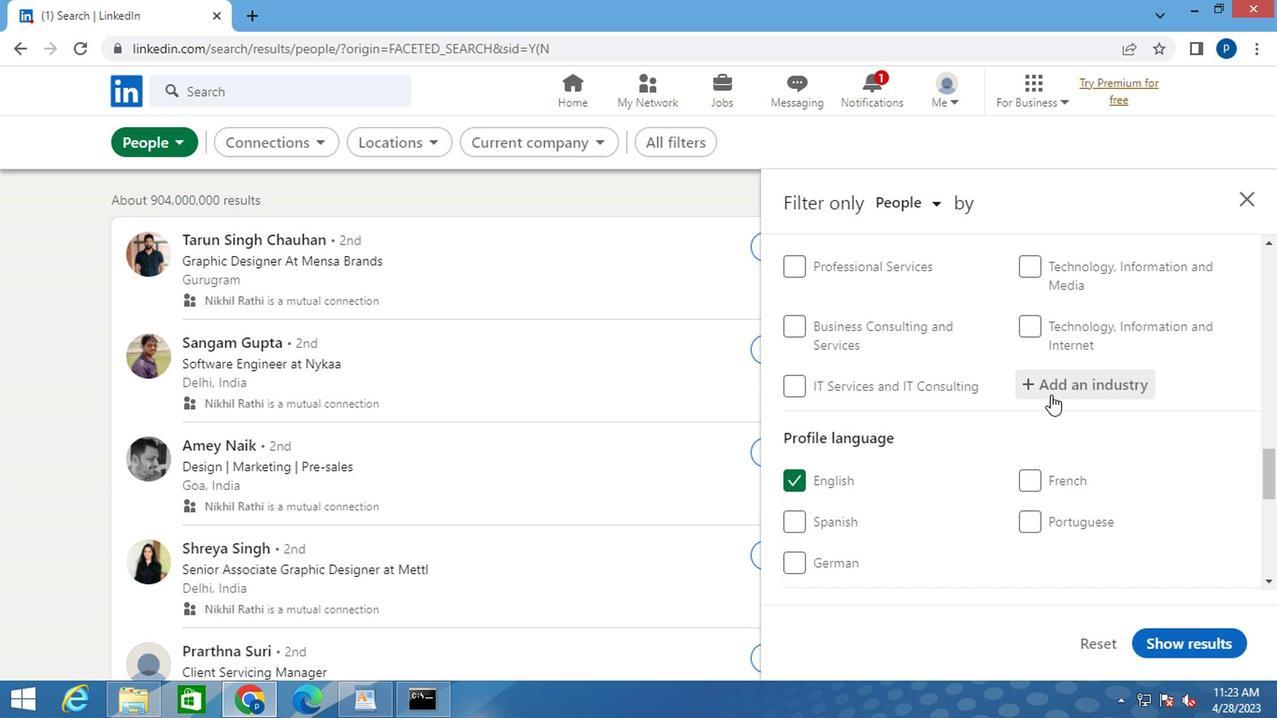 
Action: Mouse pressed left at (1052, 382)
Screenshot: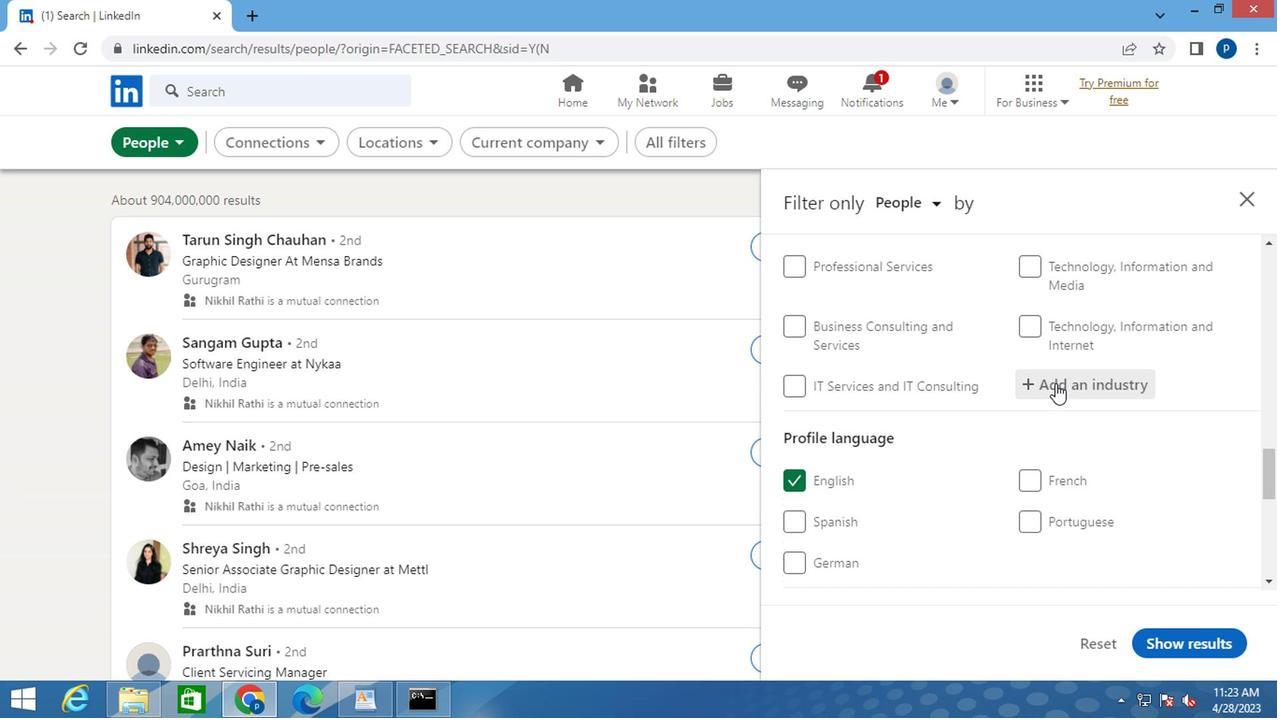 
Action: Mouse moved to (1053, 386)
Screenshot: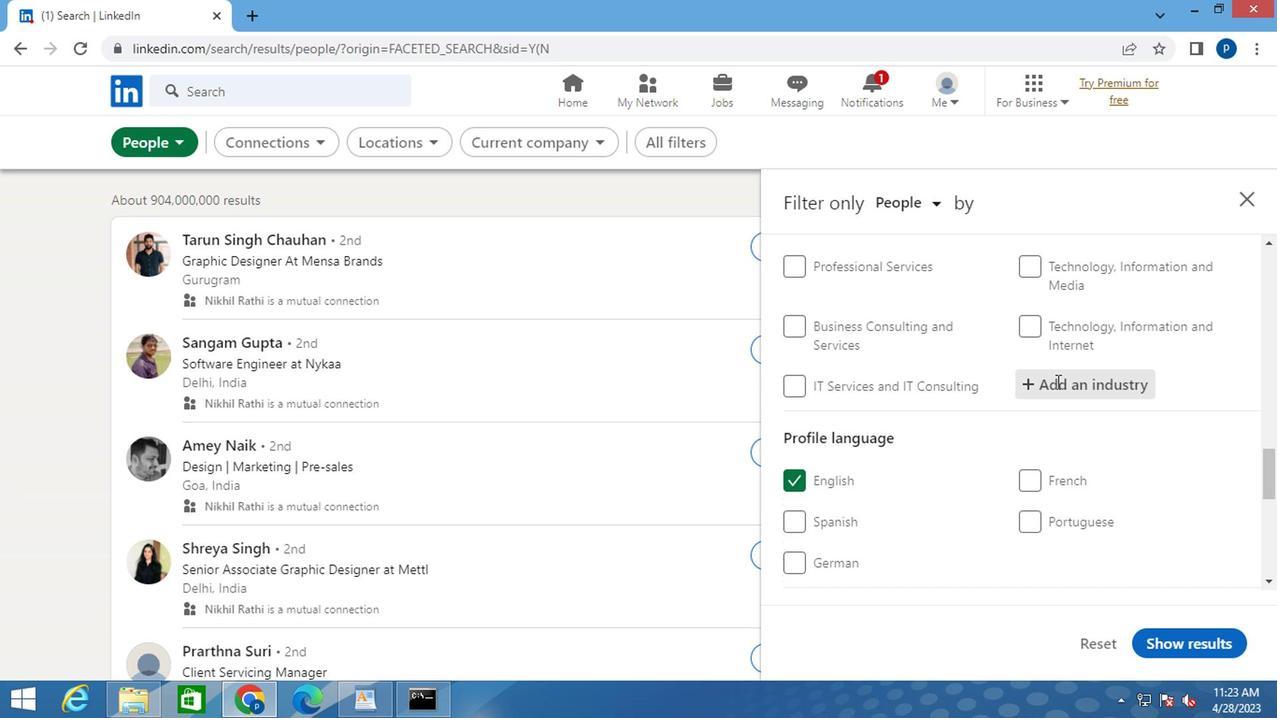 
Action: Mouse pressed left at (1053, 386)
Screenshot: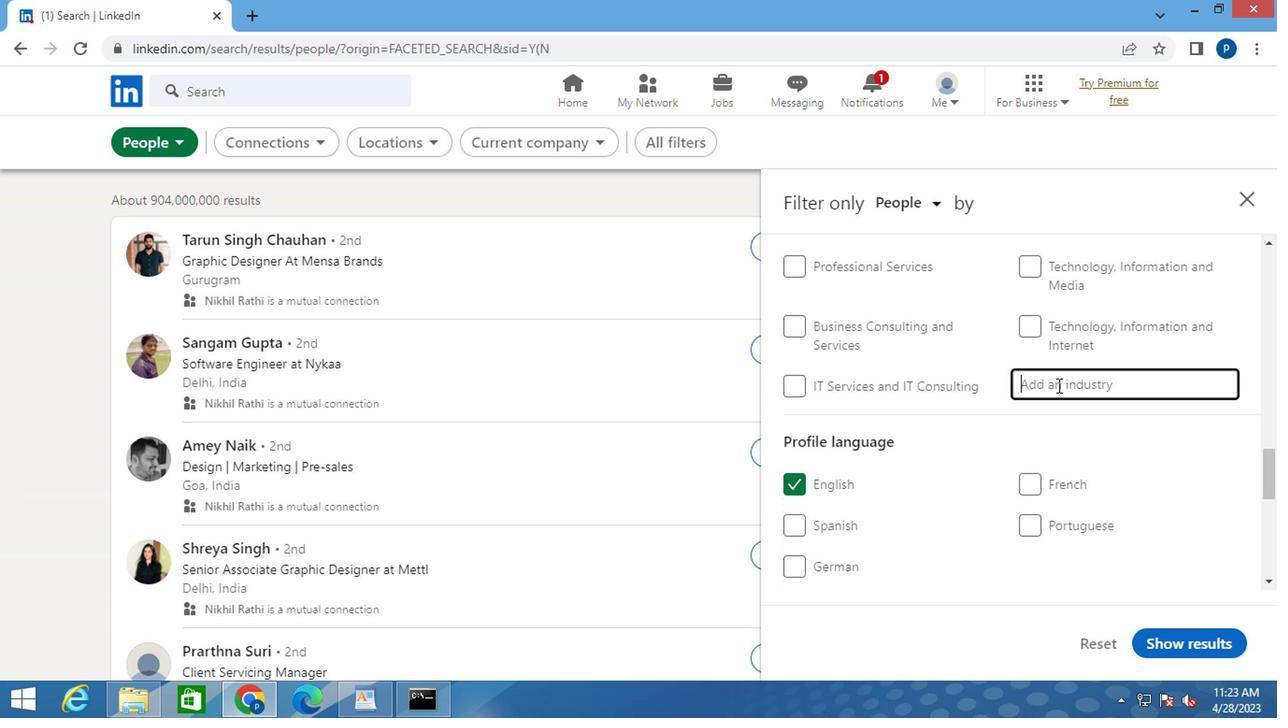 
Action: Key pressed <Key.caps_lock>I<Key.caps_lock>NVESTMENT
Screenshot: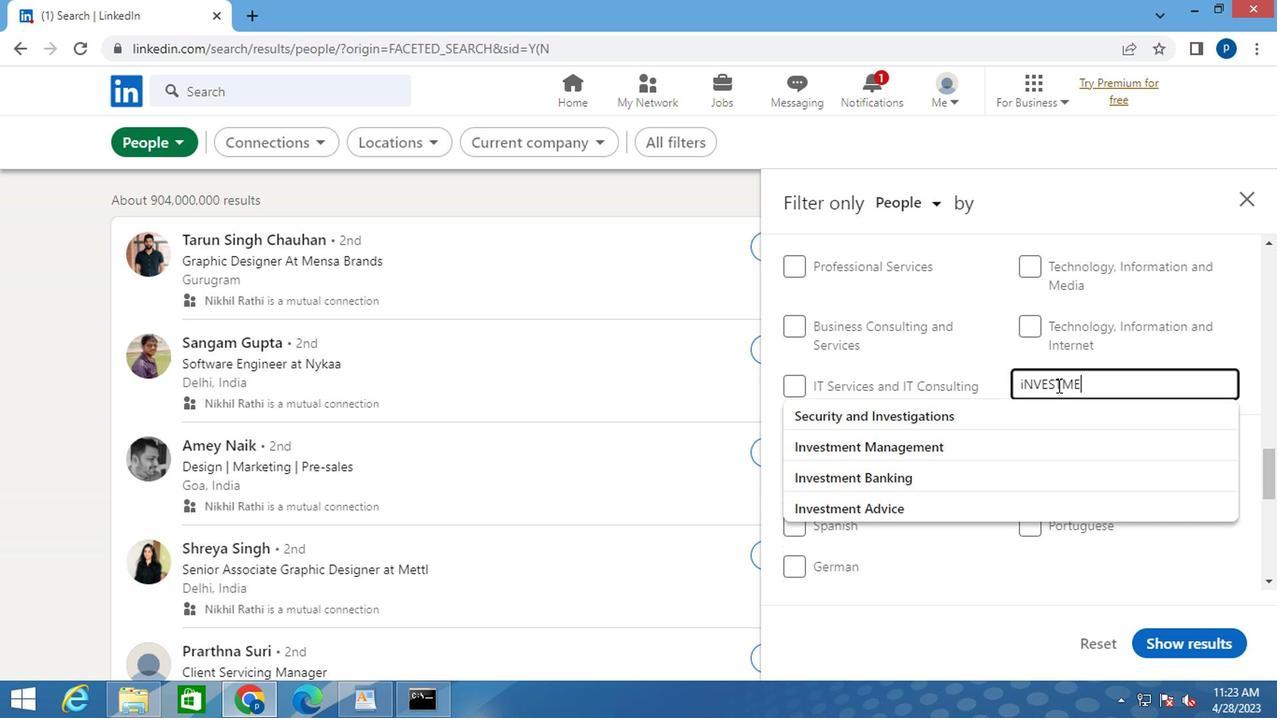 
Action: Mouse moved to (885, 471)
Screenshot: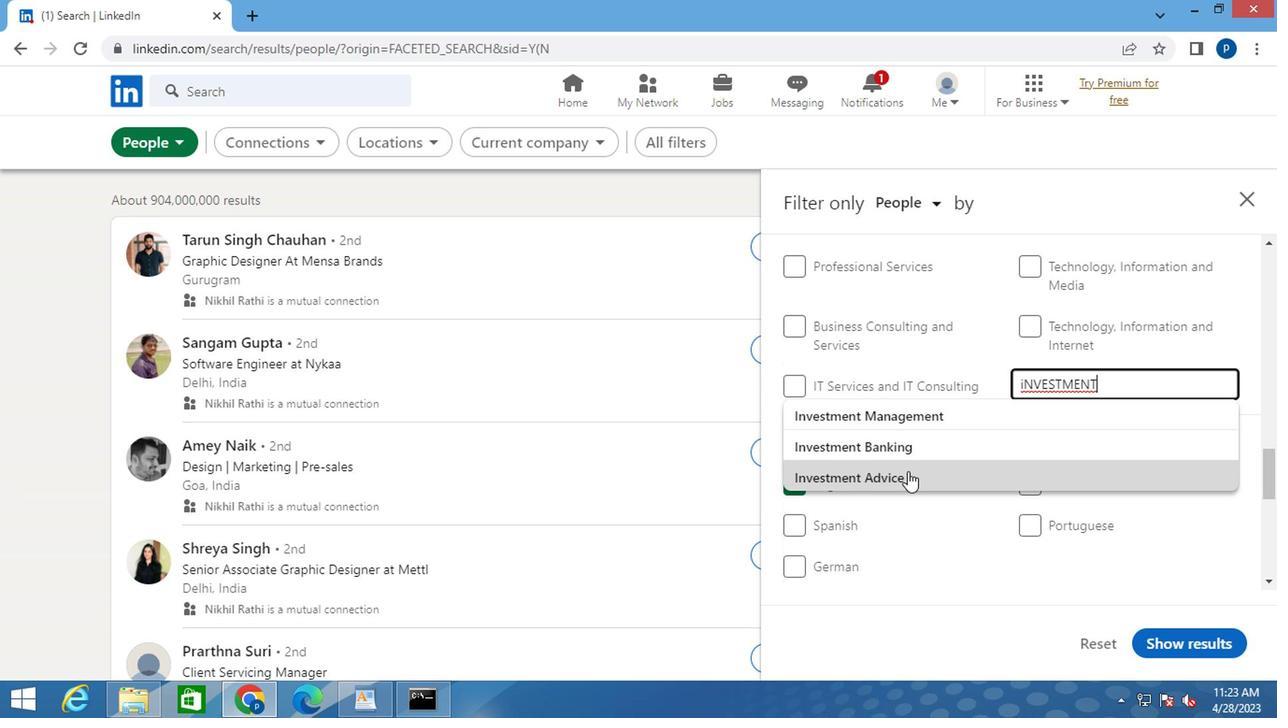 
Action: Mouse pressed left at (885, 471)
Screenshot: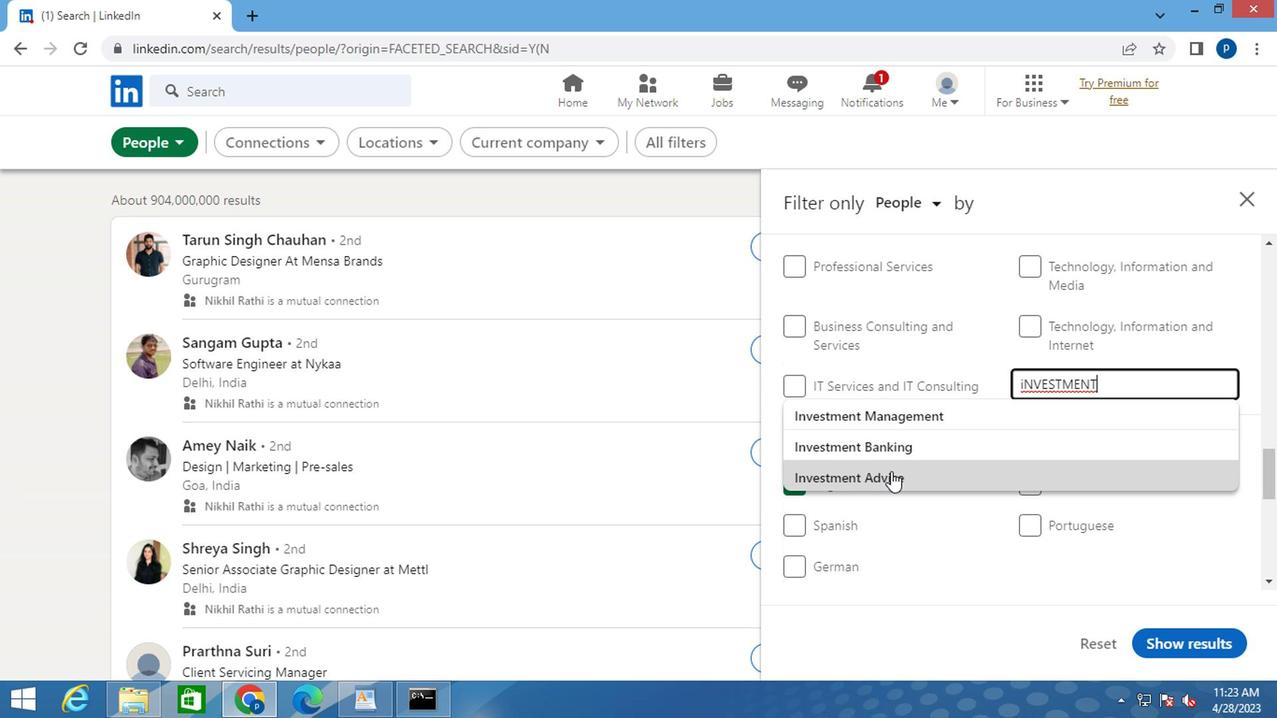 
Action: Mouse moved to (885, 471)
Screenshot: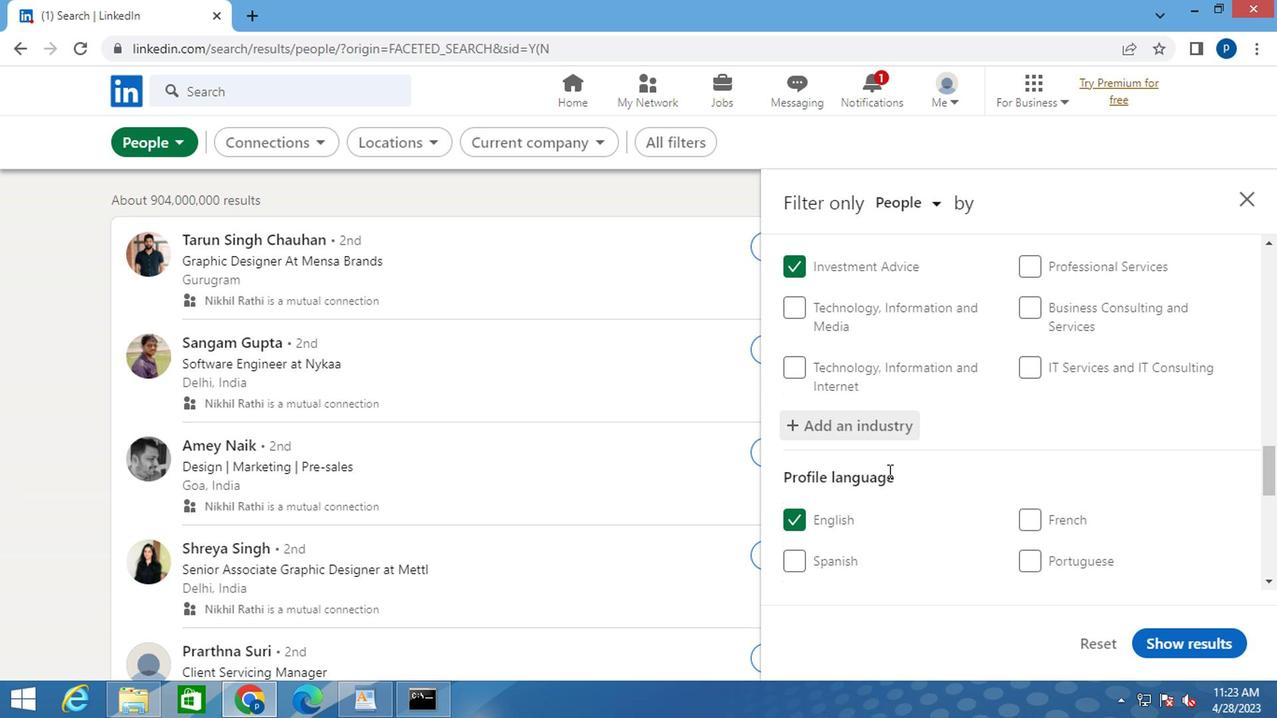 
Action: Mouse scrolled (885, 470) with delta (0, 0)
Screenshot: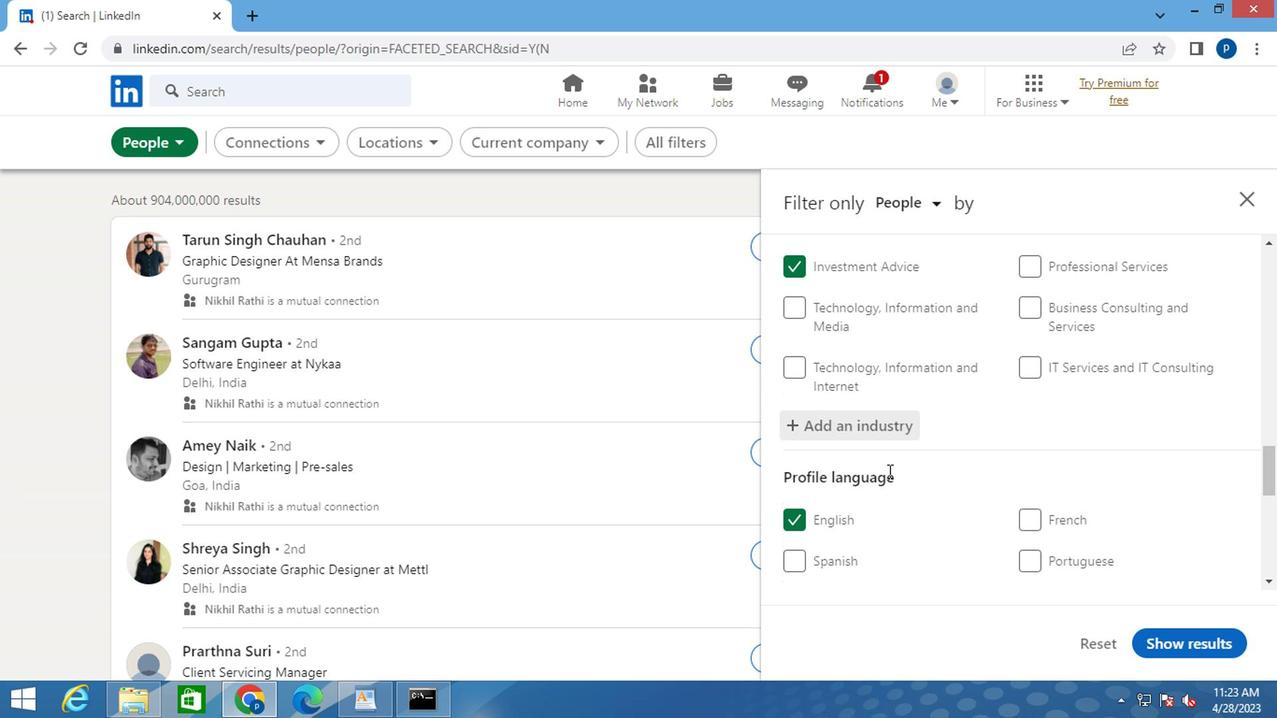 
Action: Mouse scrolled (885, 470) with delta (0, 0)
Screenshot: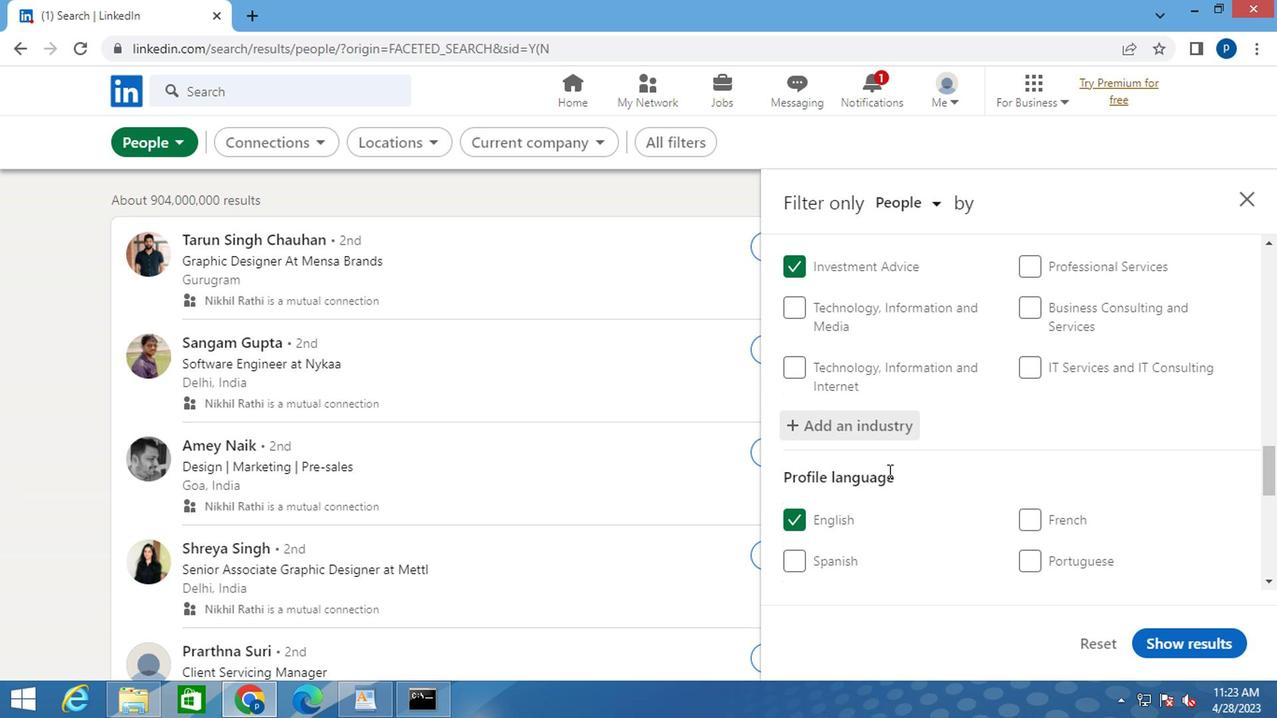 
Action: Mouse moved to (889, 471)
Screenshot: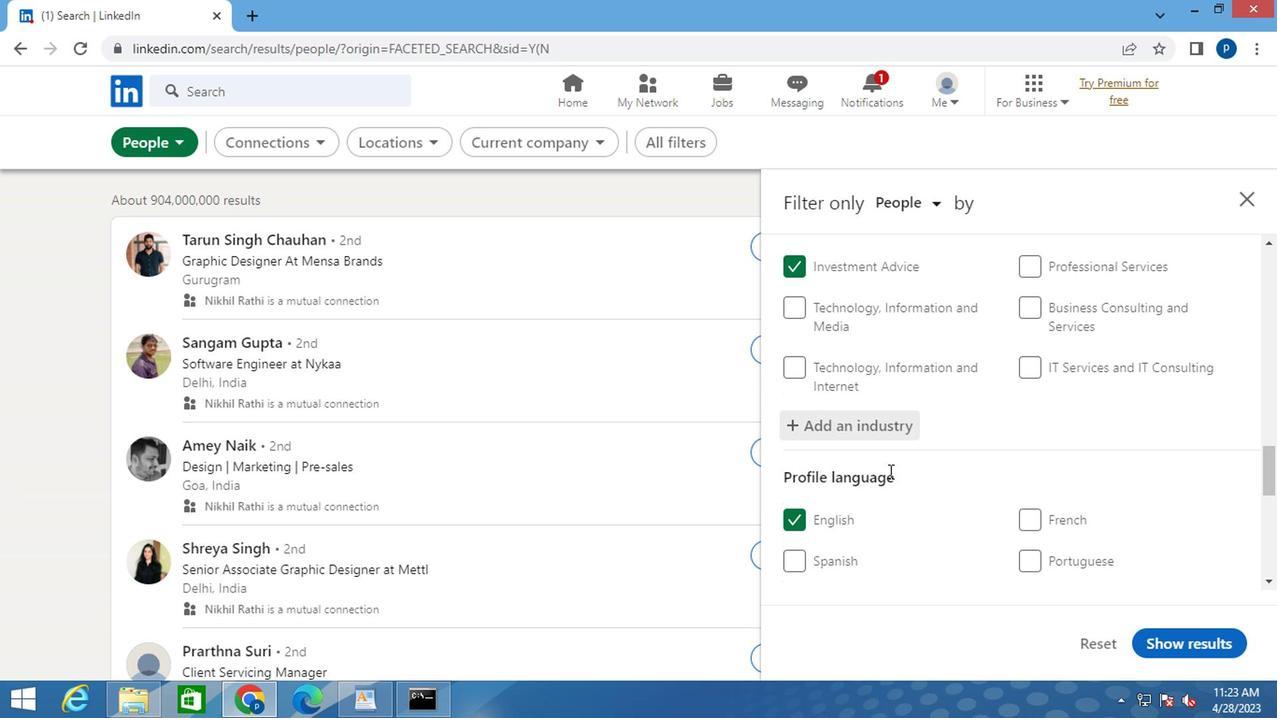 
Action: Mouse scrolled (889, 470) with delta (0, 0)
Screenshot: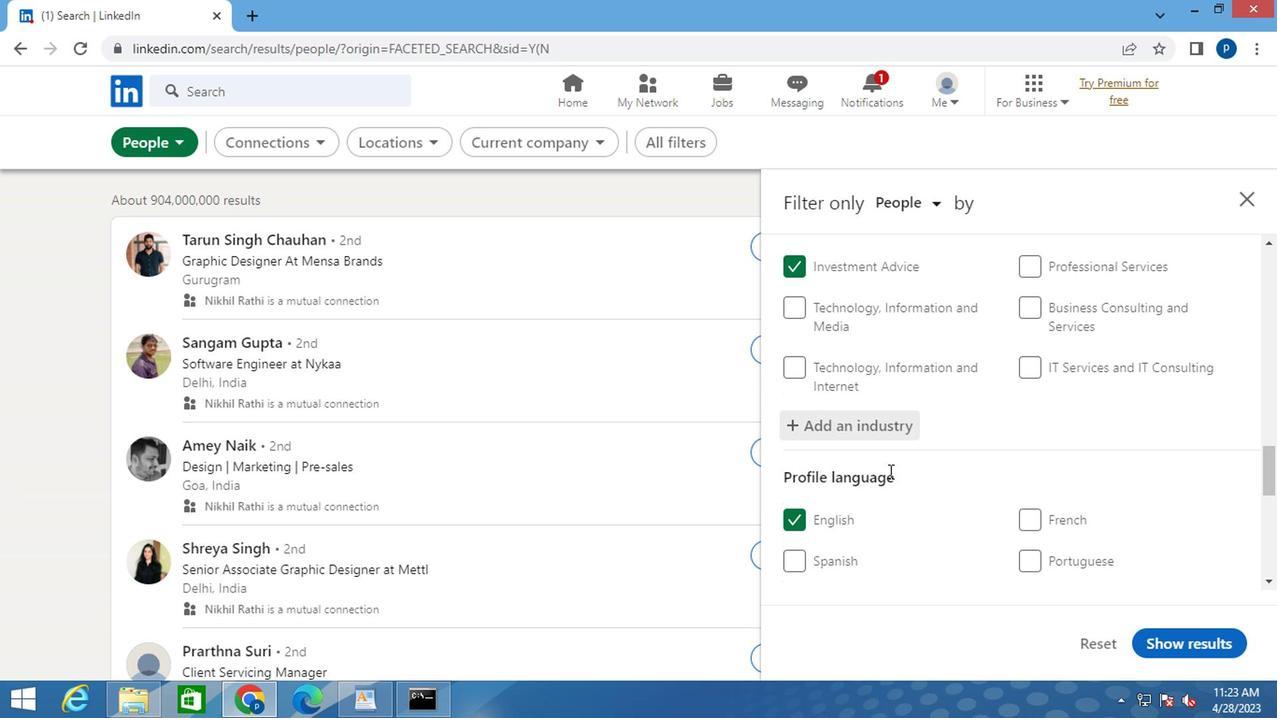 
Action: Mouse moved to (935, 461)
Screenshot: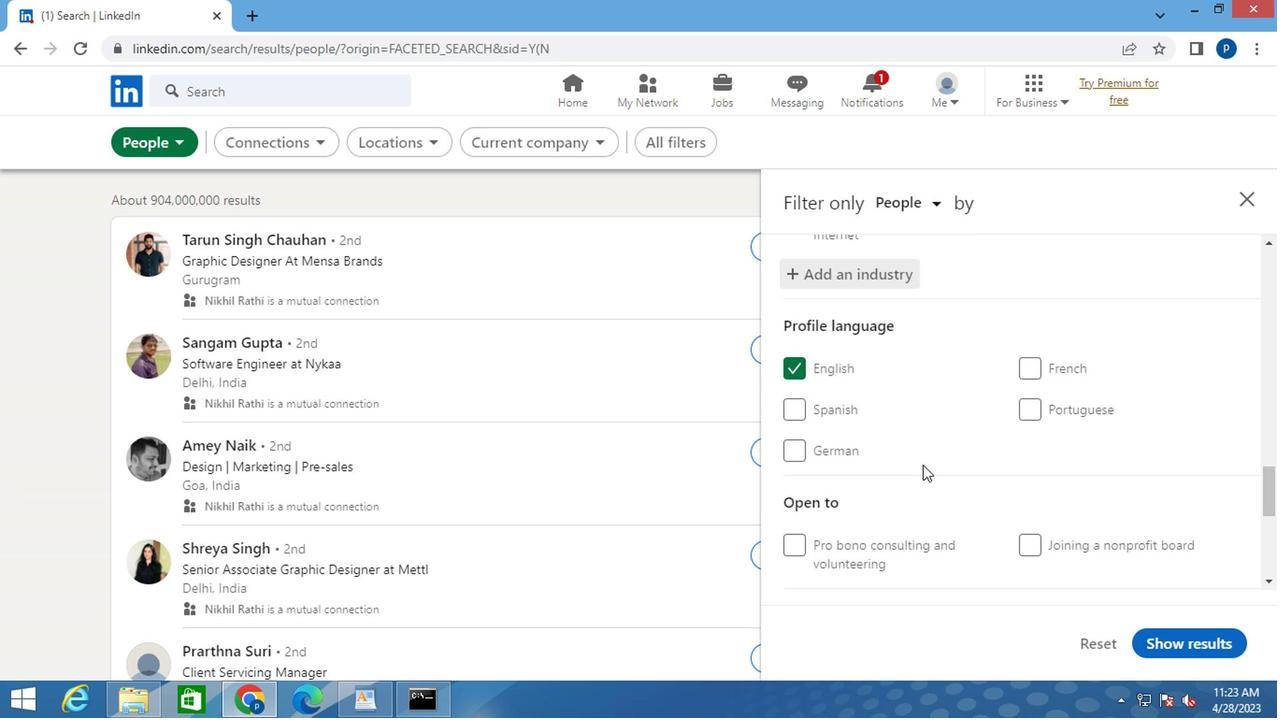 
Action: Mouse scrolled (935, 461) with delta (0, 0)
Screenshot: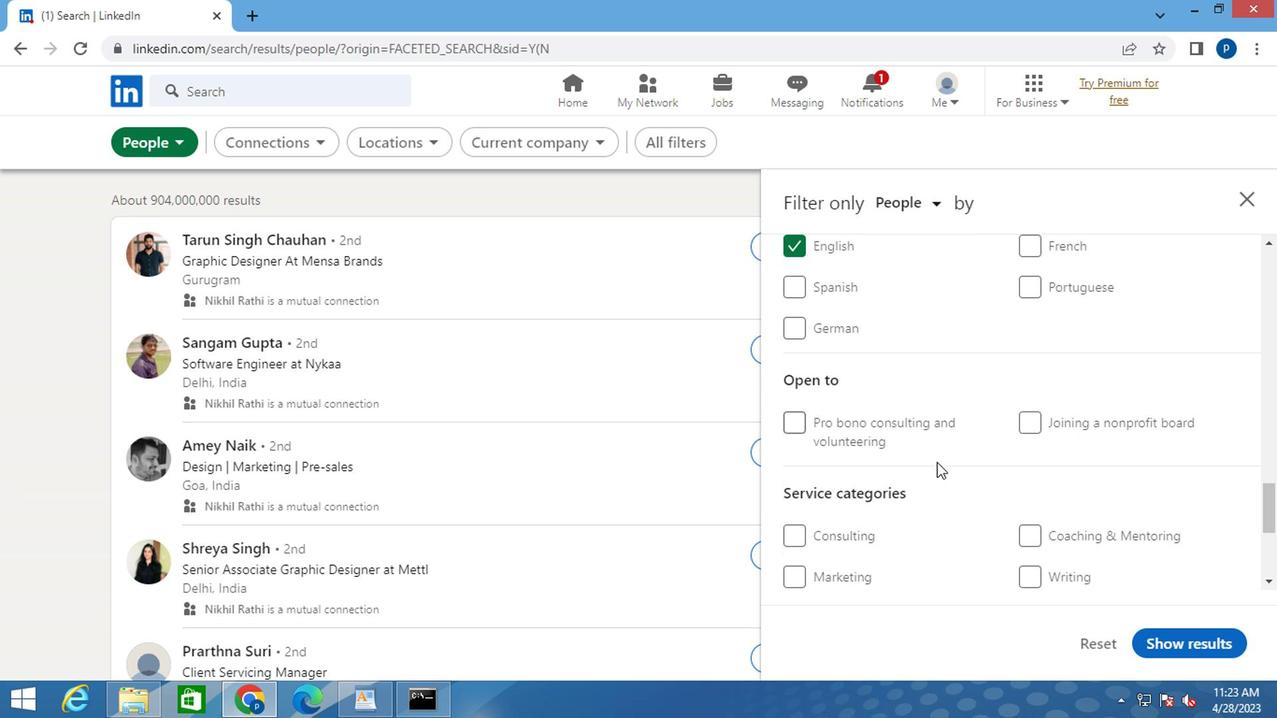 
Action: Mouse moved to (1053, 510)
Screenshot: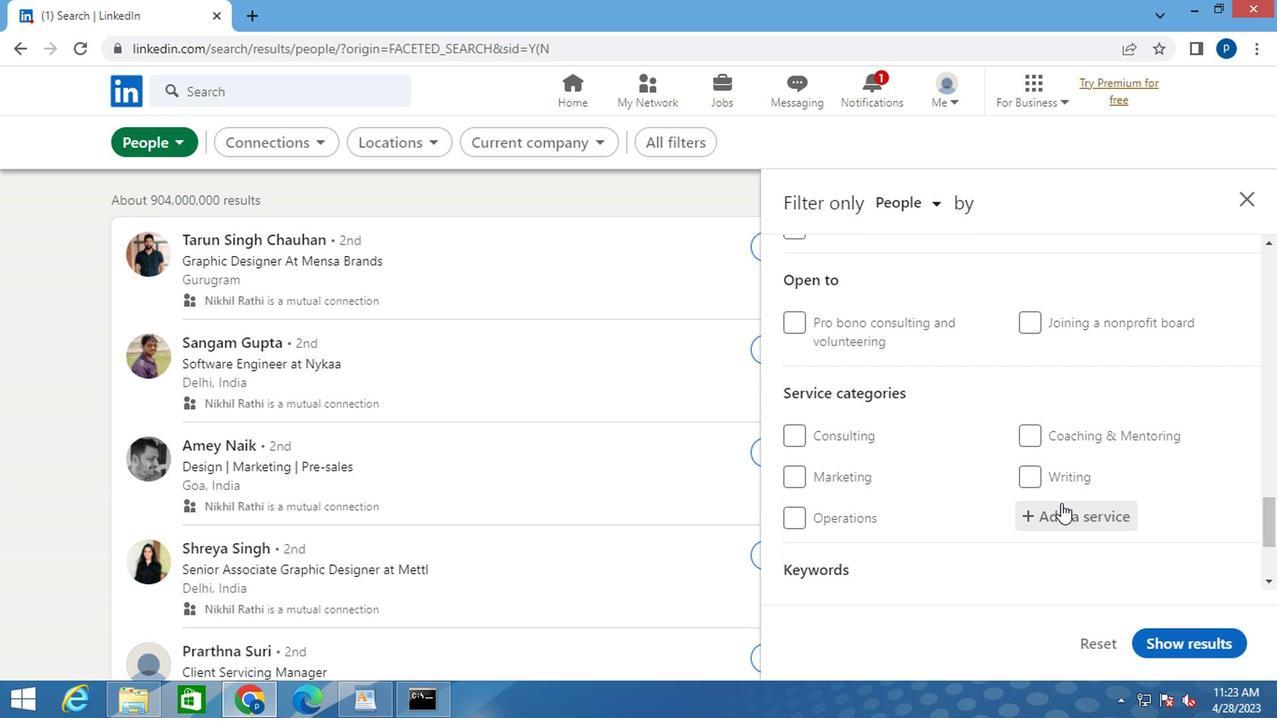 
Action: Mouse pressed left at (1053, 510)
Screenshot: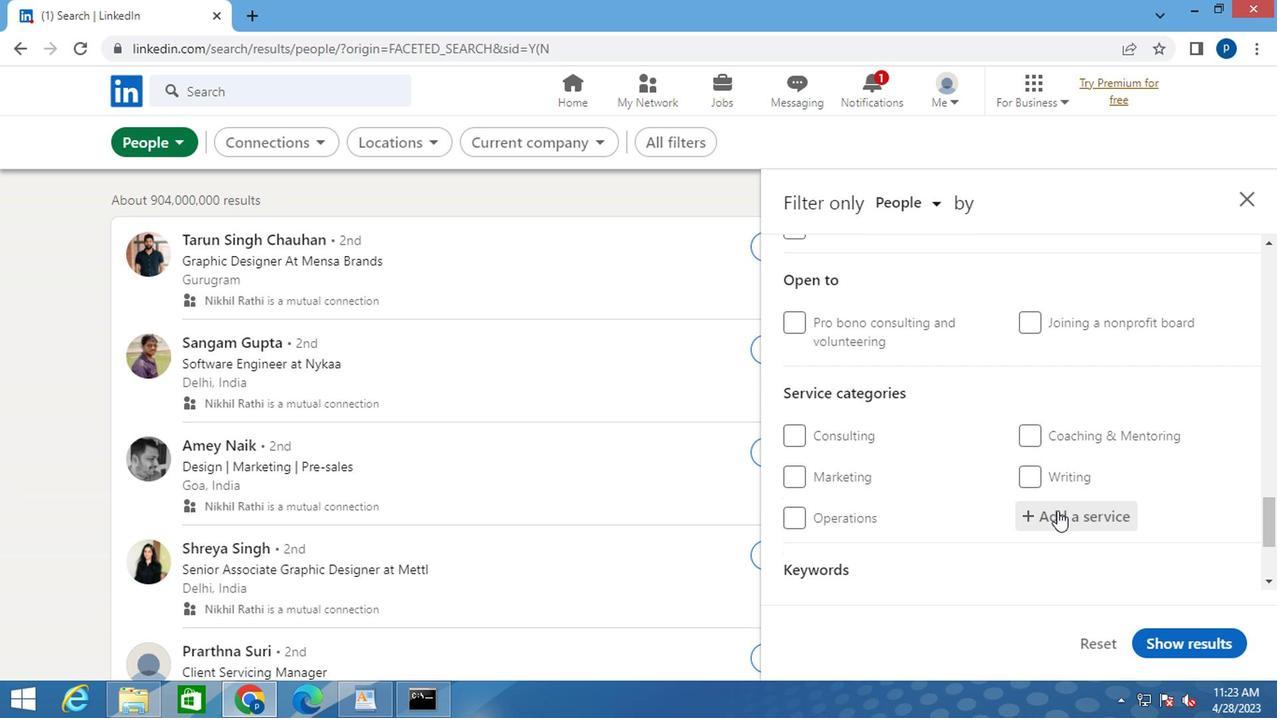 
Action: Mouse moved to (1054, 511)
Screenshot: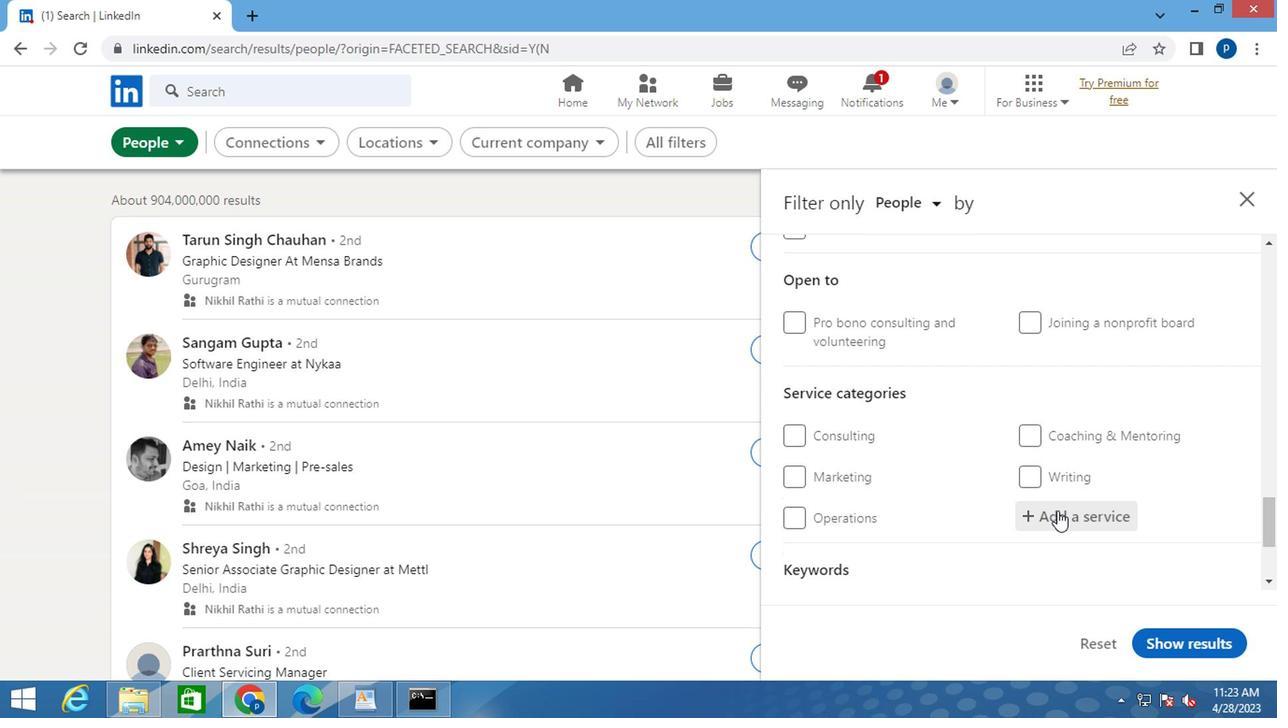 
Action: Mouse pressed left at (1054, 511)
Screenshot: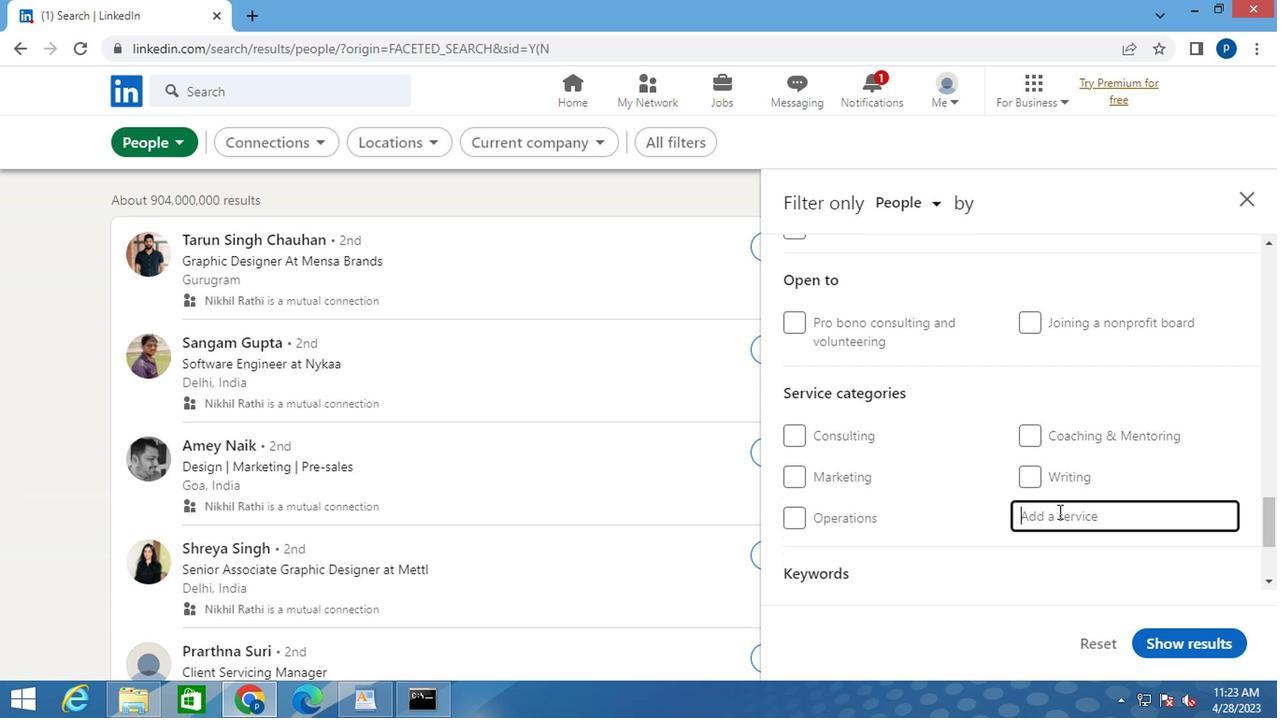 
Action: Key pressed <Key.caps_lock>C<Key.caps_lock>OMPUTER
Screenshot: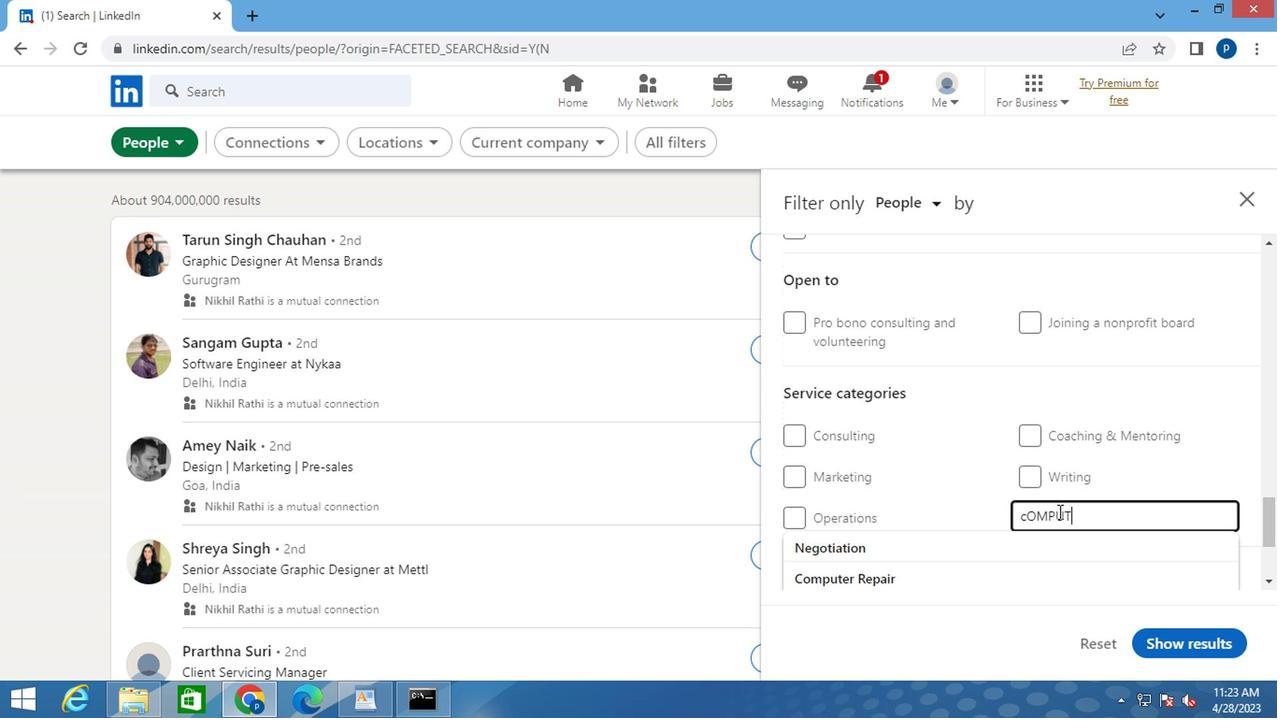 
Action: Mouse moved to (922, 545)
Screenshot: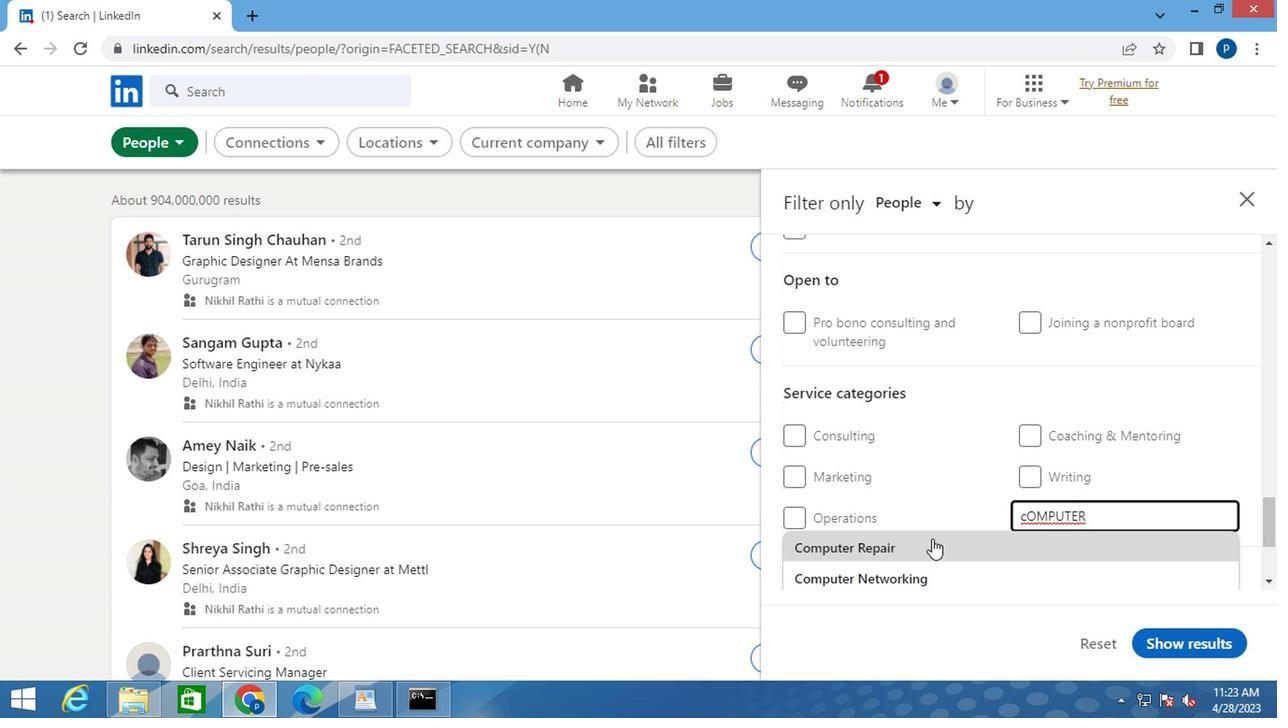 
Action: Mouse pressed left at (922, 545)
Screenshot: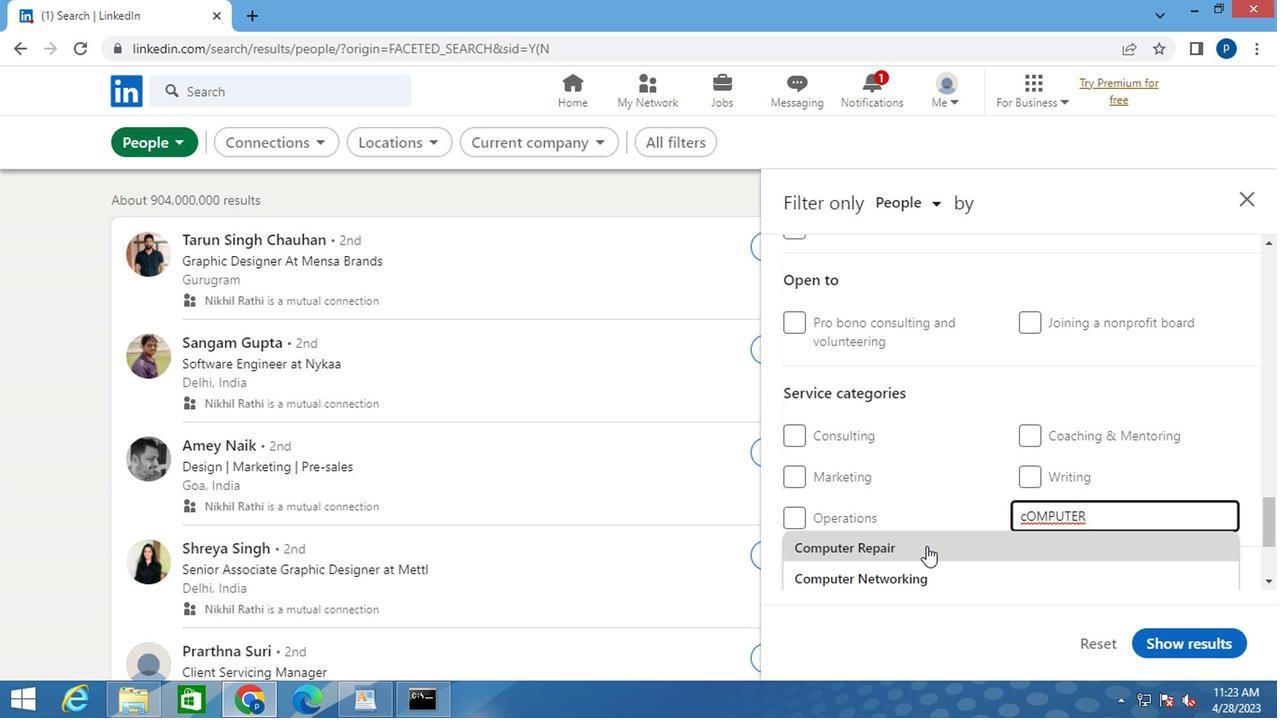 
Action: Mouse scrolled (922, 545) with delta (0, 0)
Screenshot: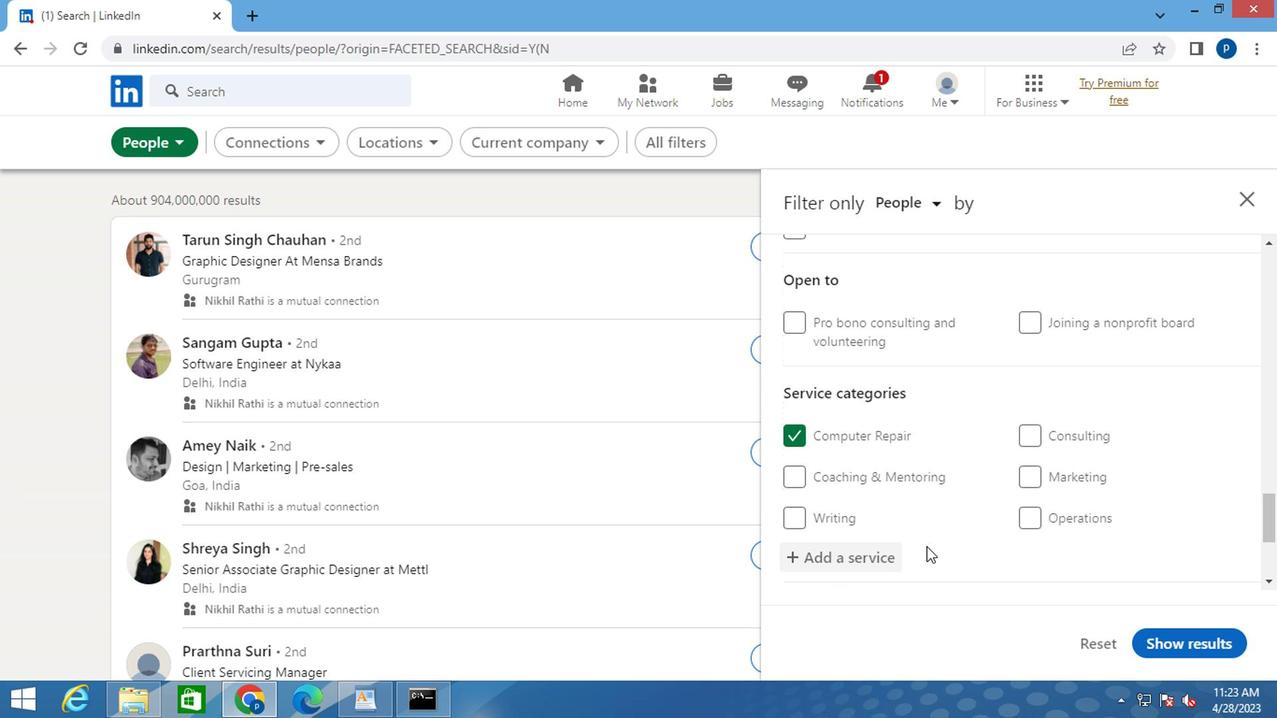
Action: Mouse scrolled (922, 545) with delta (0, 0)
Screenshot: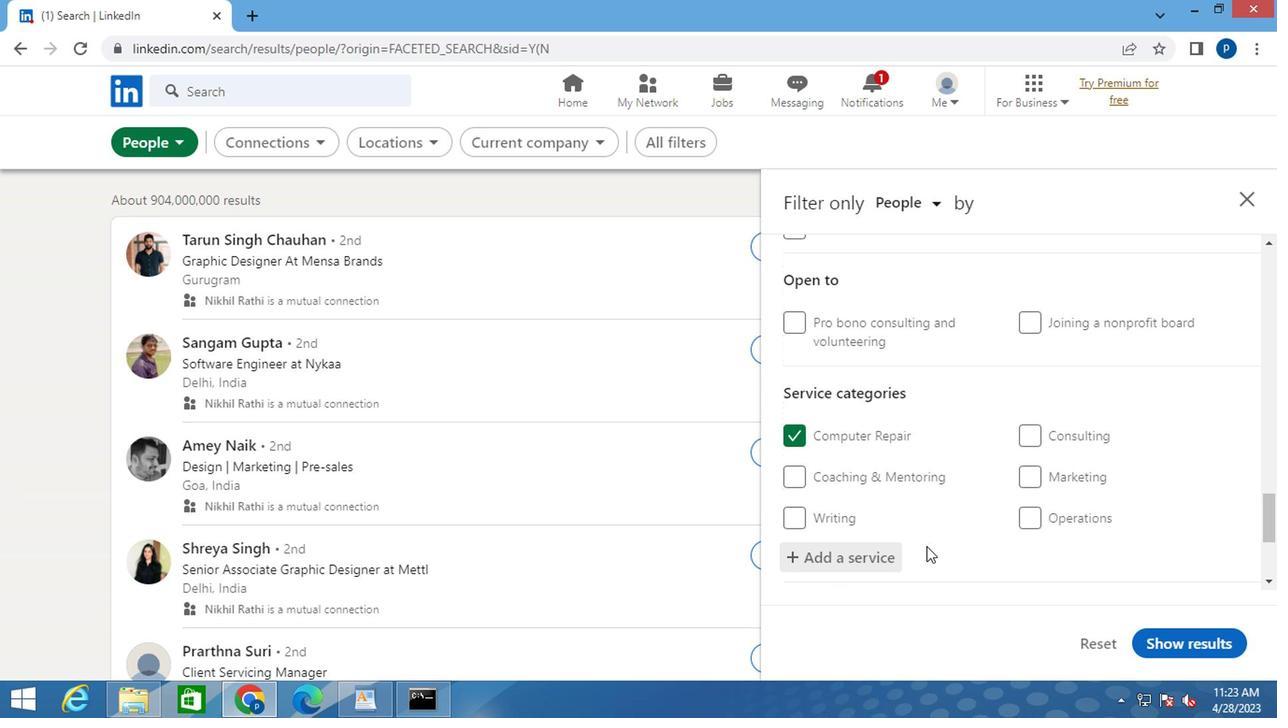 
Action: Mouse scrolled (922, 545) with delta (0, 0)
Screenshot: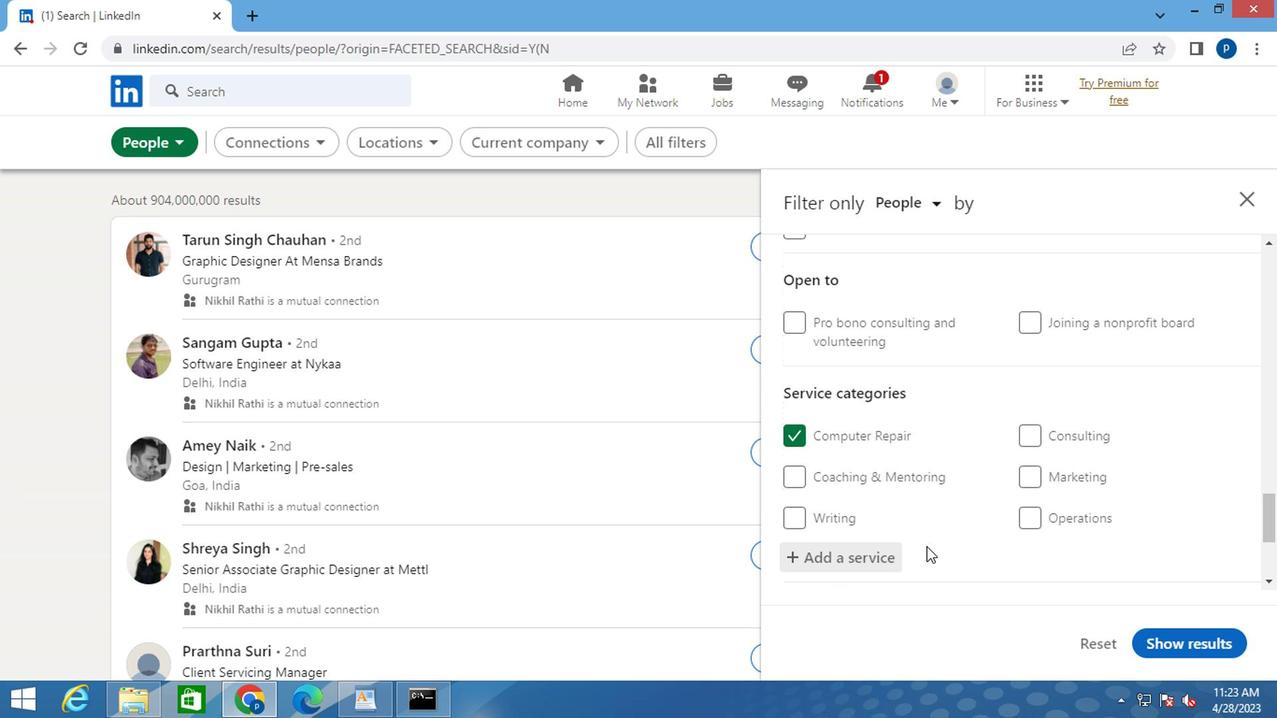
Action: Mouse scrolled (922, 545) with delta (0, 0)
Screenshot: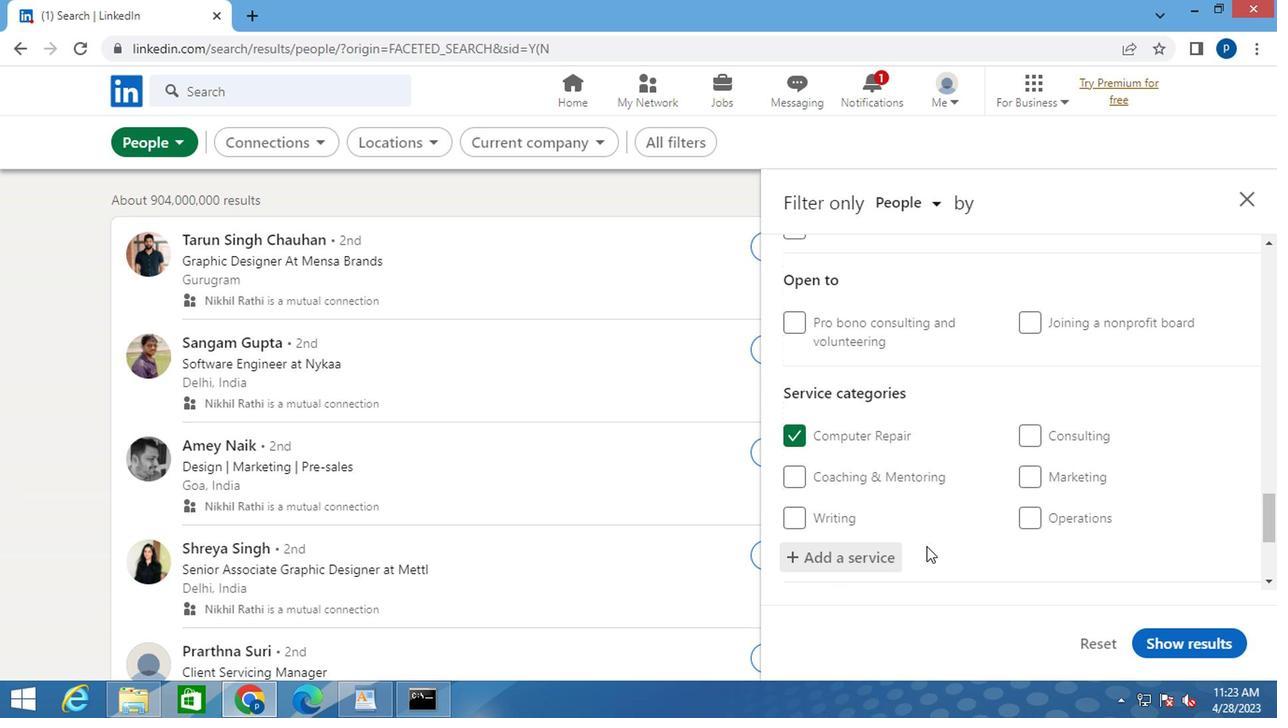 
Action: Mouse moved to (841, 517)
Screenshot: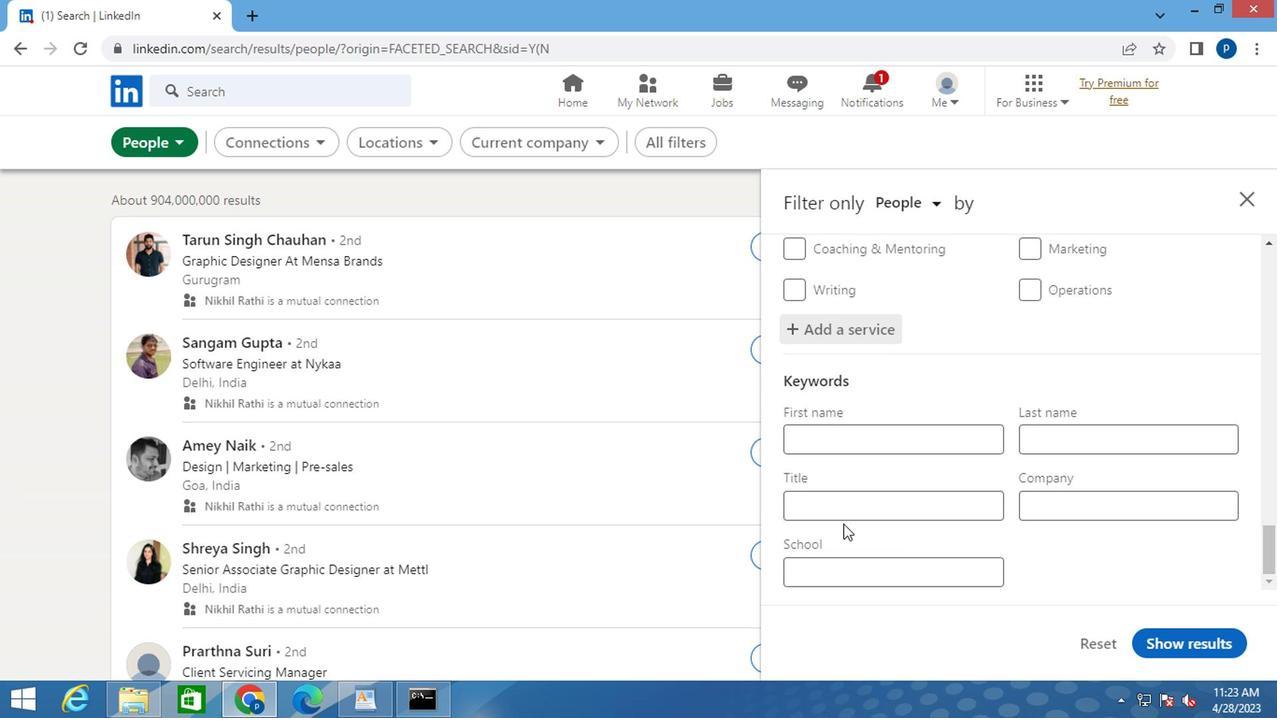 
Action: Mouse pressed left at (841, 517)
Screenshot: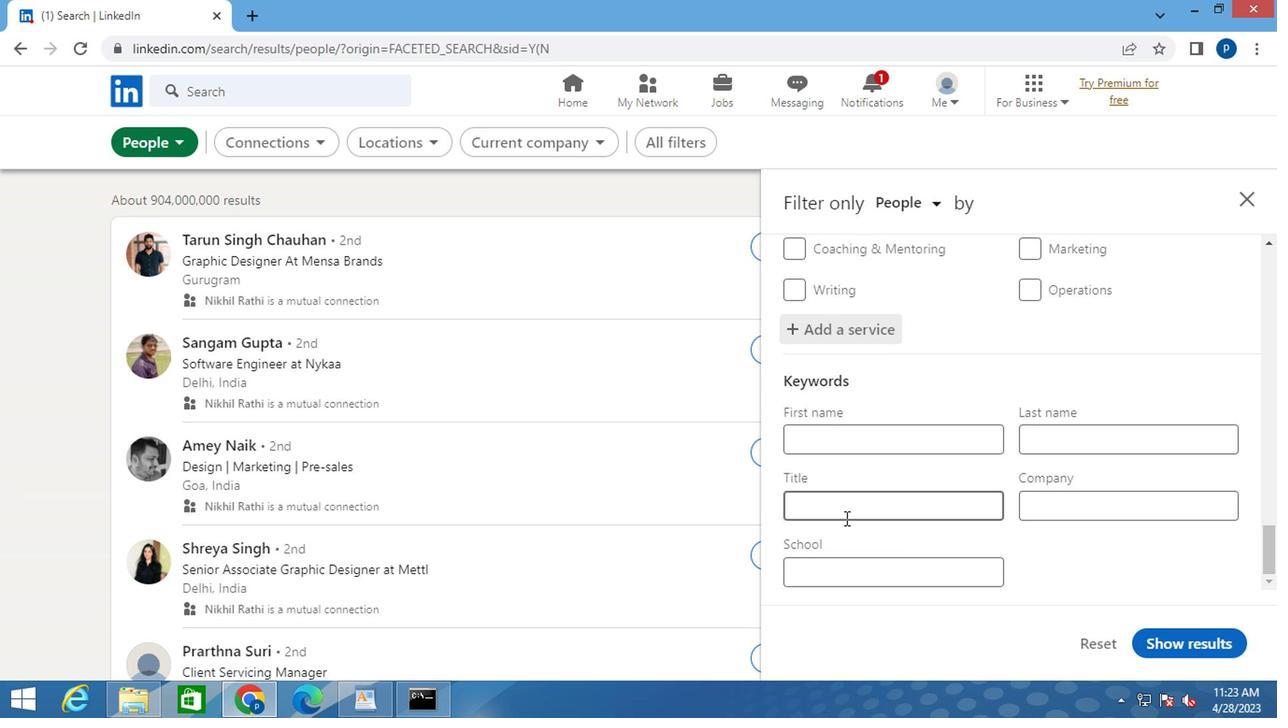 
Action: Key pressed <Key.caps_lock><Key.caps_lock><Key.caps_lock>A<Key.caps_lock><Key.backspace>A<Key.caps_lock>CTUAR<Key.space>
Screenshot: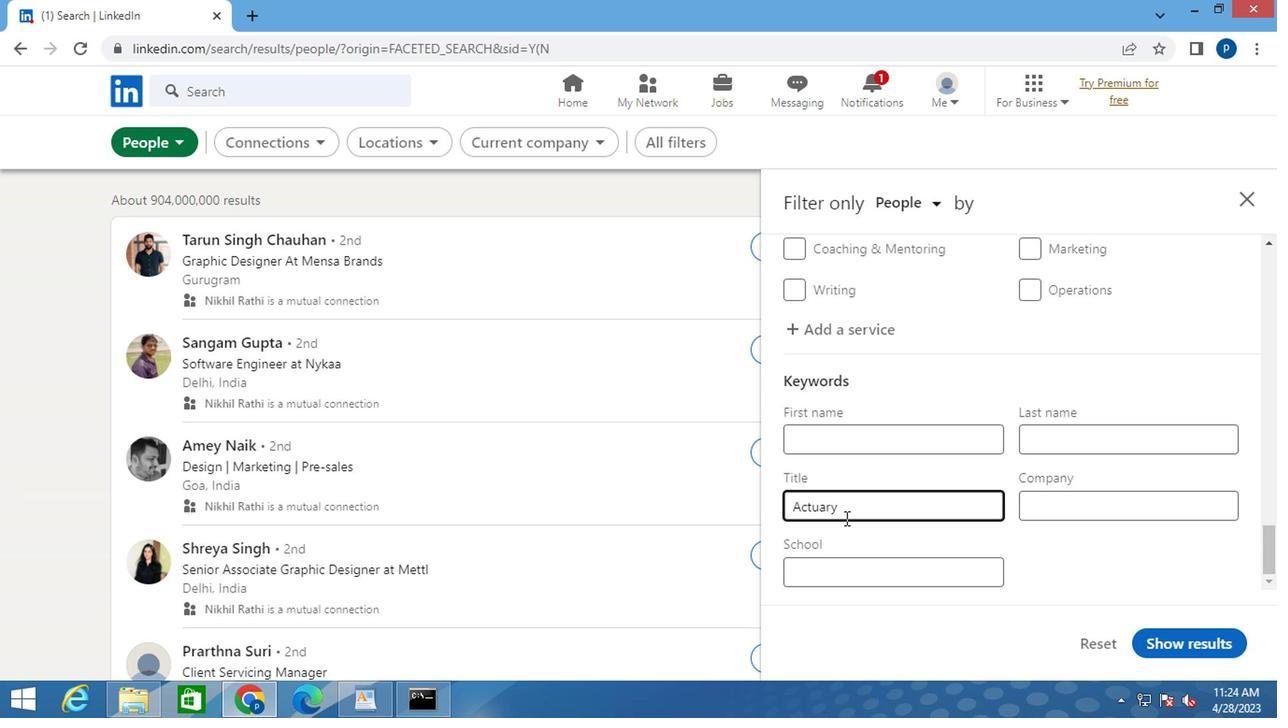 
Action: Mouse moved to (1179, 628)
Screenshot: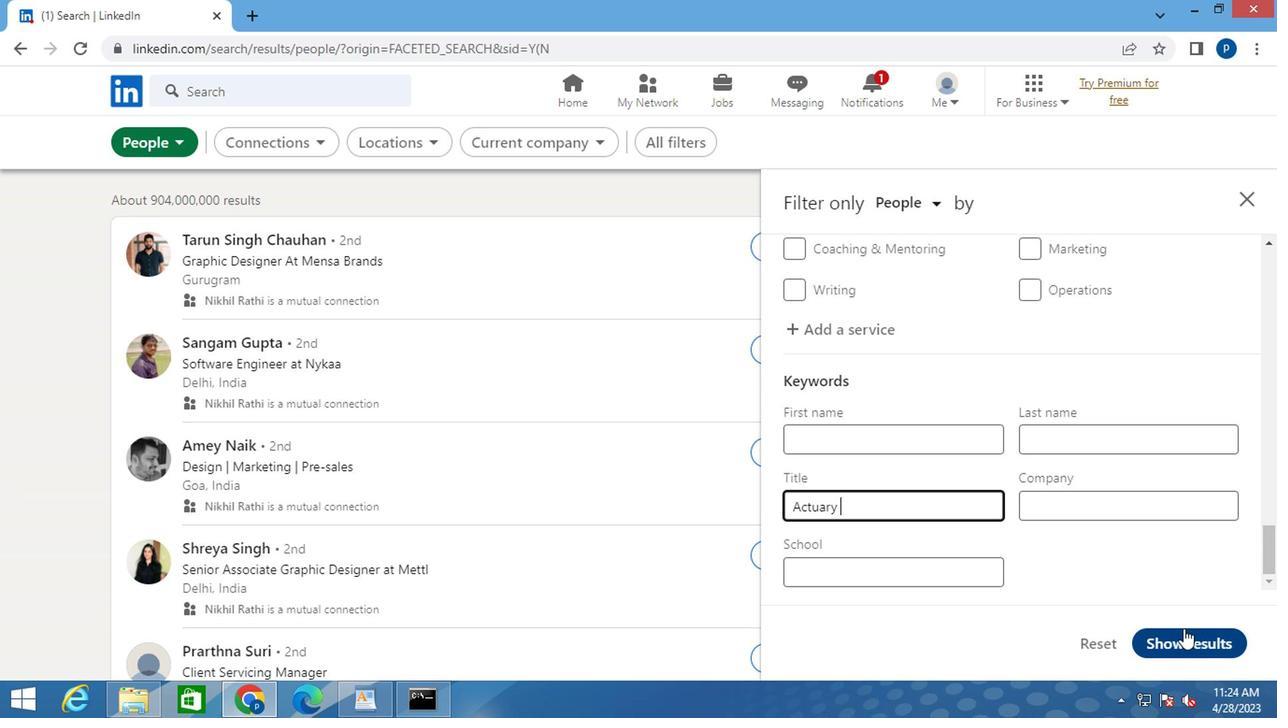 
Action: Mouse pressed left at (1179, 628)
Screenshot: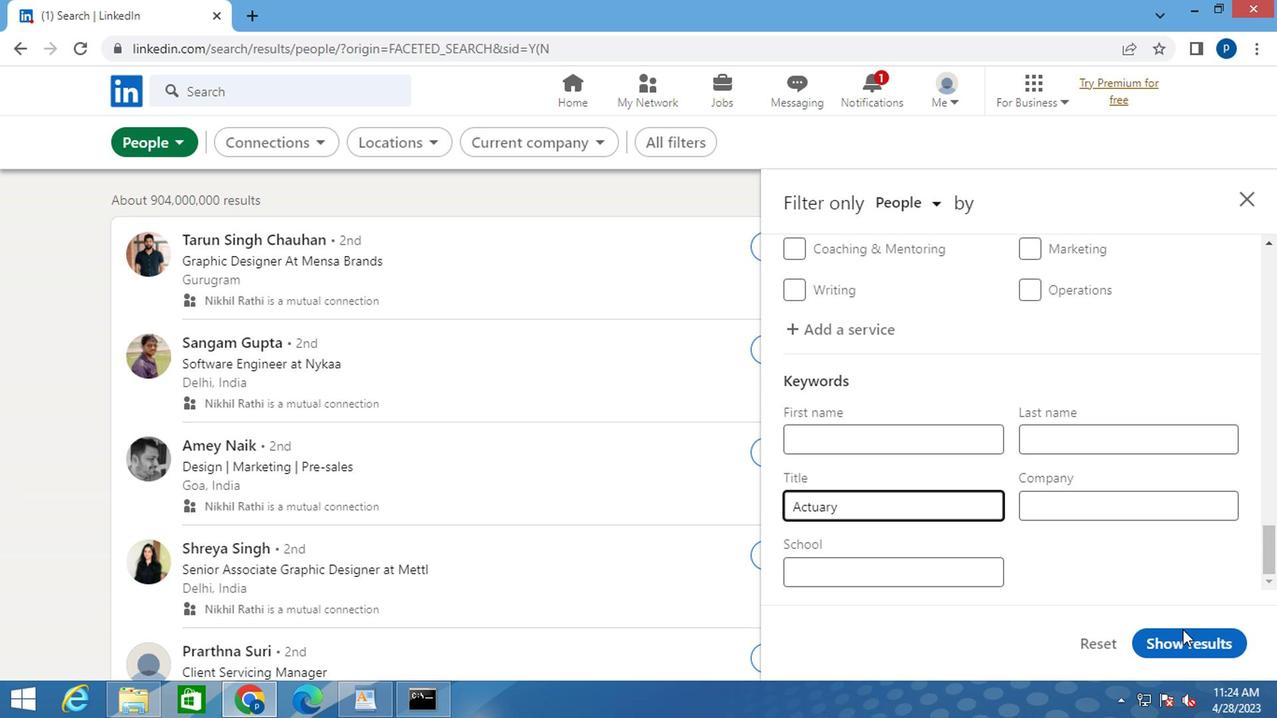 
Action: Mouse pressed left at (1179, 628)
Screenshot: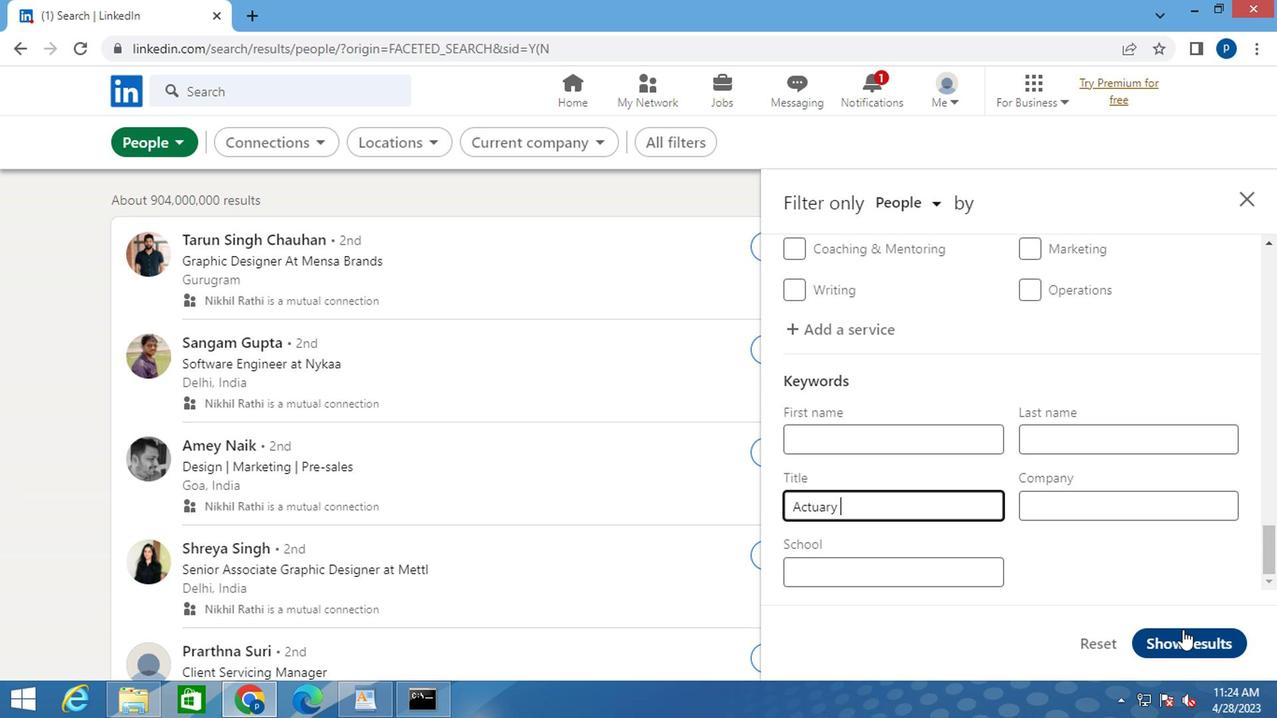 
